 Task: Compose an email with the signature Maurice Nelson with the subject Feedback on a testimonial and the message Can you send me the status report for the ongoing project? from softage.3@softage.net to softage.1@softage.net with an attached audio file Audio_punk_song.mp3, change the font of the message to Tahoma and change the font typography to bold Send the email. Finally, move the email from Sent Items to the label Rules and regulations
Action: Mouse moved to (1155, 116)
Screenshot: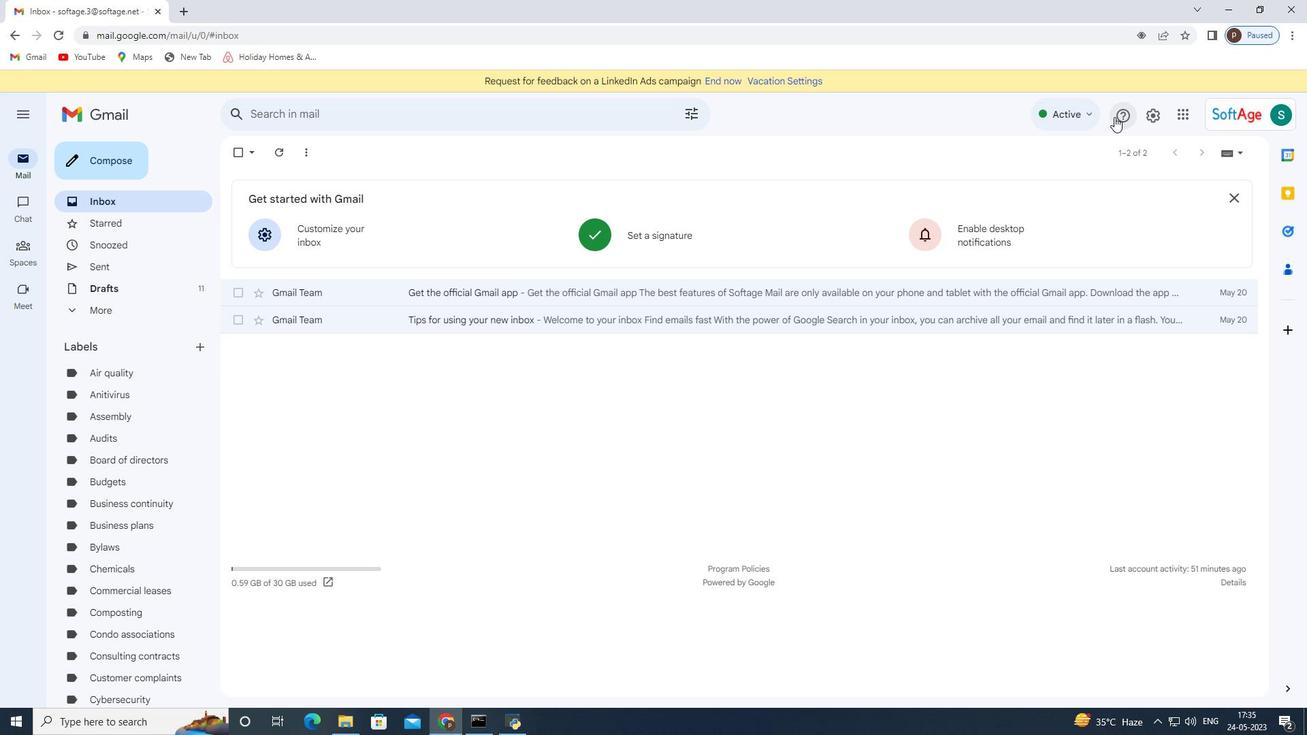 
Action: Mouse pressed left at (1155, 116)
Screenshot: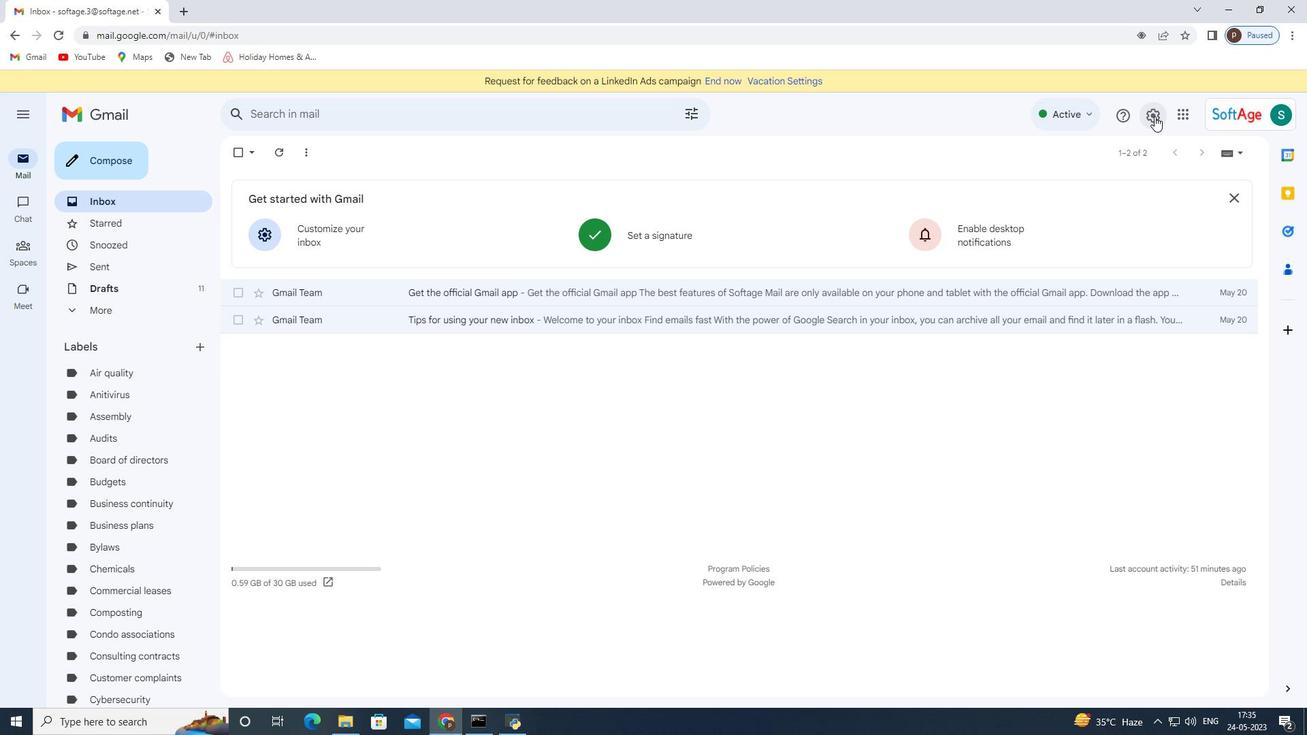 
Action: Mouse moved to (1145, 181)
Screenshot: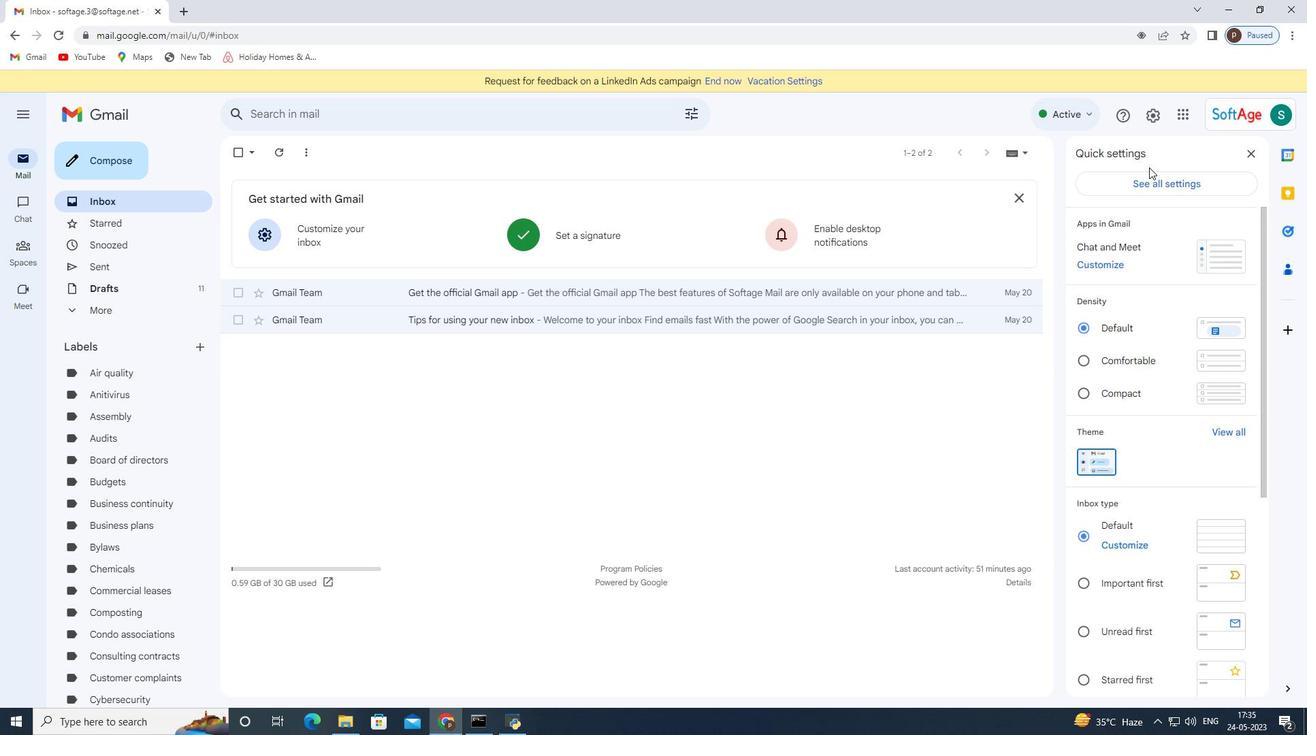 
Action: Mouse pressed left at (1145, 181)
Screenshot: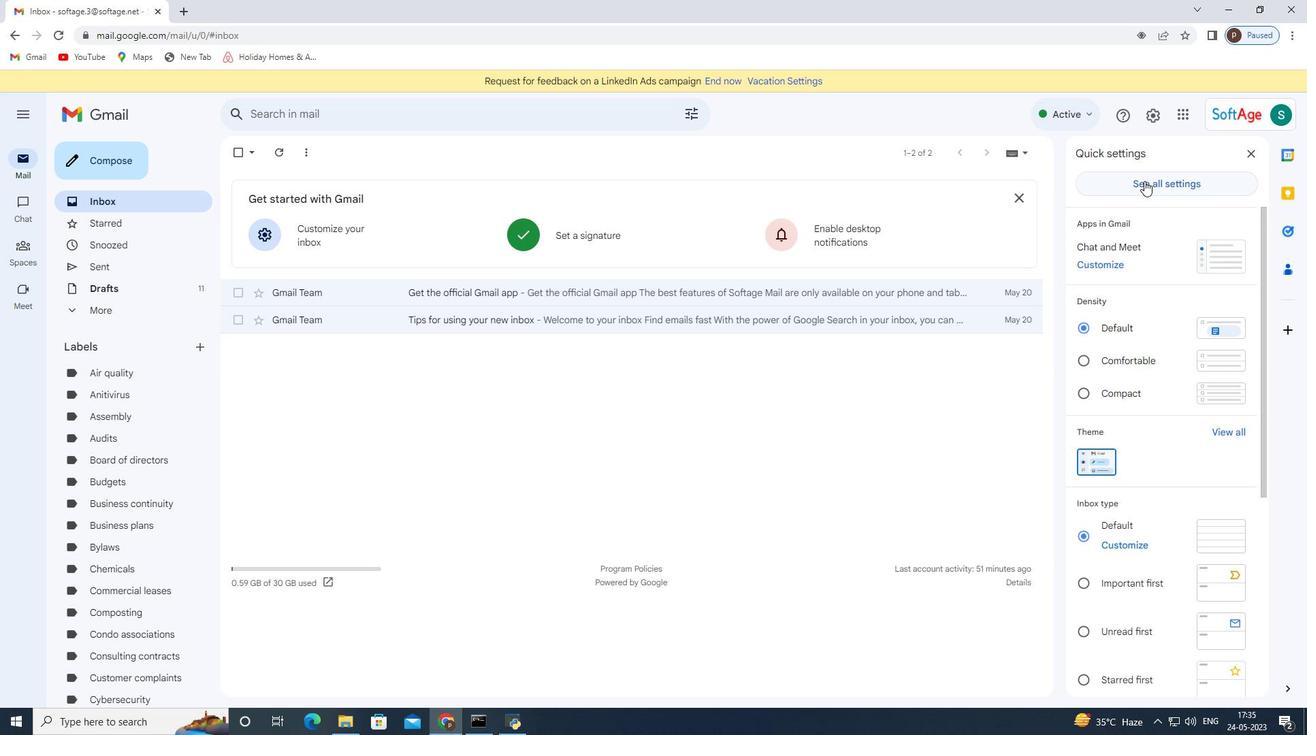 
Action: Mouse moved to (510, 384)
Screenshot: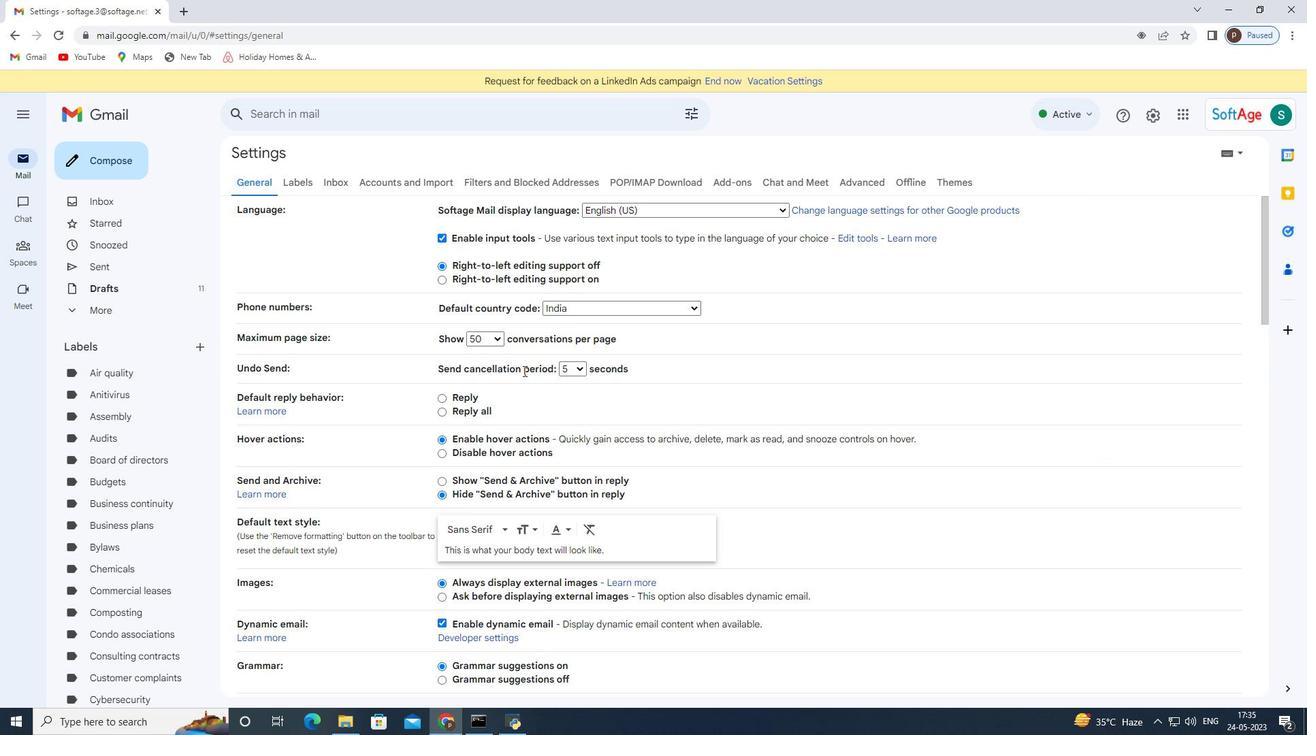 
Action: Mouse scrolled (510, 383) with delta (0, 0)
Screenshot: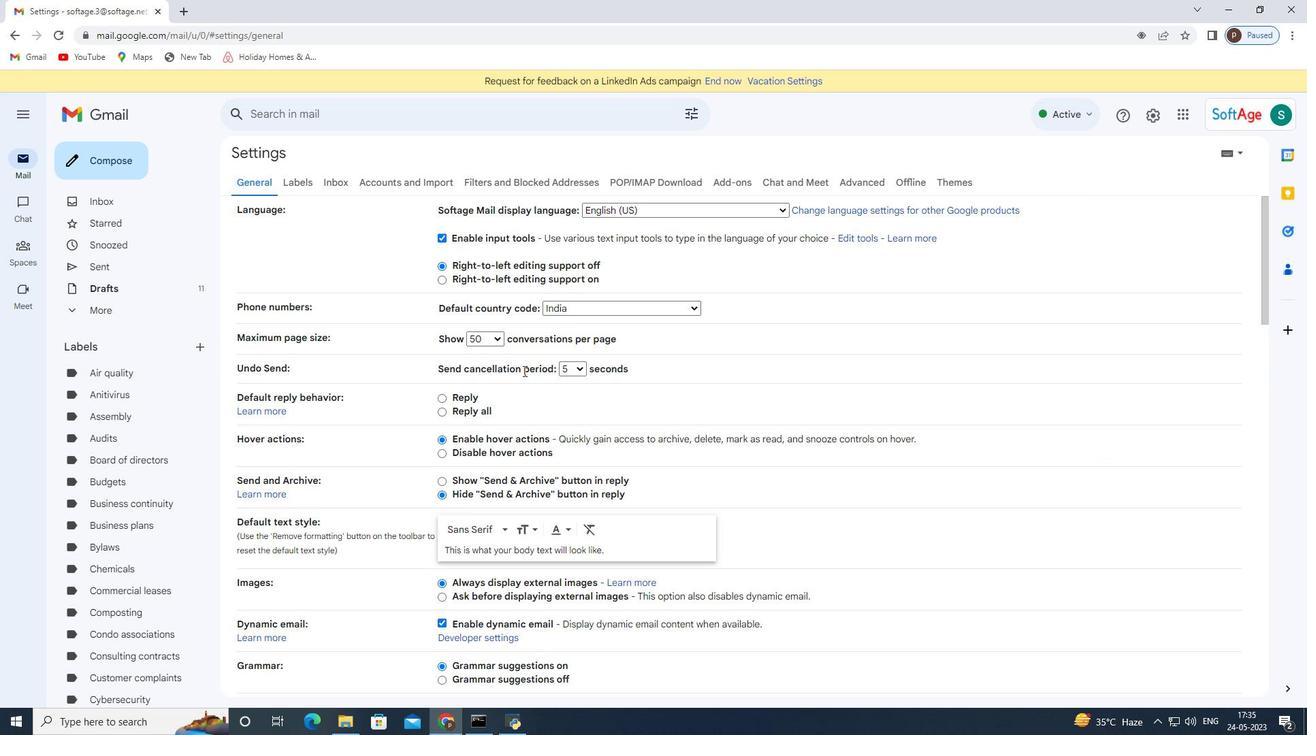 
Action: Mouse scrolled (510, 383) with delta (0, 0)
Screenshot: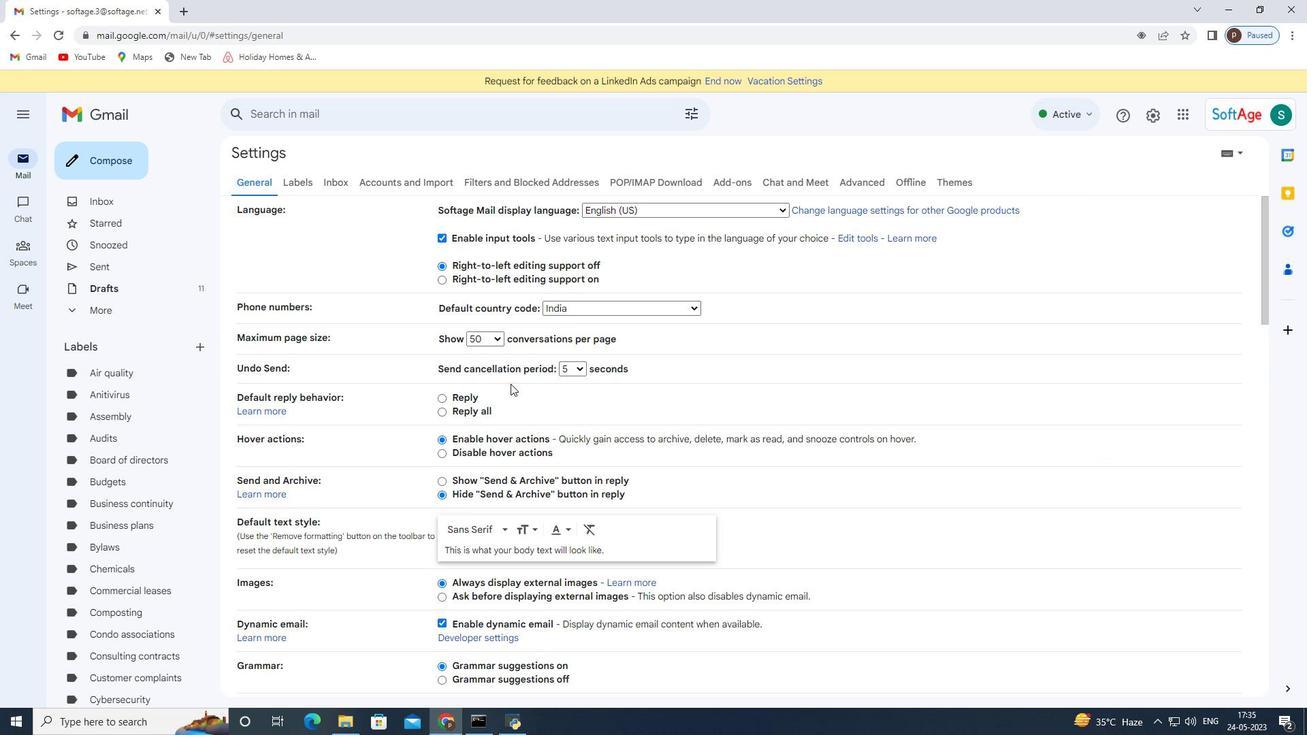 
Action: Mouse scrolled (510, 383) with delta (0, 0)
Screenshot: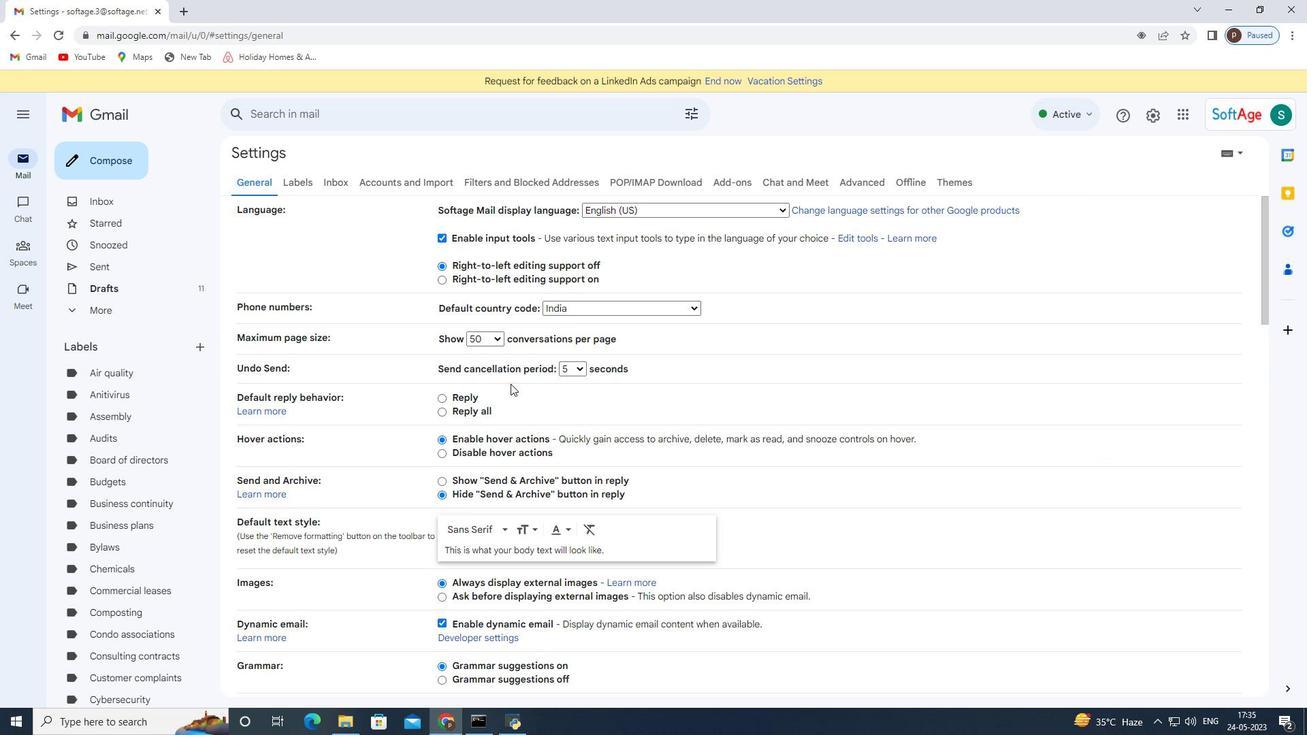 
Action: Mouse moved to (506, 386)
Screenshot: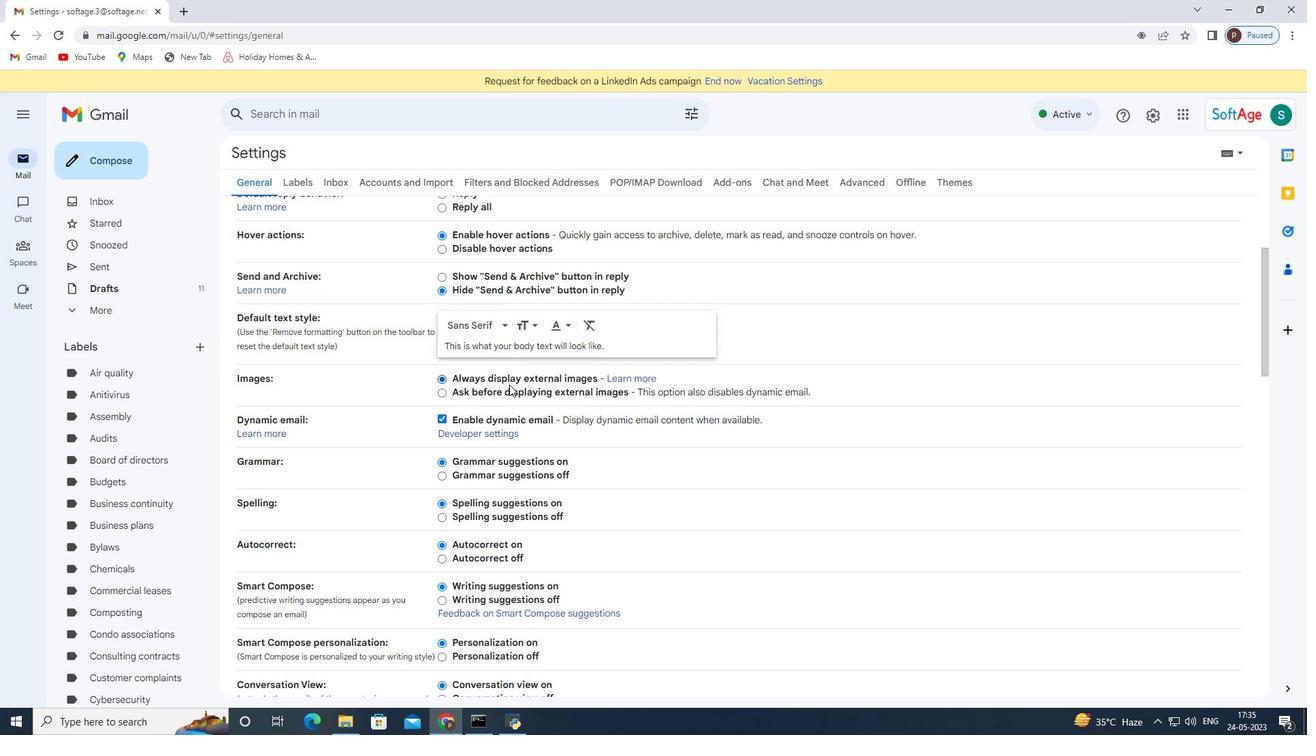 
Action: Mouse scrolled (506, 385) with delta (0, 0)
Screenshot: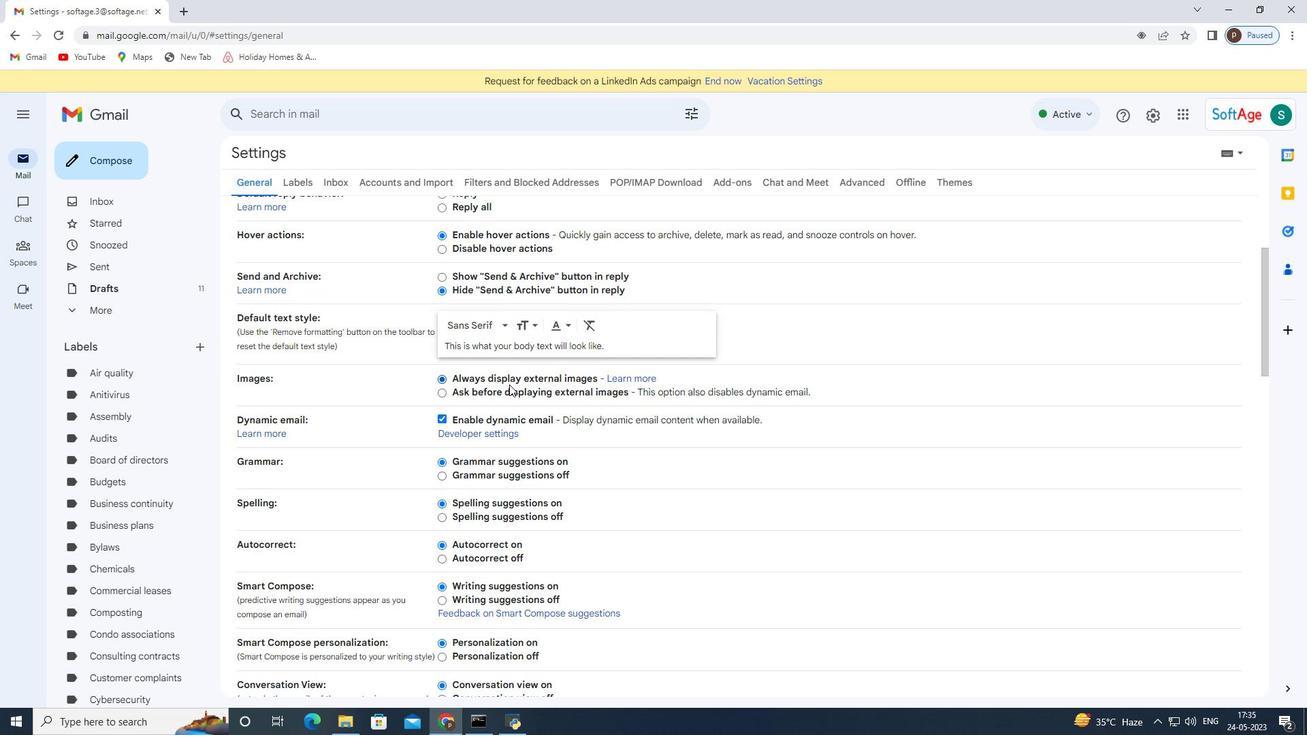
Action: Mouse scrolled (506, 385) with delta (0, 0)
Screenshot: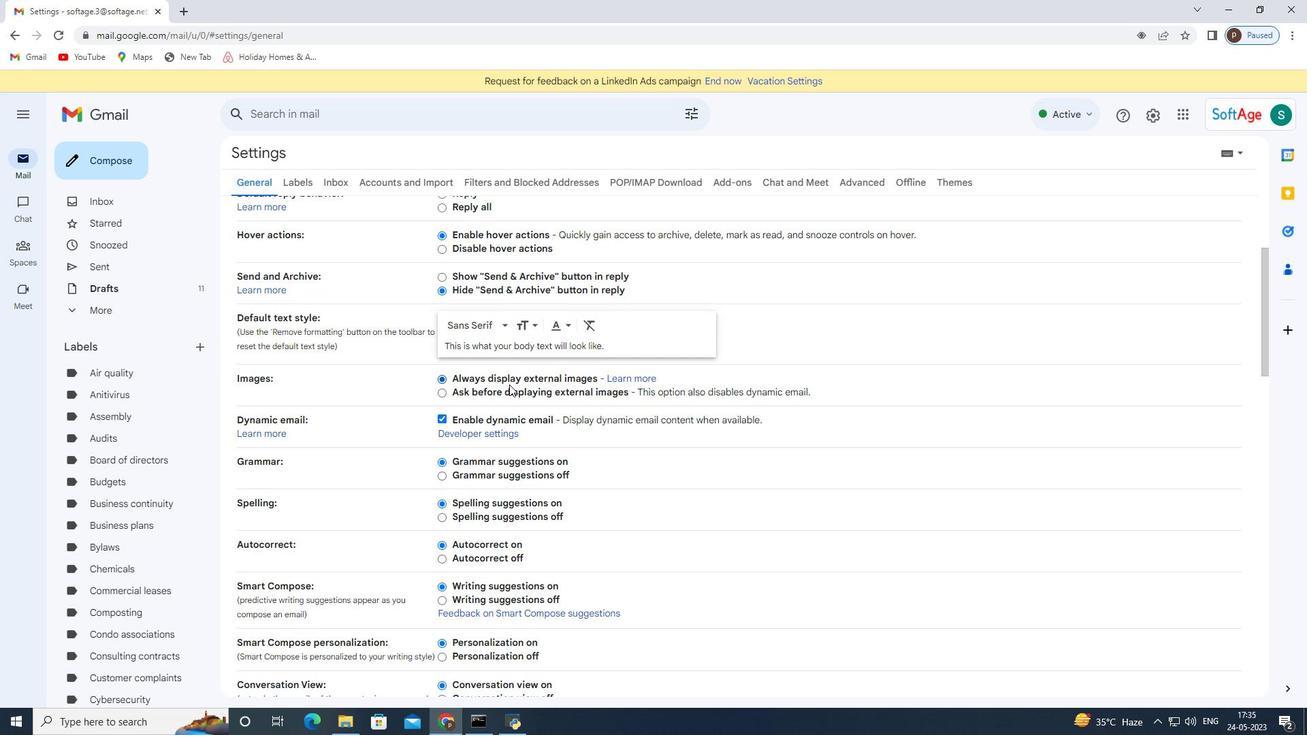 
Action: Mouse scrolled (506, 385) with delta (0, 0)
Screenshot: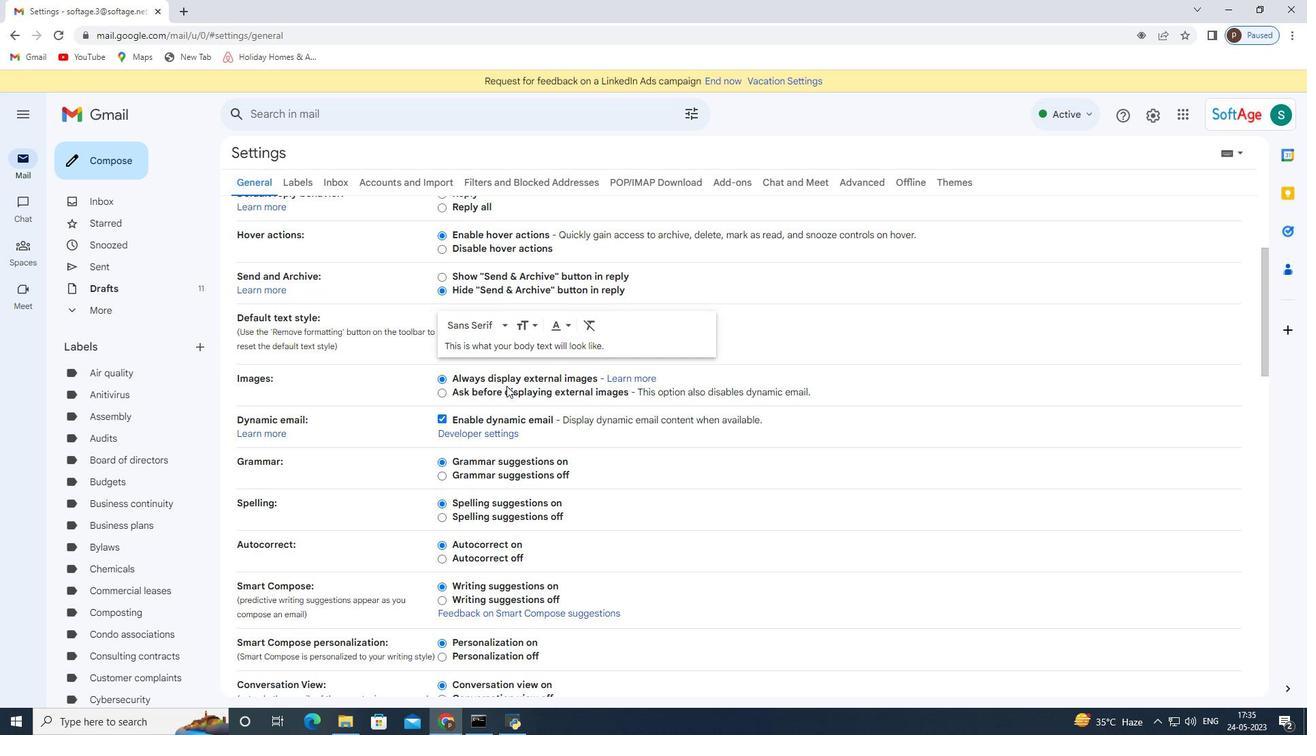 
Action: Mouse scrolled (506, 385) with delta (0, 0)
Screenshot: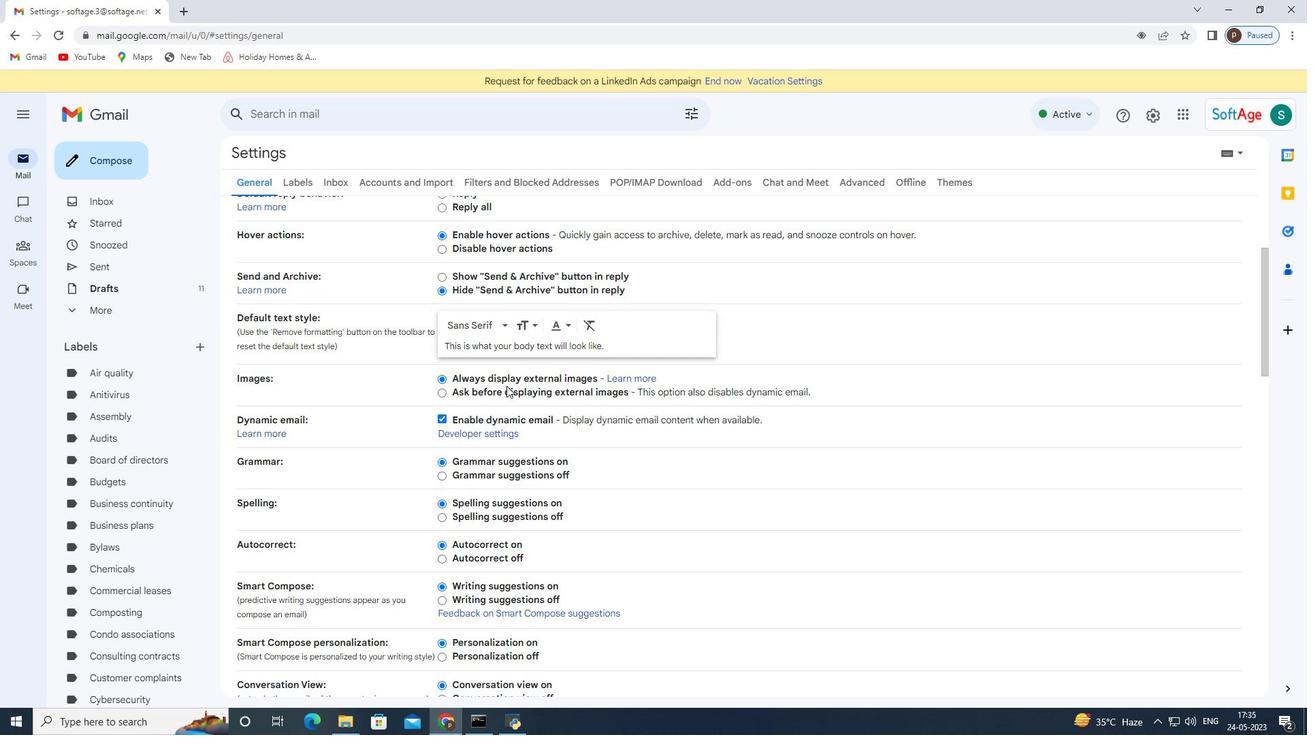 
Action: Mouse scrolled (506, 385) with delta (0, 0)
Screenshot: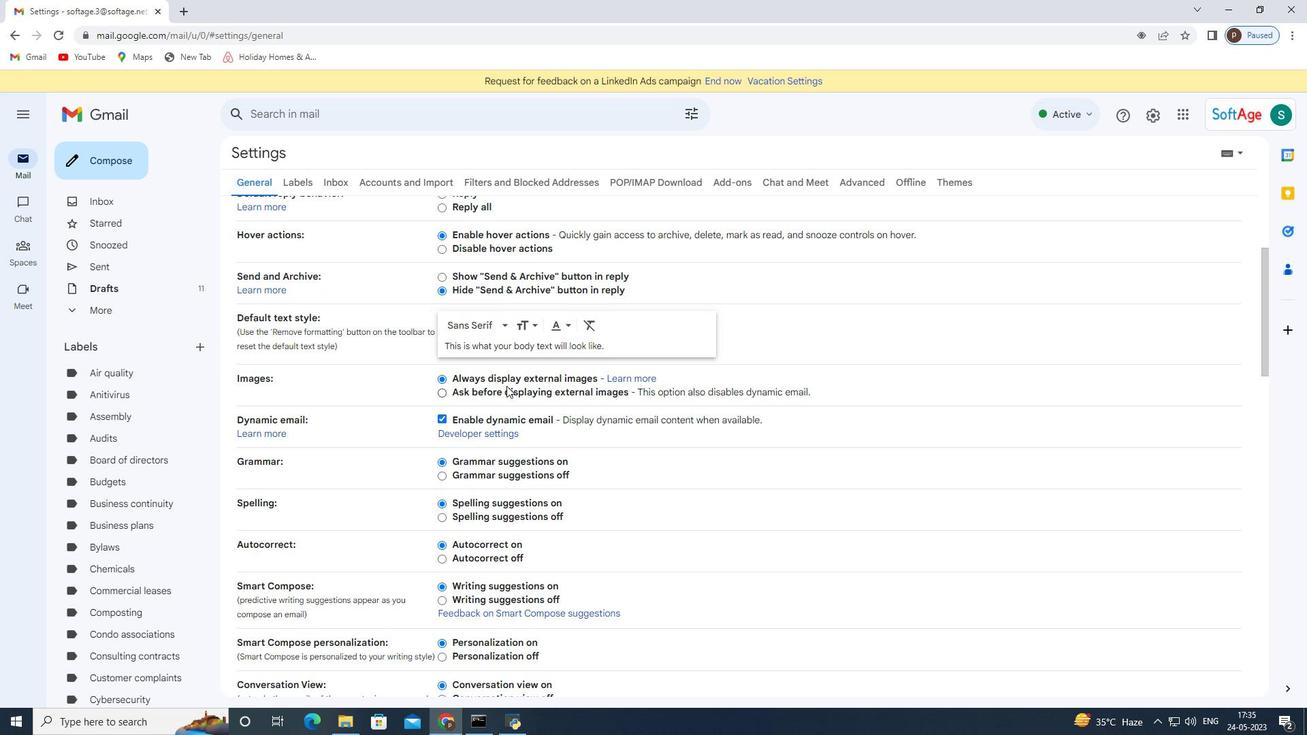 
Action: Mouse scrolled (506, 385) with delta (0, 0)
Screenshot: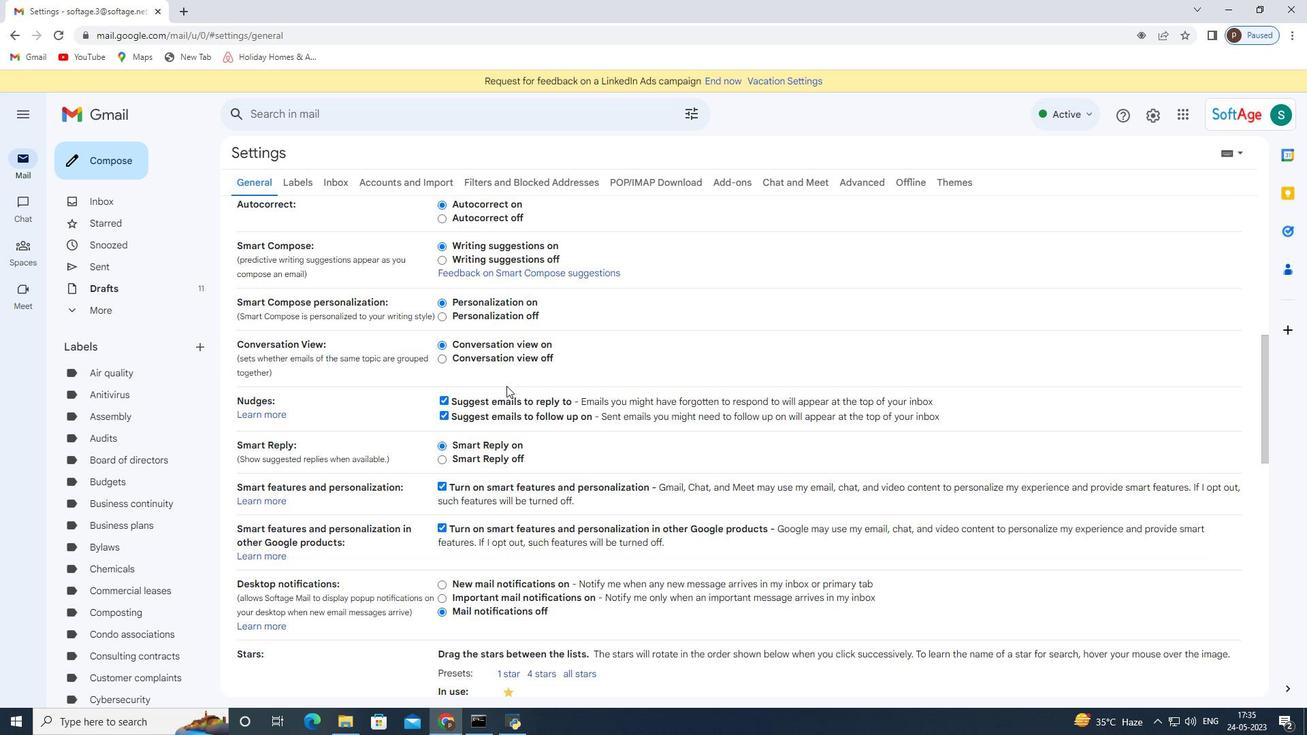 
Action: Mouse scrolled (506, 385) with delta (0, 0)
Screenshot: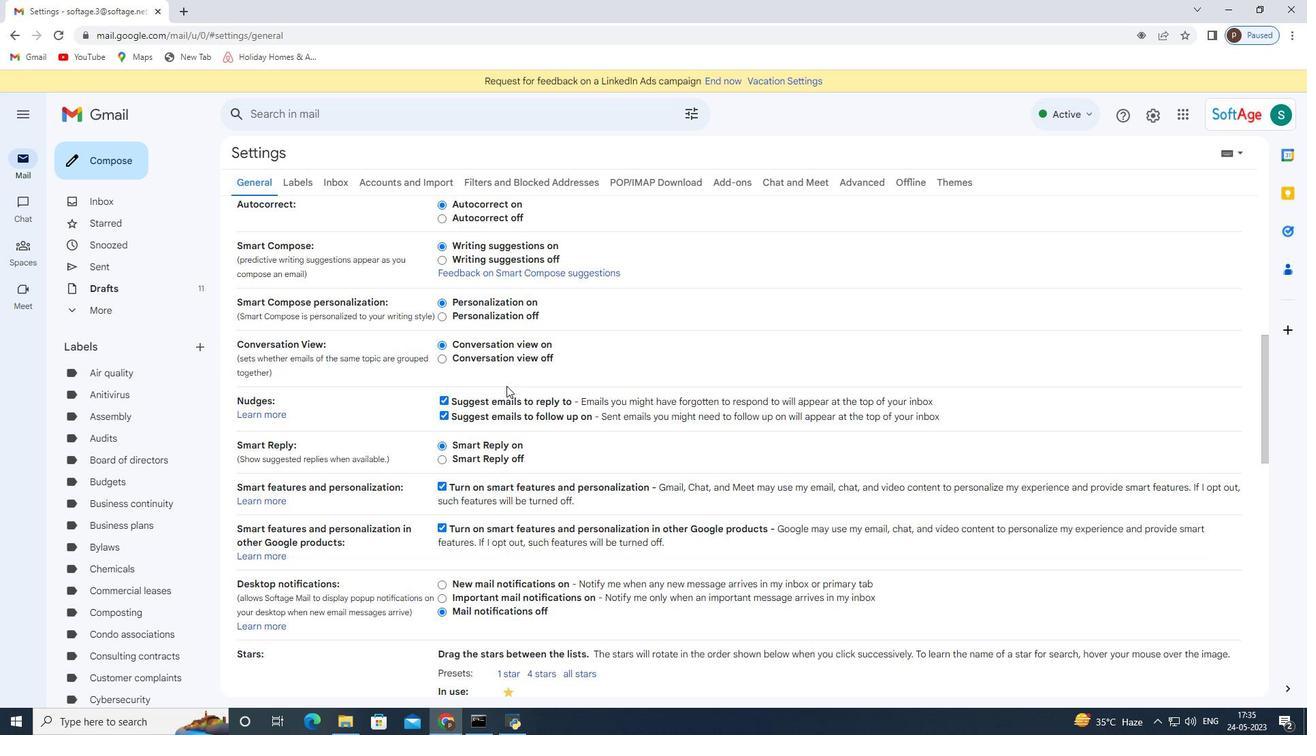 
Action: Mouse scrolled (506, 385) with delta (0, 0)
Screenshot: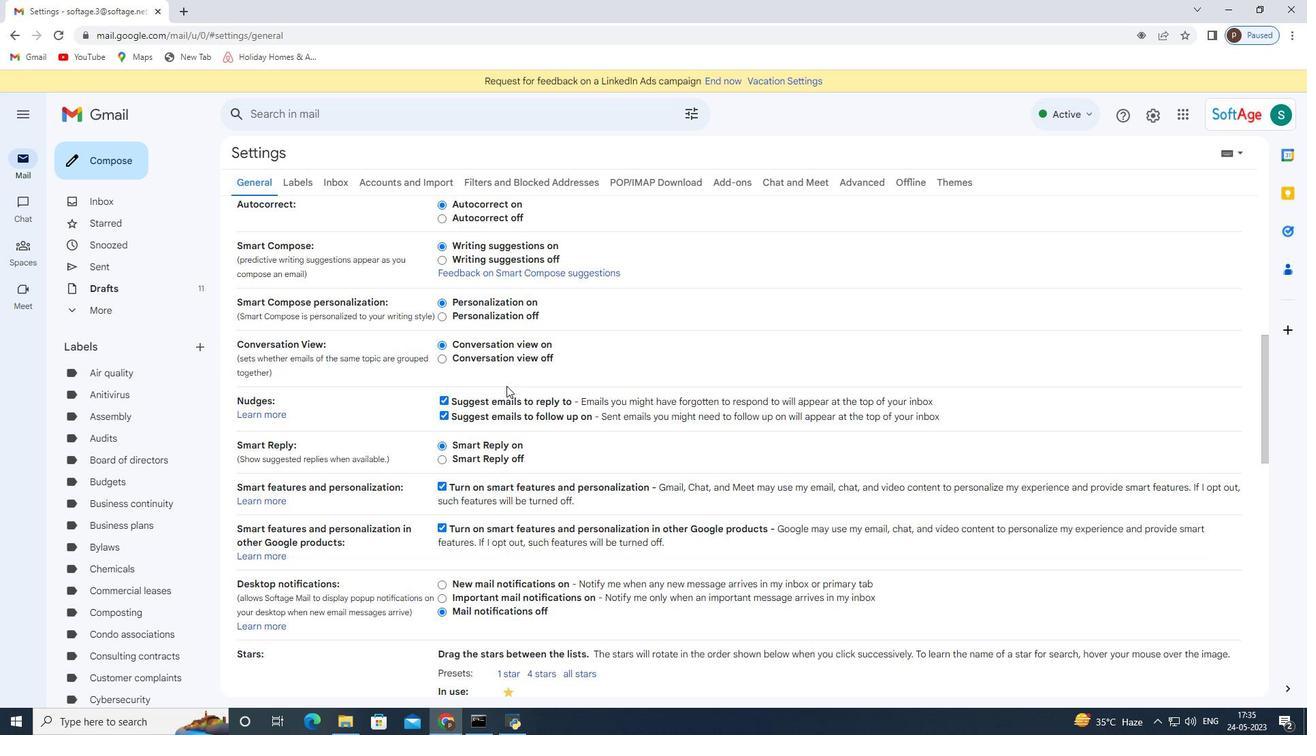 
Action: Mouse scrolled (506, 385) with delta (0, 0)
Screenshot: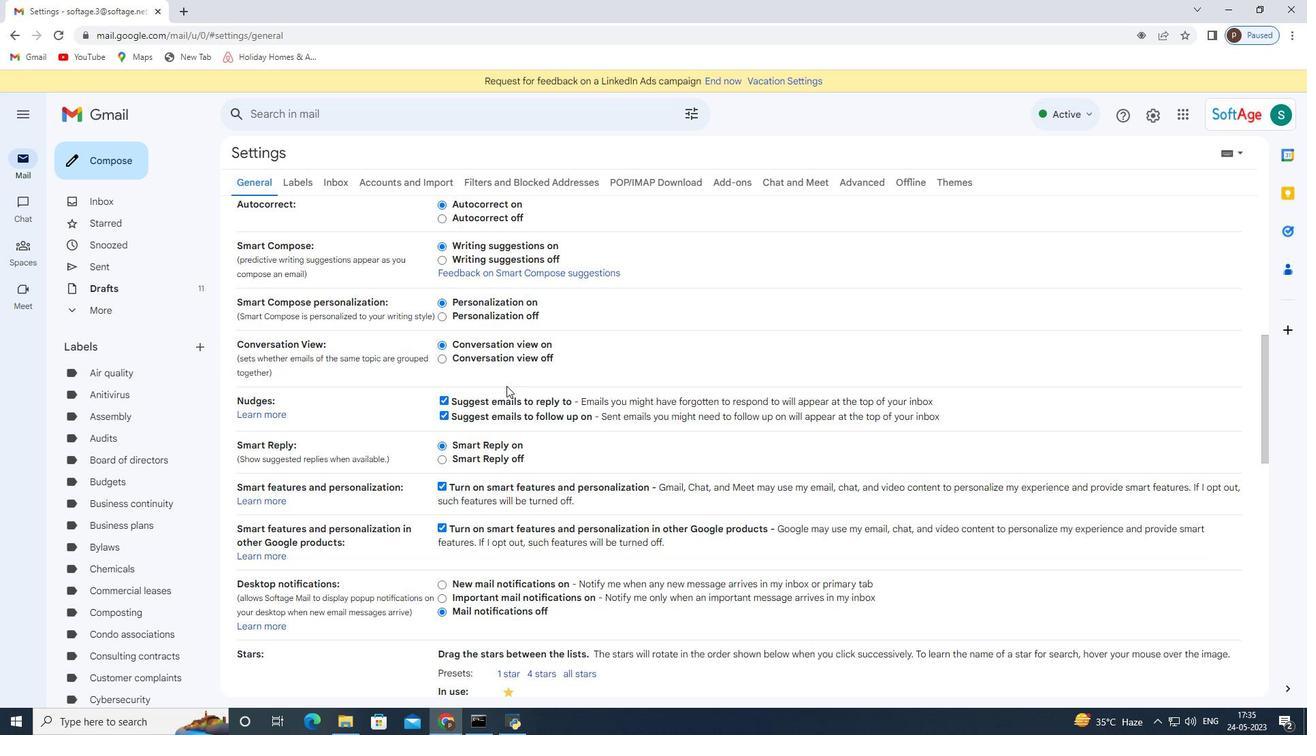 
Action: Mouse scrolled (506, 385) with delta (0, 0)
Screenshot: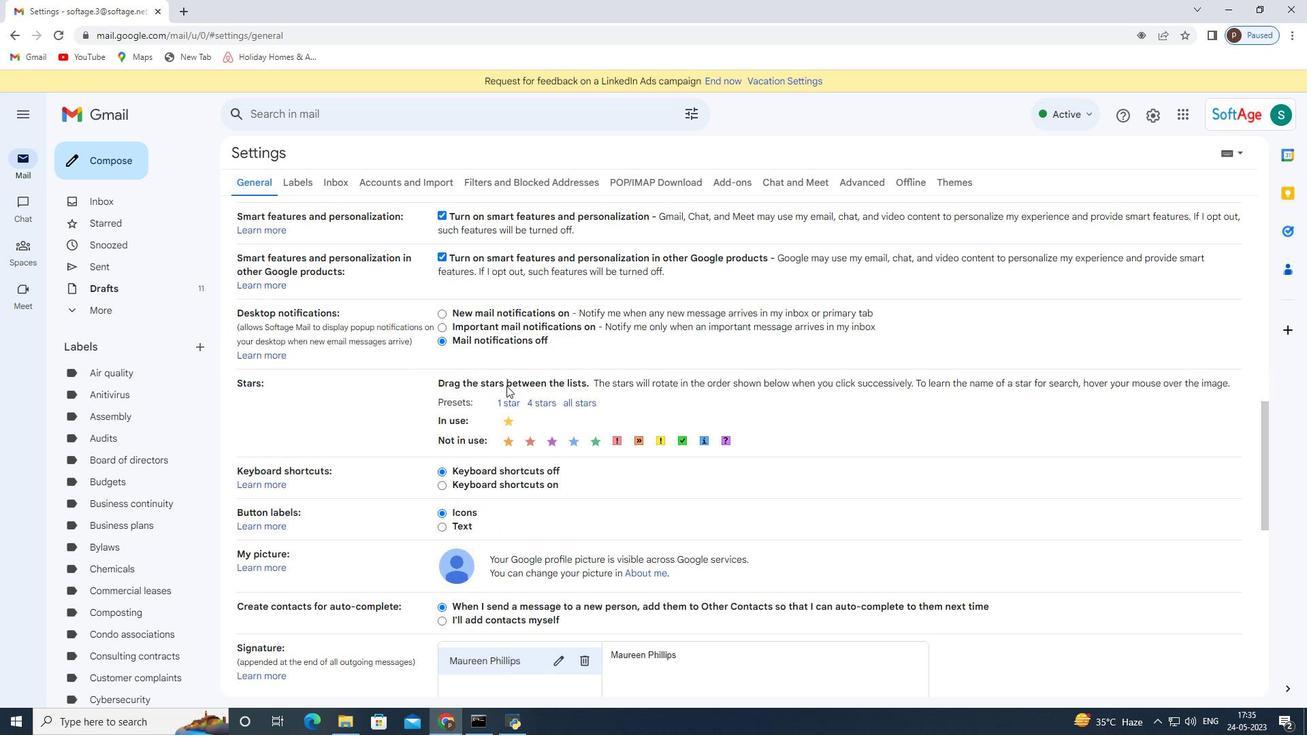 
Action: Mouse scrolled (506, 385) with delta (0, 0)
Screenshot: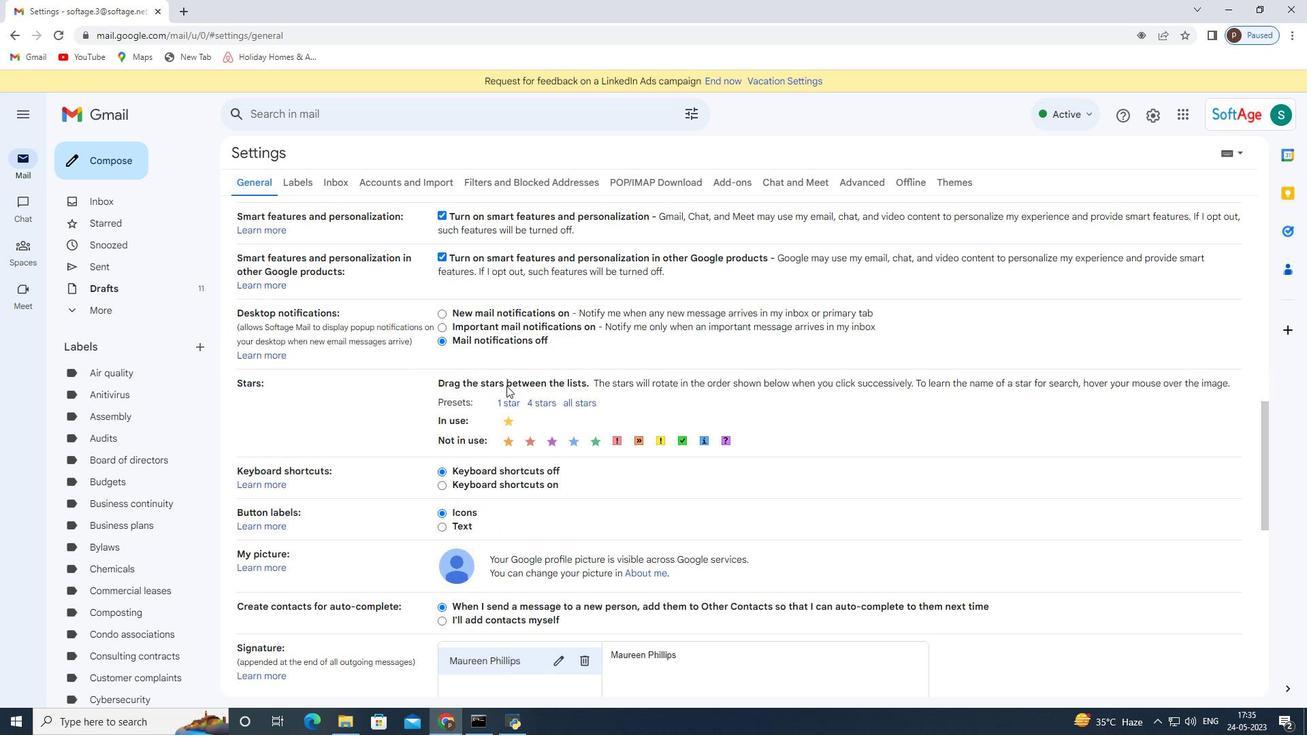 
Action: Mouse moved to (505, 386)
Screenshot: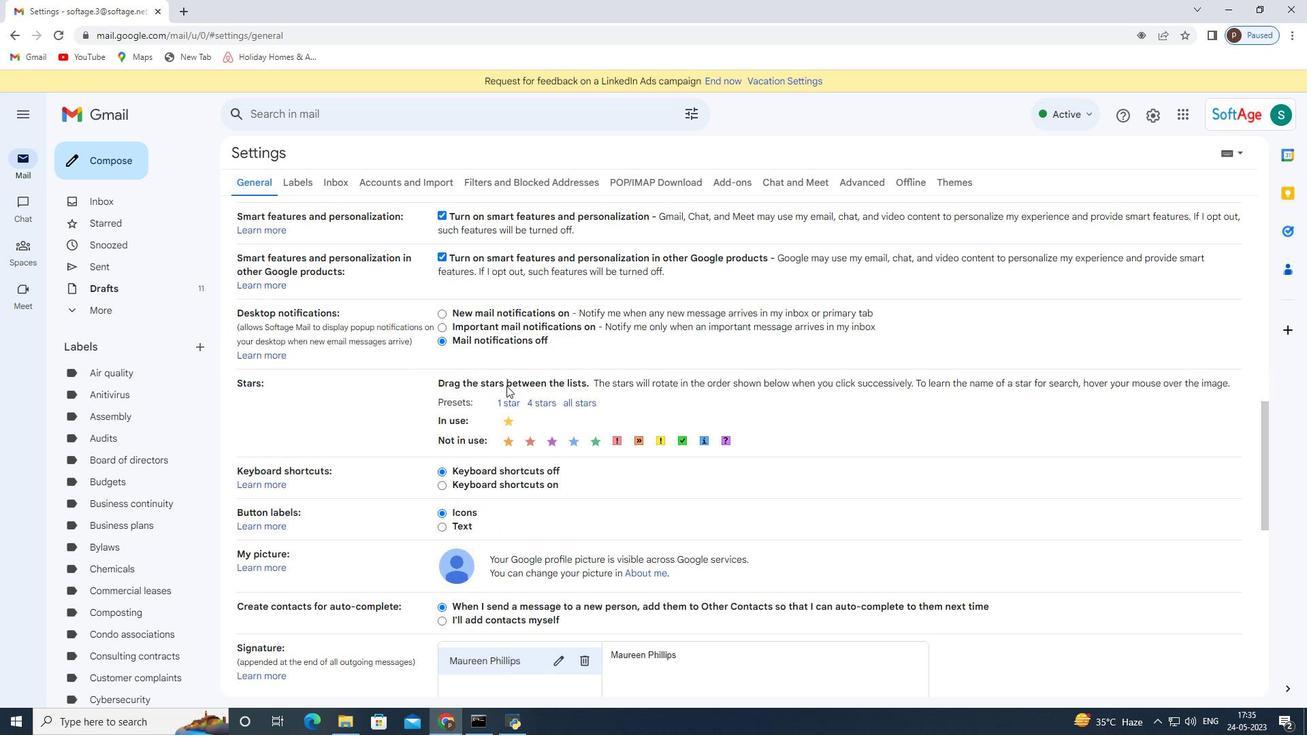 
Action: Mouse scrolled (505, 385) with delta (0, 0)
Screenshot: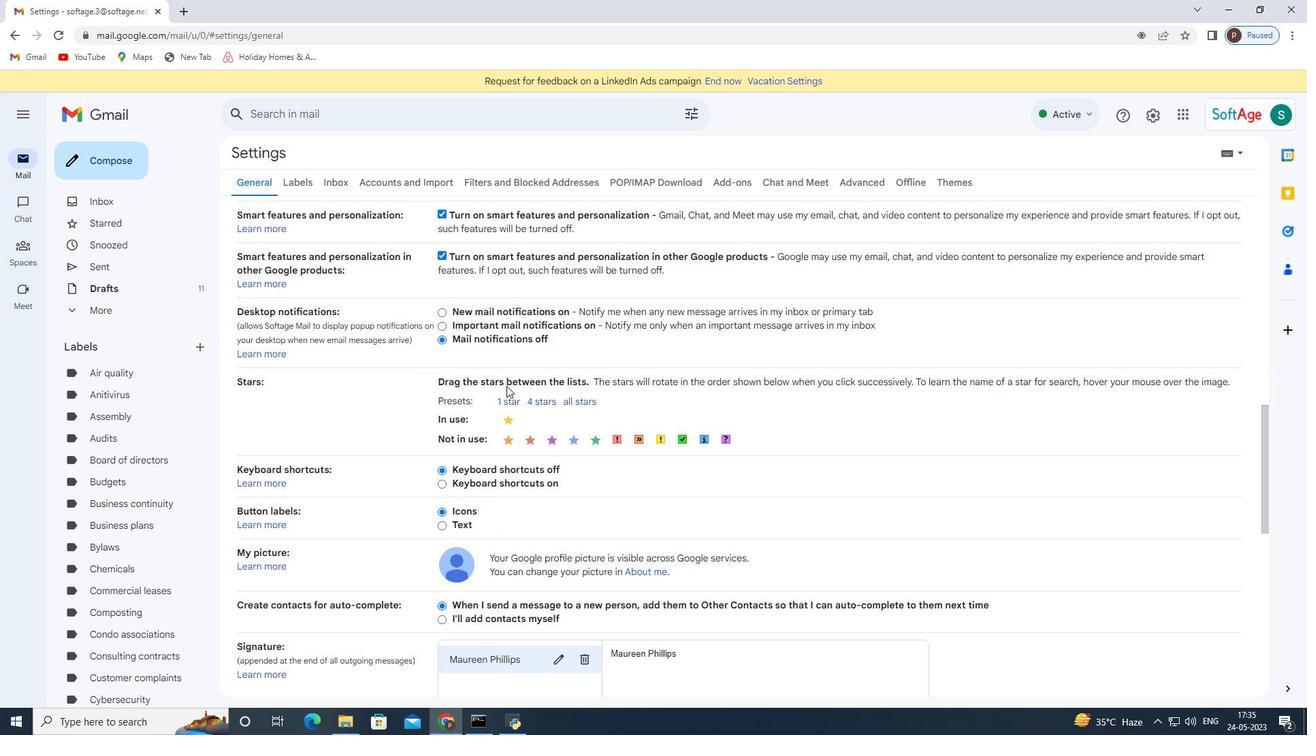 
Action: Mouse moved to (504, 386)
Screenshot: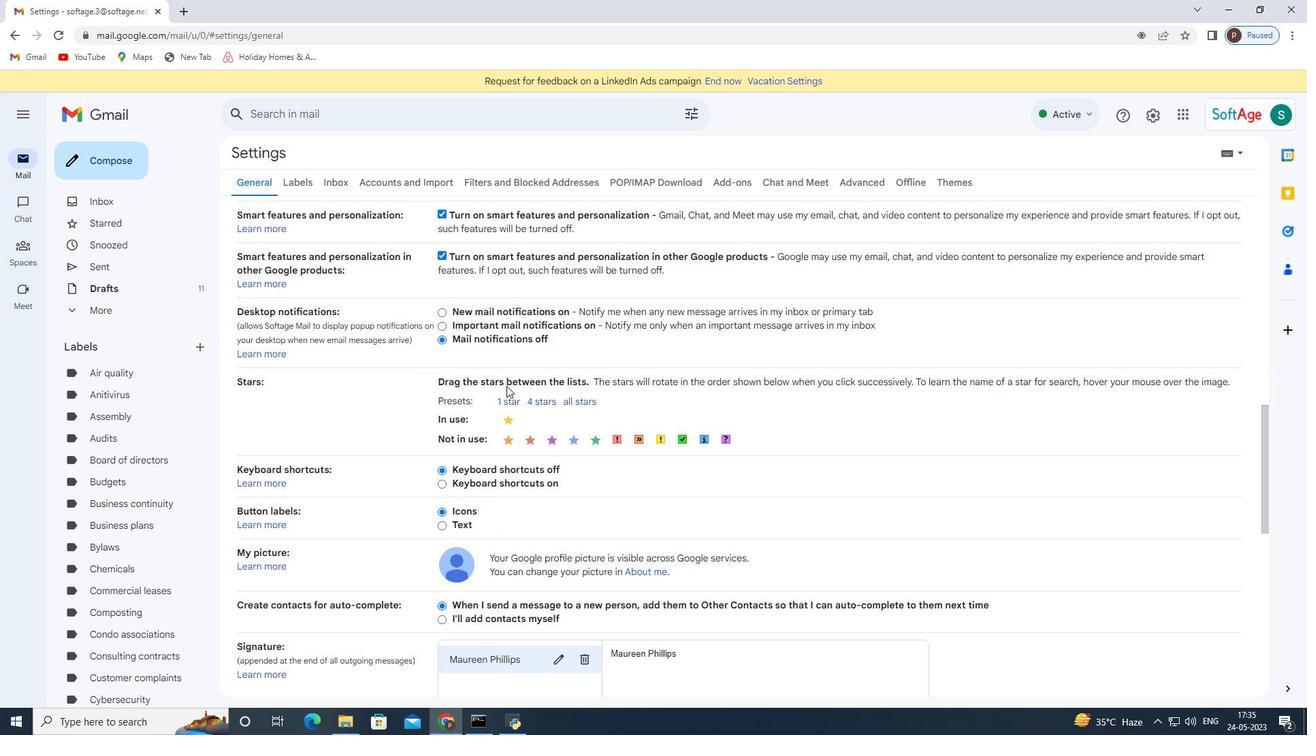 
Action: Mouse scrolled (504, 386) with delta (0, 0)
Screenshot: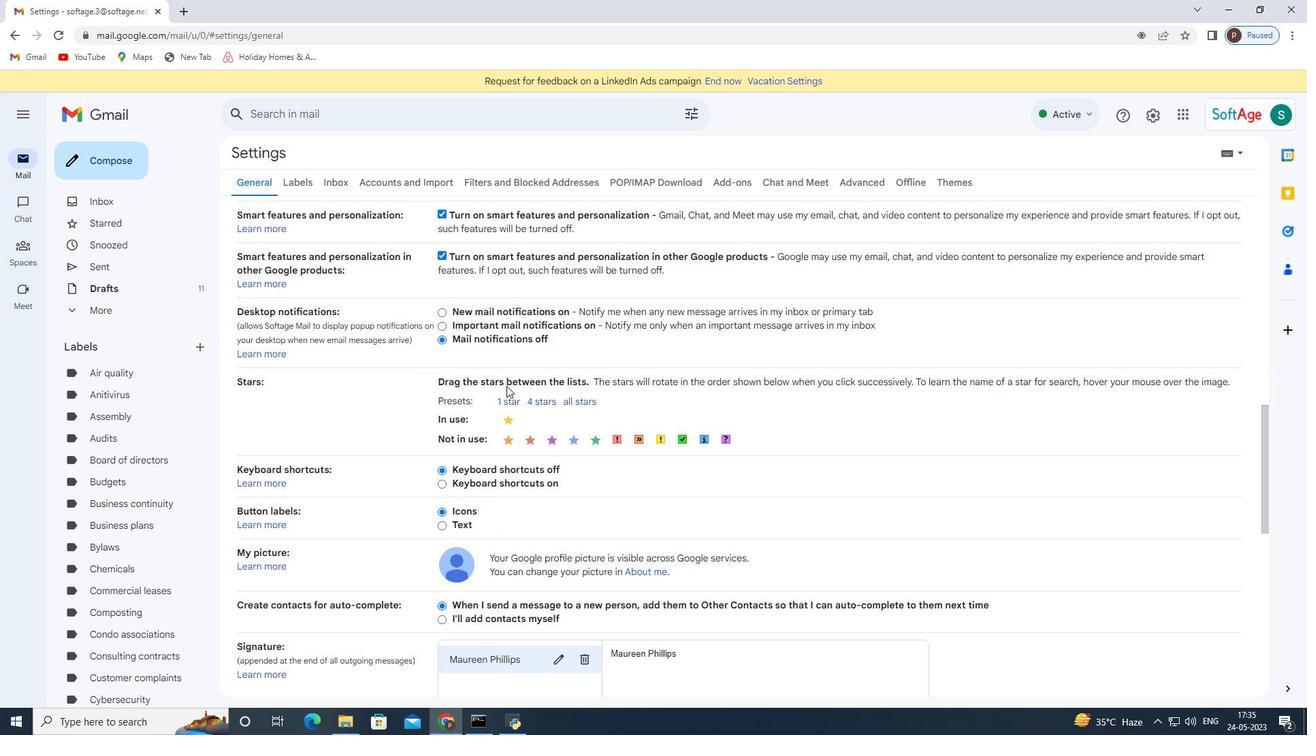 
Action: Mouse moved to (588, 388)
Screenshot: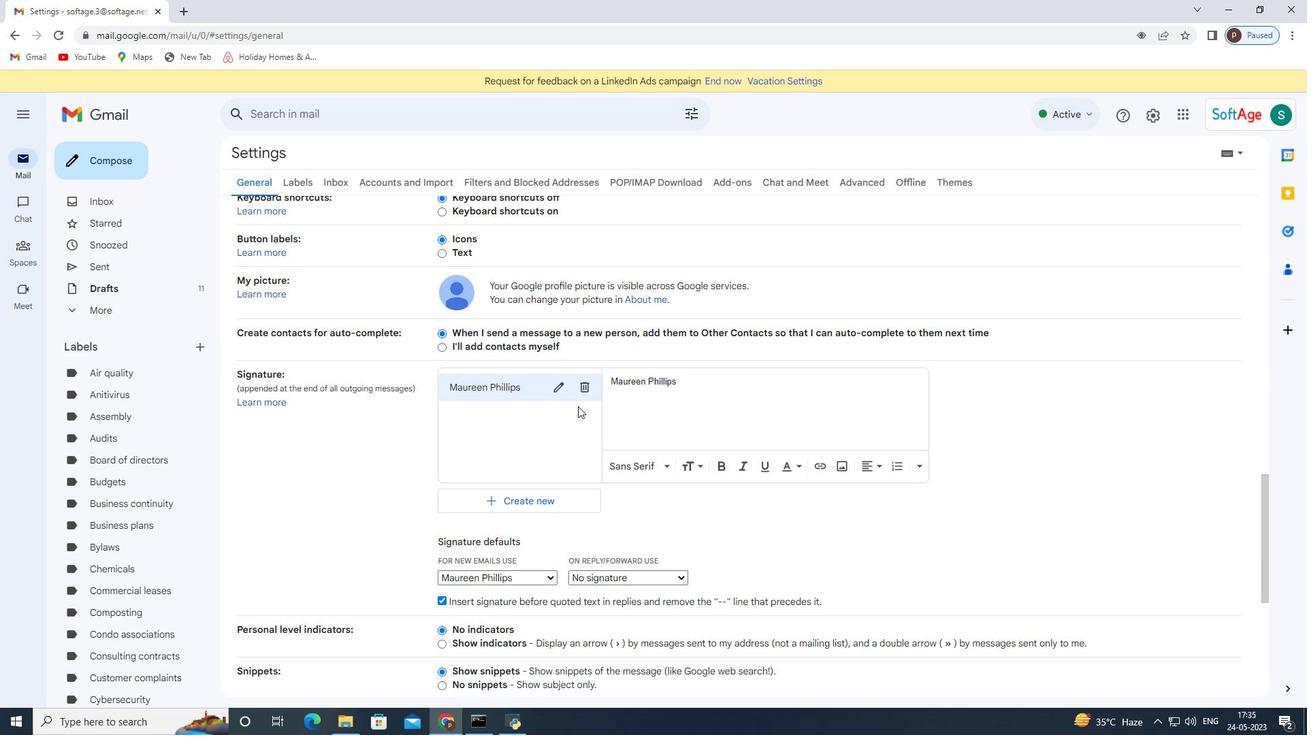 
Action: Mouse pressed left at (588, 388)
Screenshot: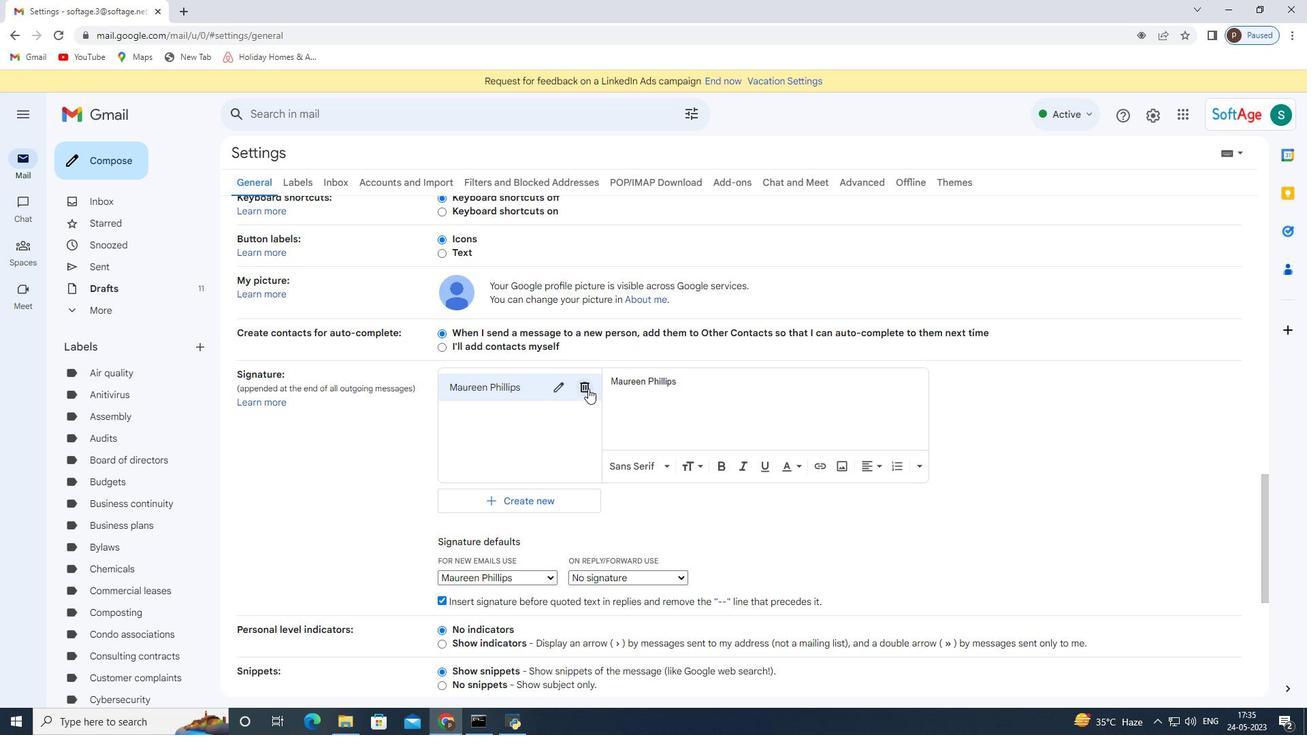 
Action: Mouse moved to (781, 413)
Screenshot: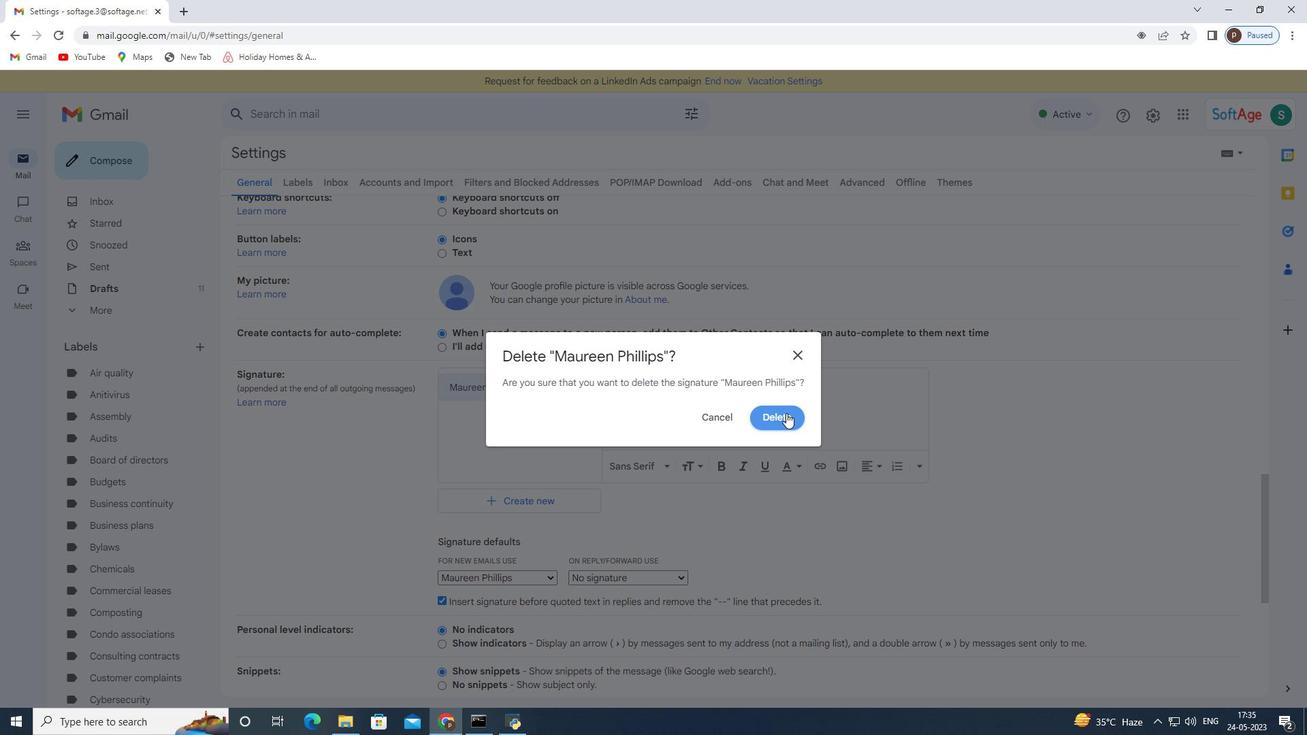 
Action: Mouse pressed left at (781, 413)
Screenshot: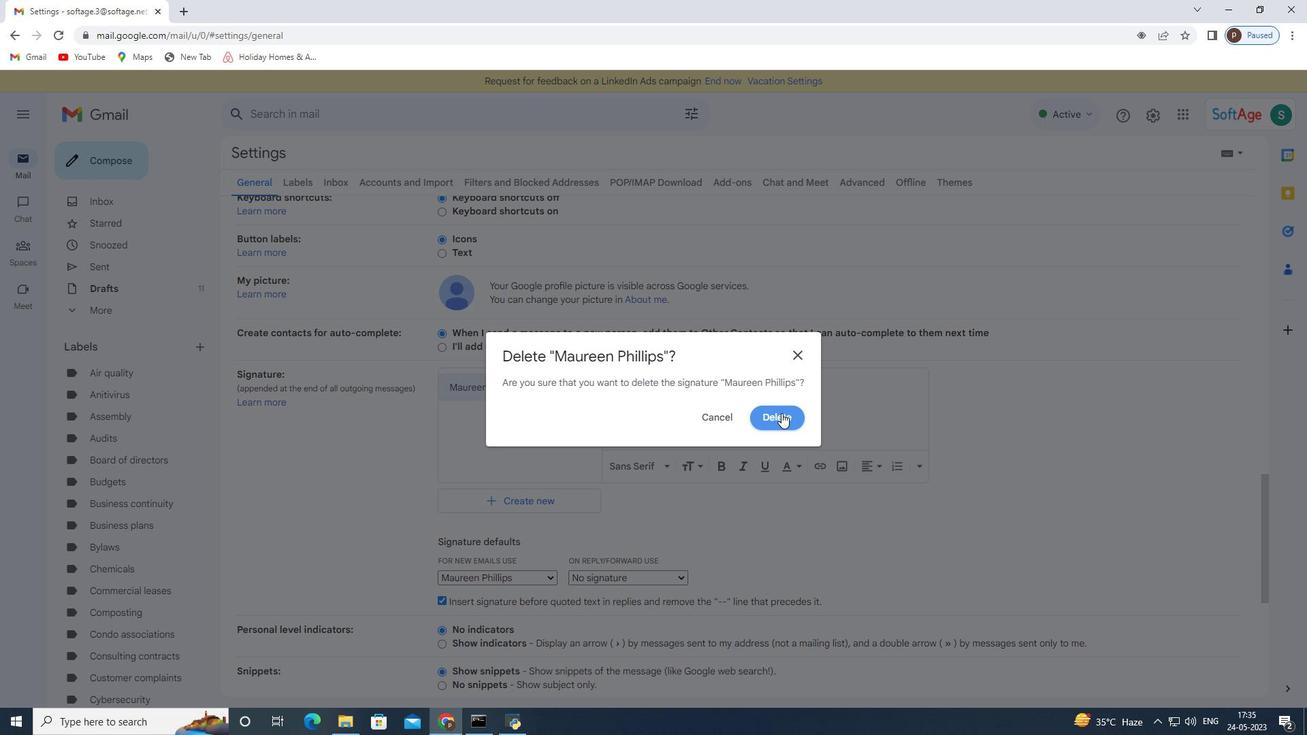 
Action: Mouse moved to (502, 400)
Screenshot: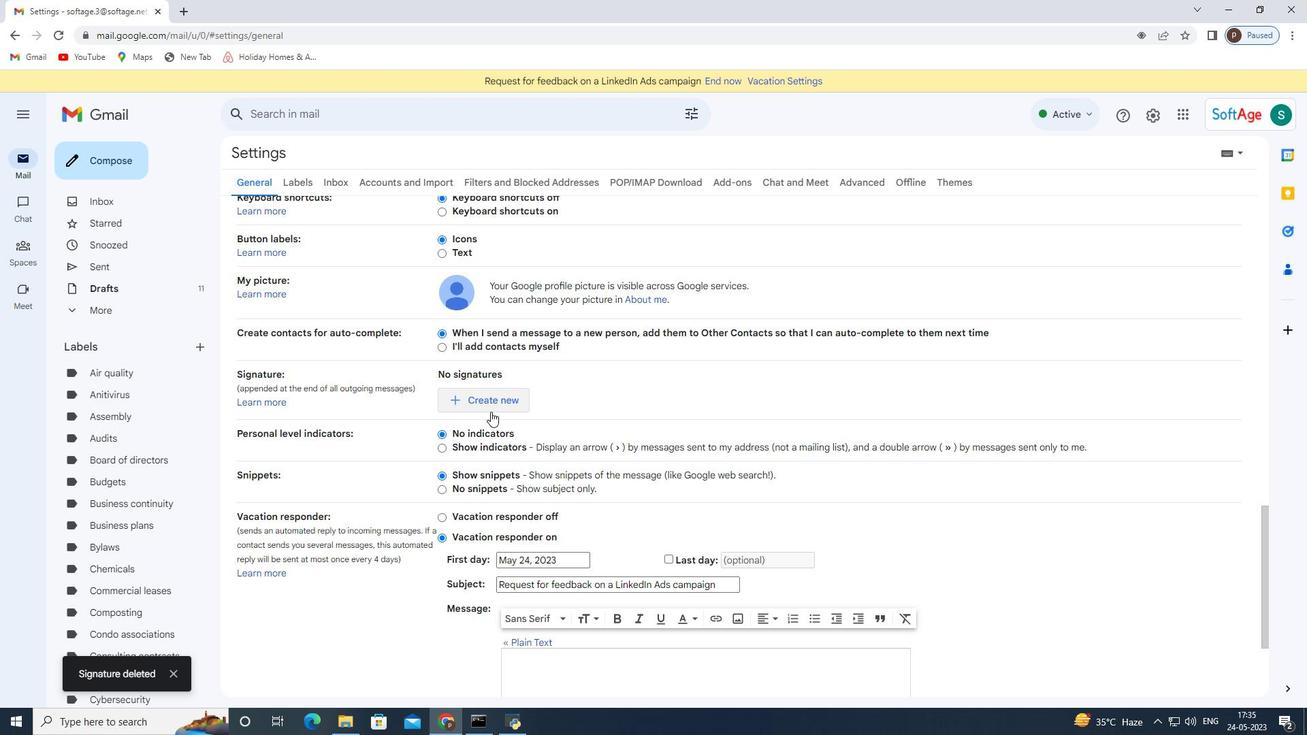 
Action: Mouse pressed left at (502, 400)
Screenshot: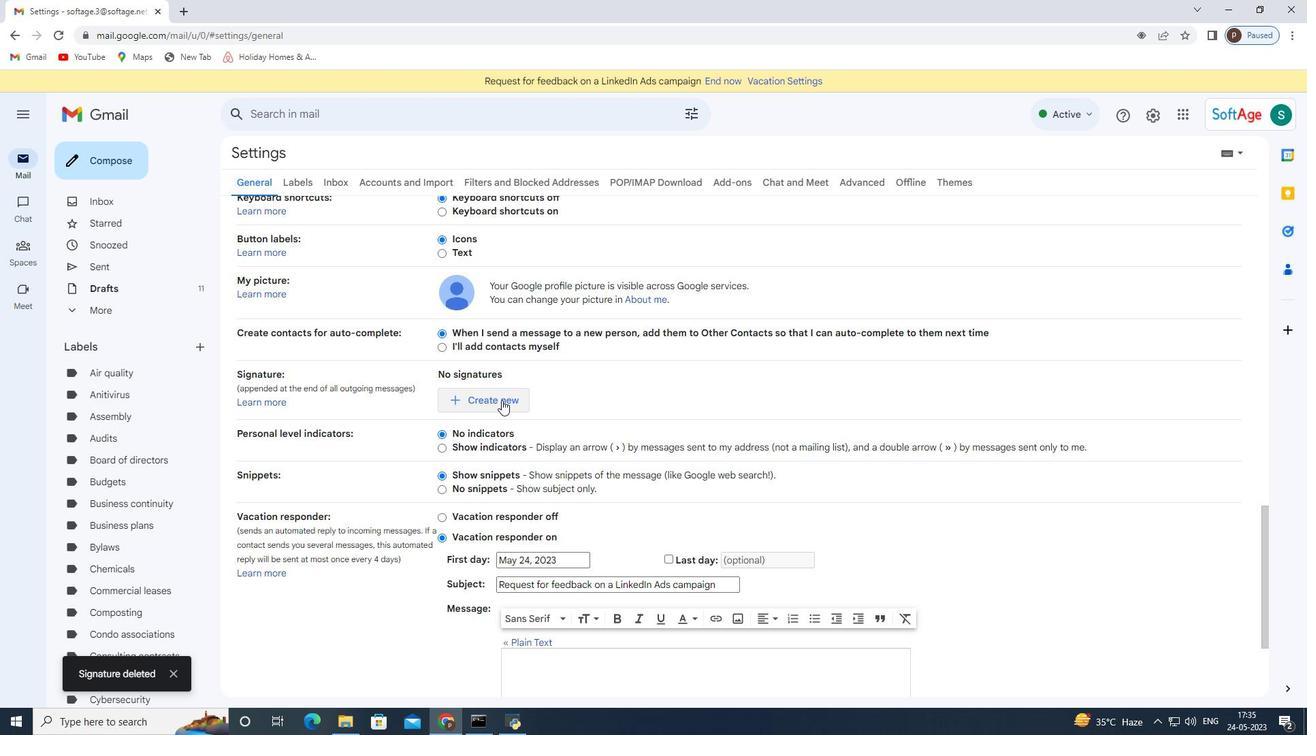 
Action: Mouse moved to (541, 384)
Screenshot: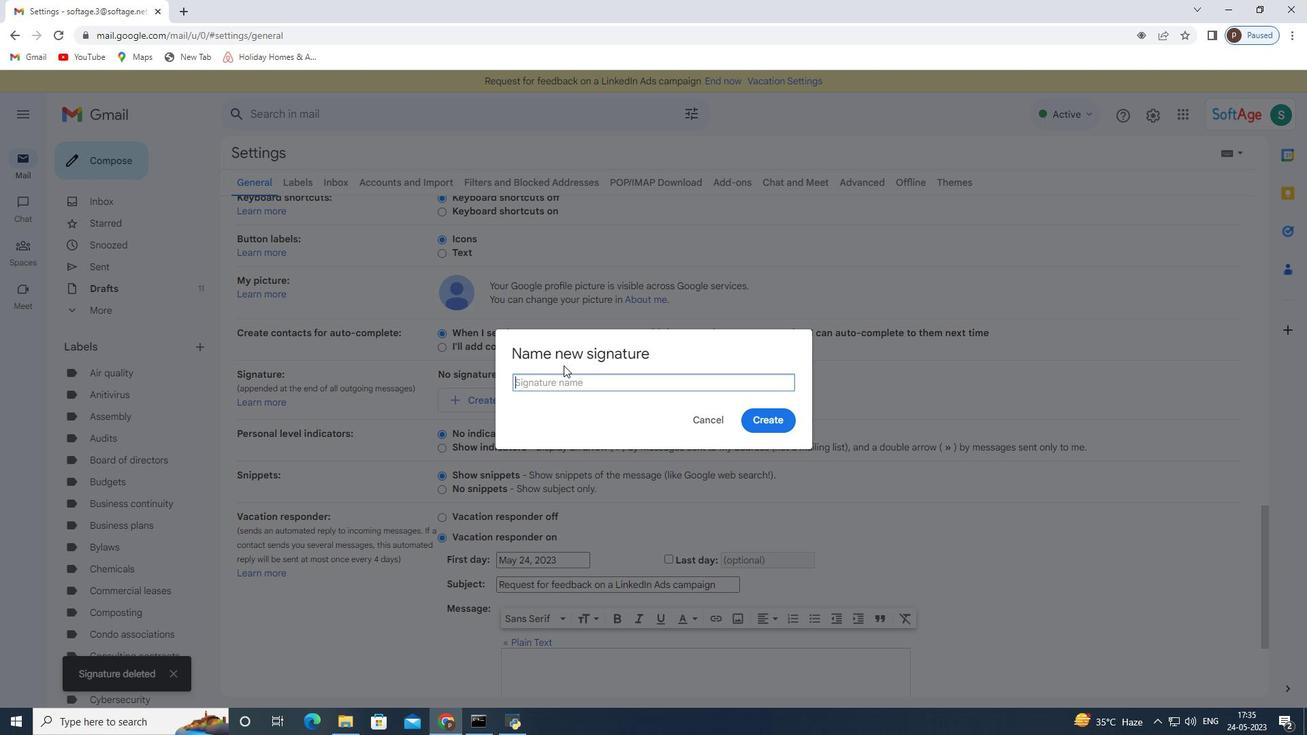 
Action: Mouse pressed left at (541, 384)
Screenshot: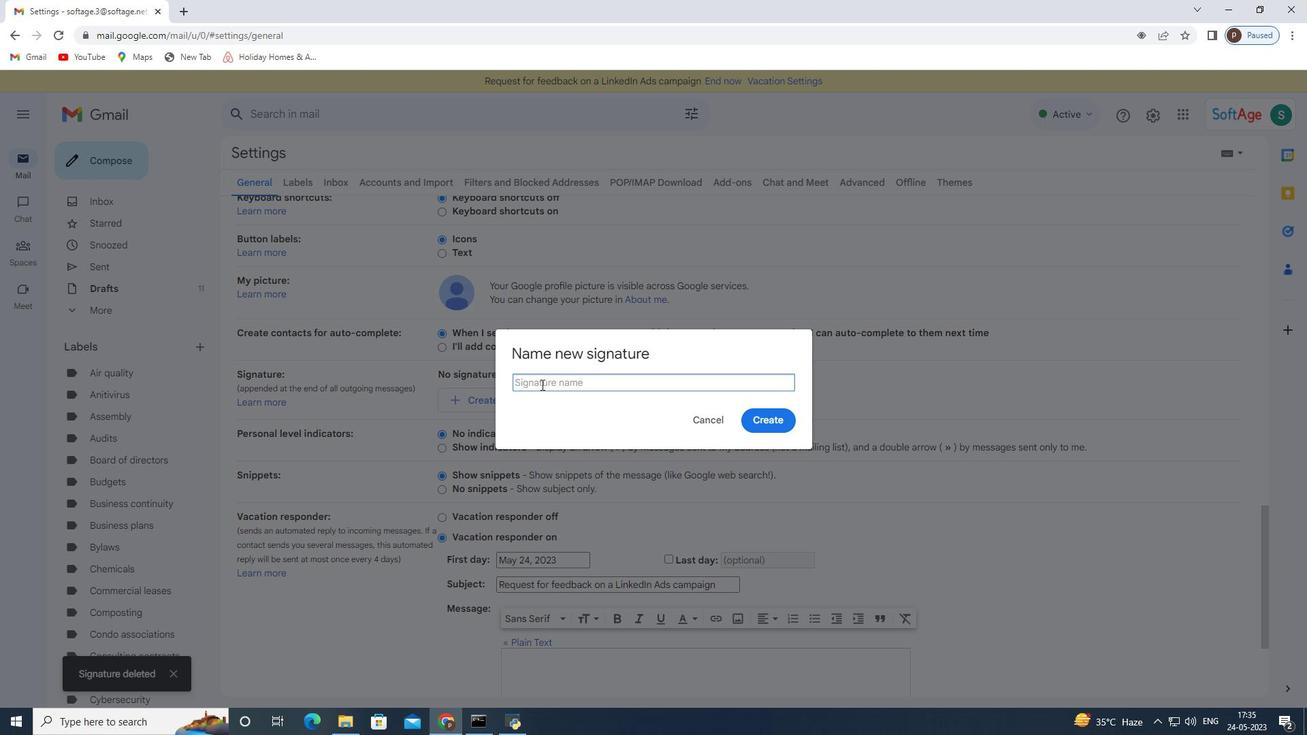
Action: Key pressed <Key.shift>Maurice<Key.space><Key.shift>Nelson
Screenshot: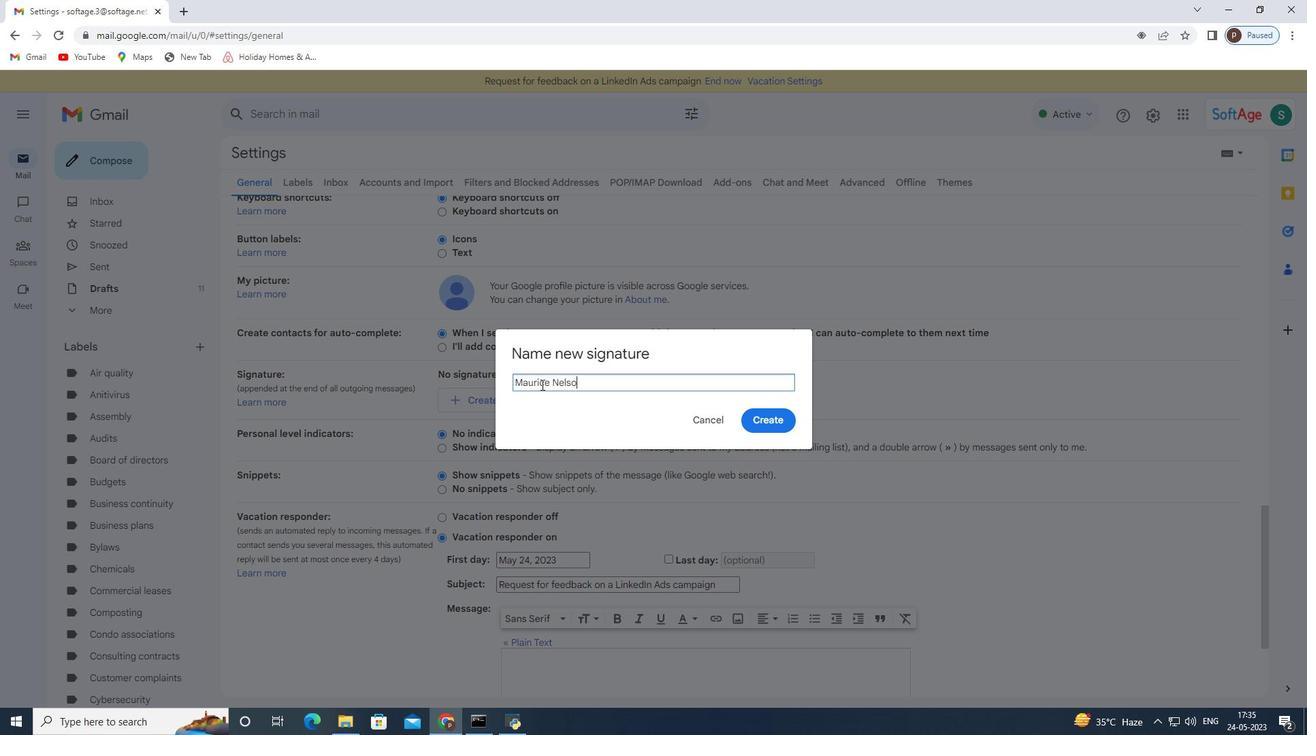 
Action: Mouse moved to (779, 417)
Screenshot: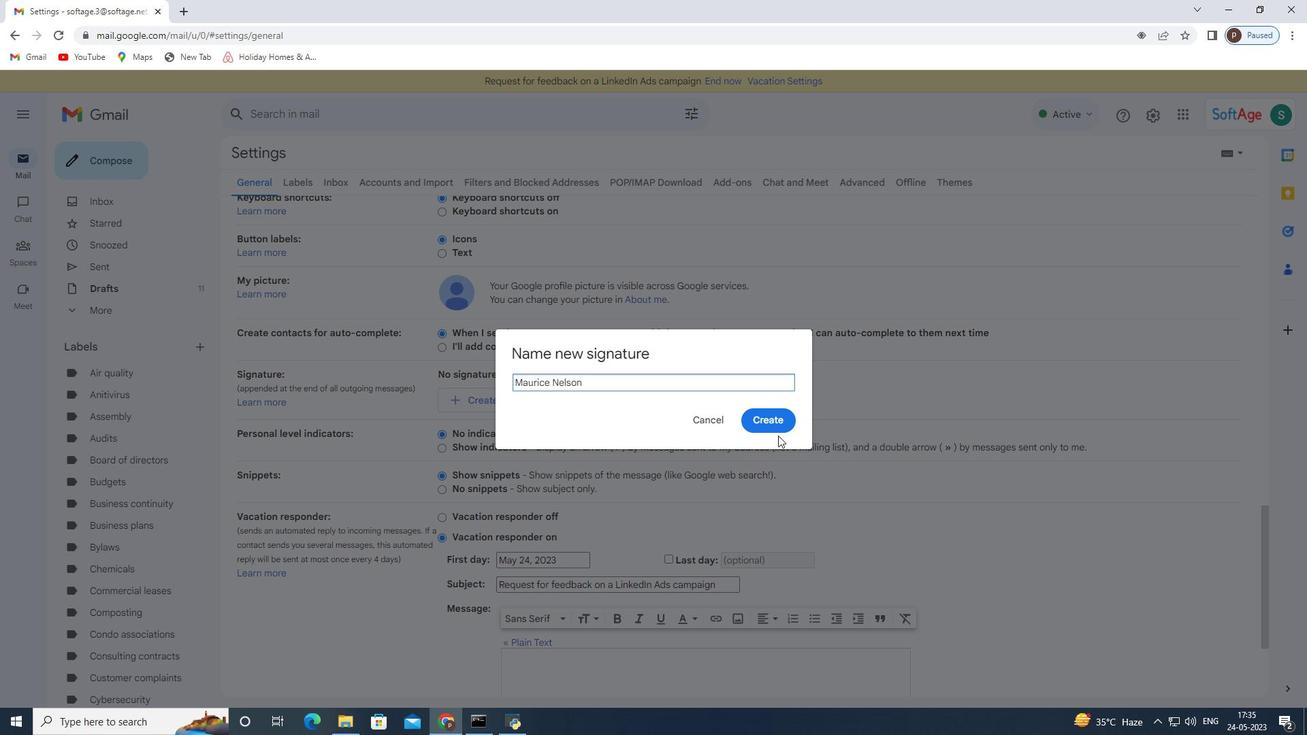 
Action: Mouse pressed left at (779, 417)
Screenshot: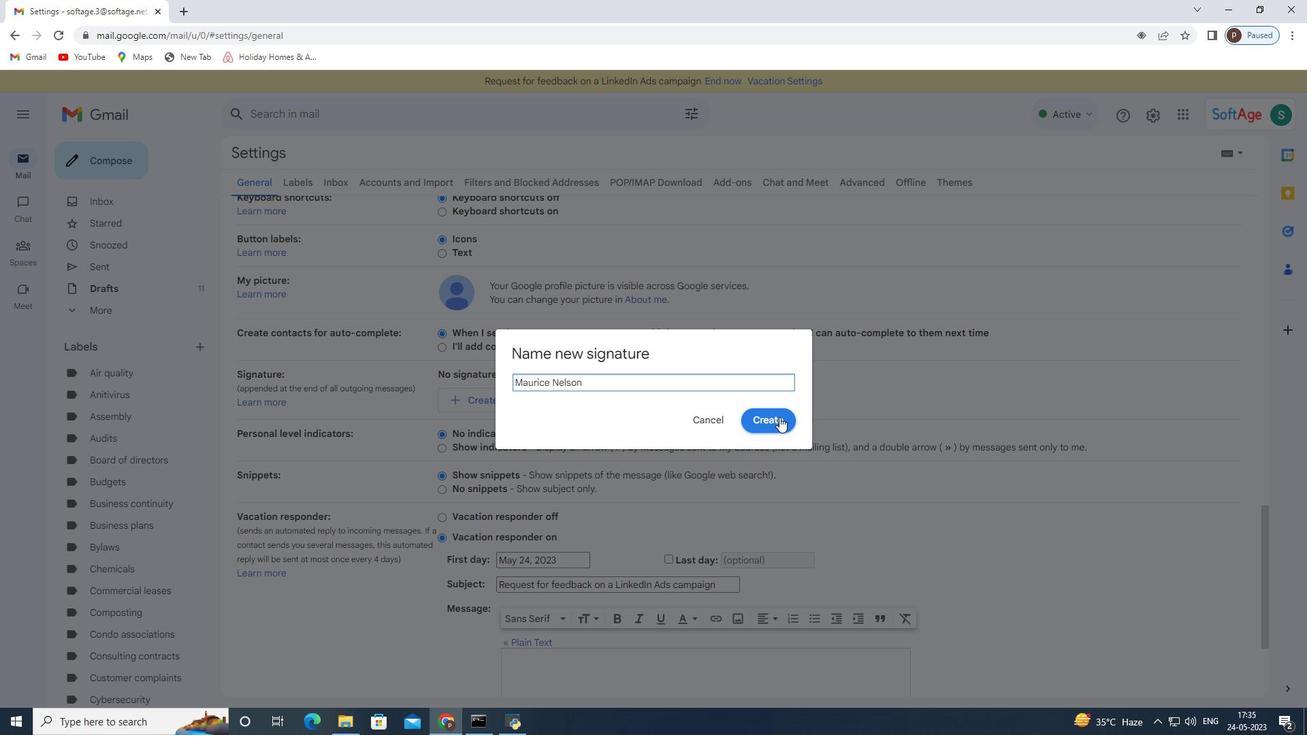 
Action: Mouse moved to (634, 384)
Screenshot: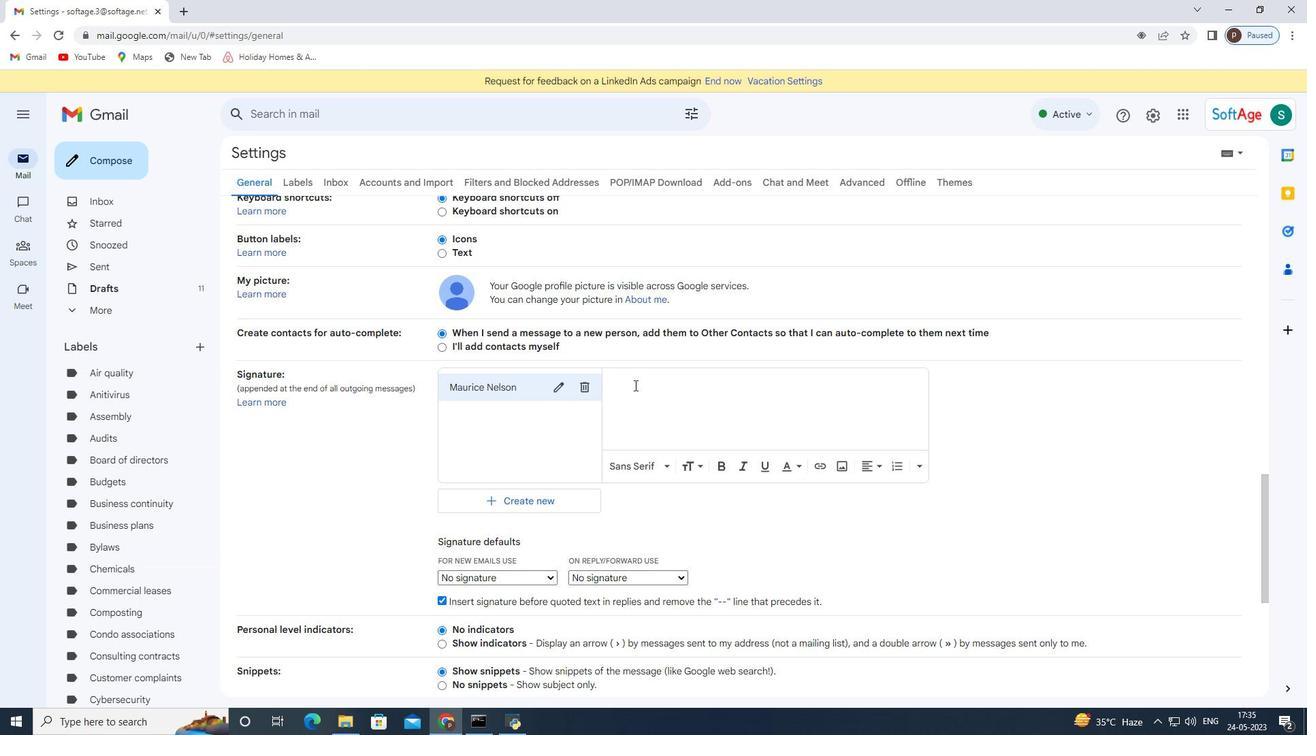 
Action: Mouse pressed left at (634, 384)
Screenshot: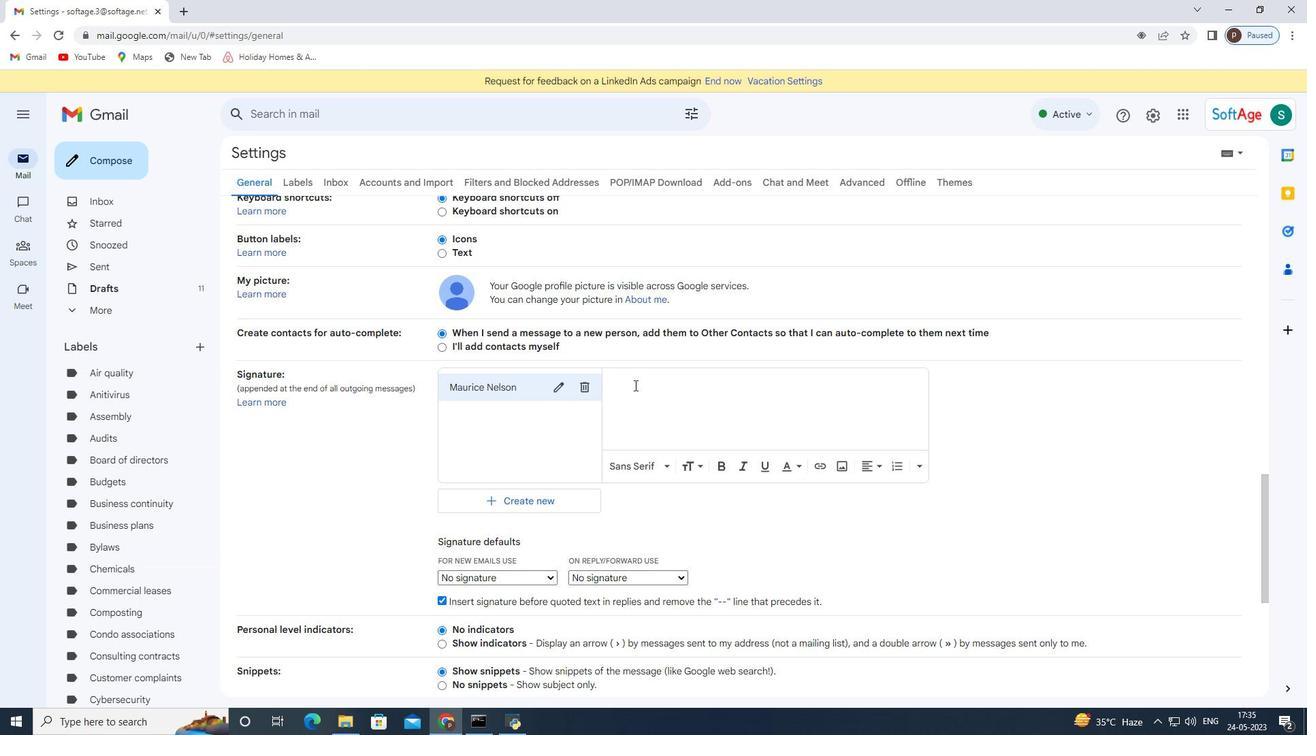 
Action: Key pressed <Key.shift>Maurice<Key.space><Key.shift>Nelson
Screenshot: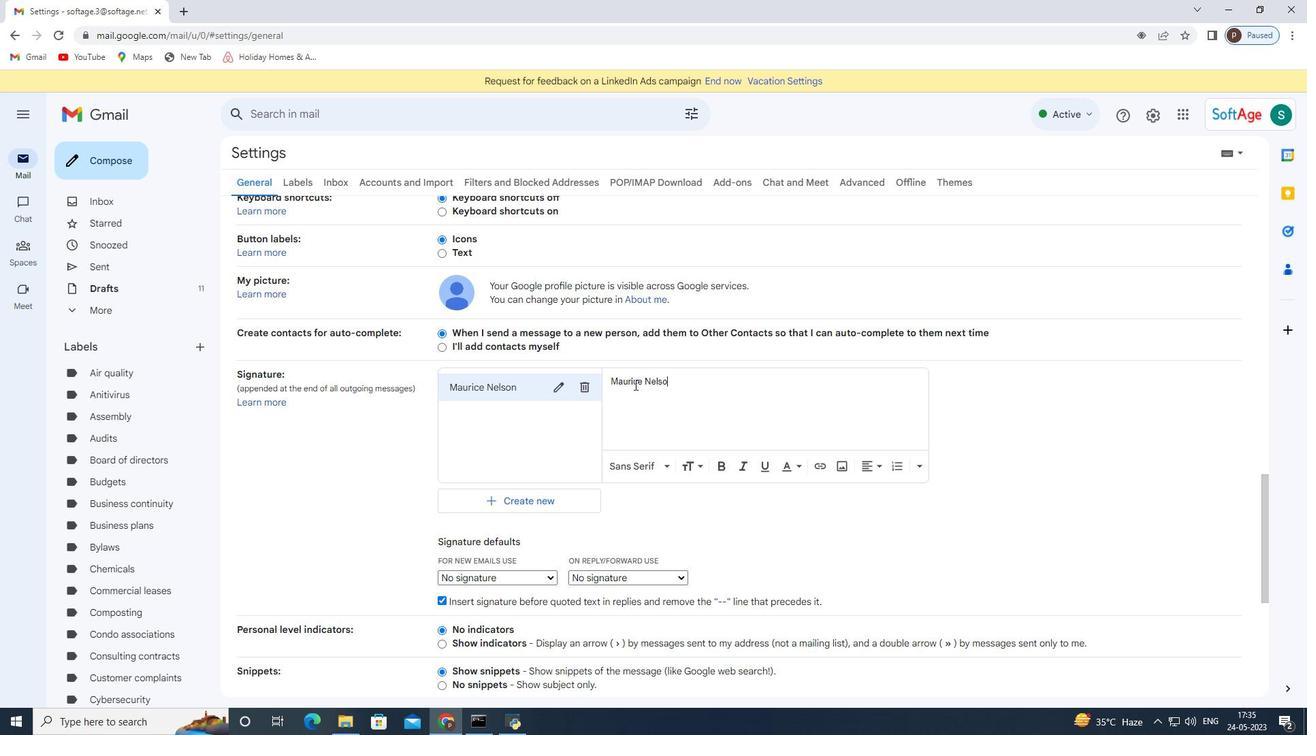 
Action: Mouse moved to (506, 578)
Screenshot: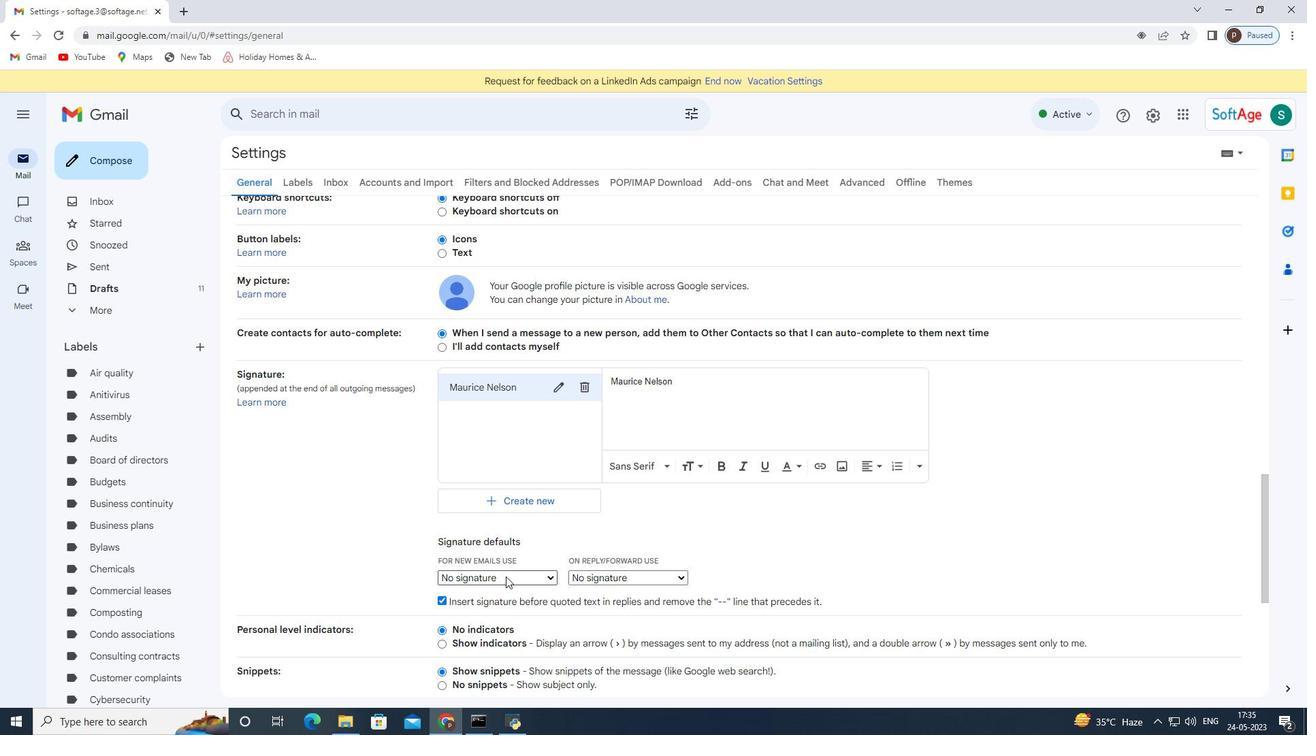 
Action: Mouse pressed left at (506, 578)
Screenshot: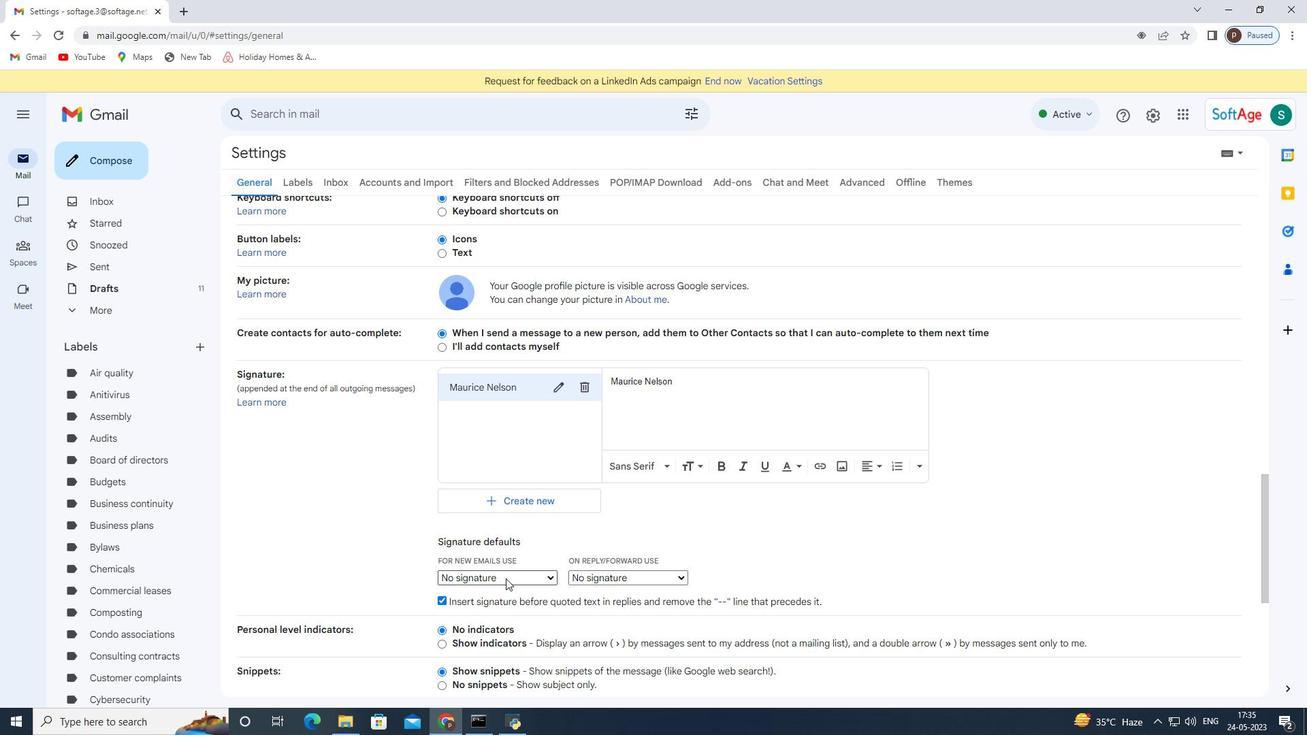 
Action: Mouse moved to (506, 602)
Screenshot: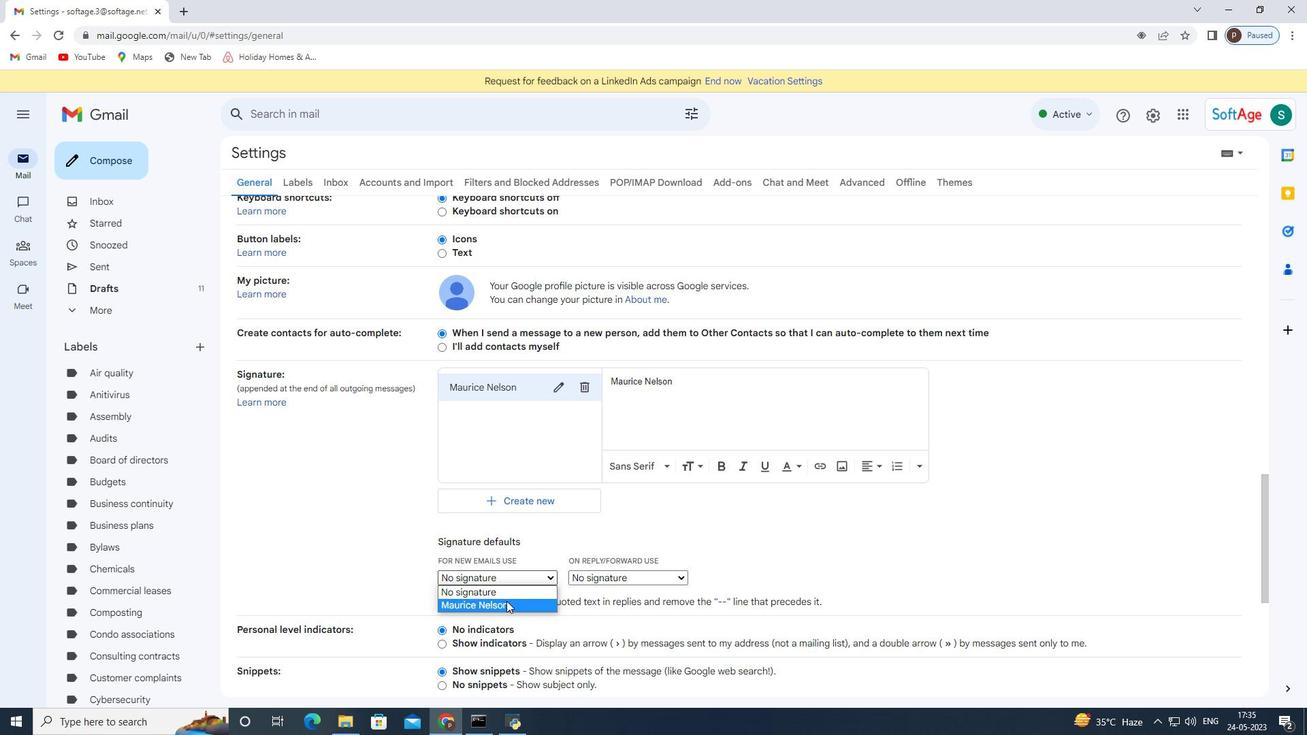 
Action: Mouse pressed left at (506, 602)
Screenshot: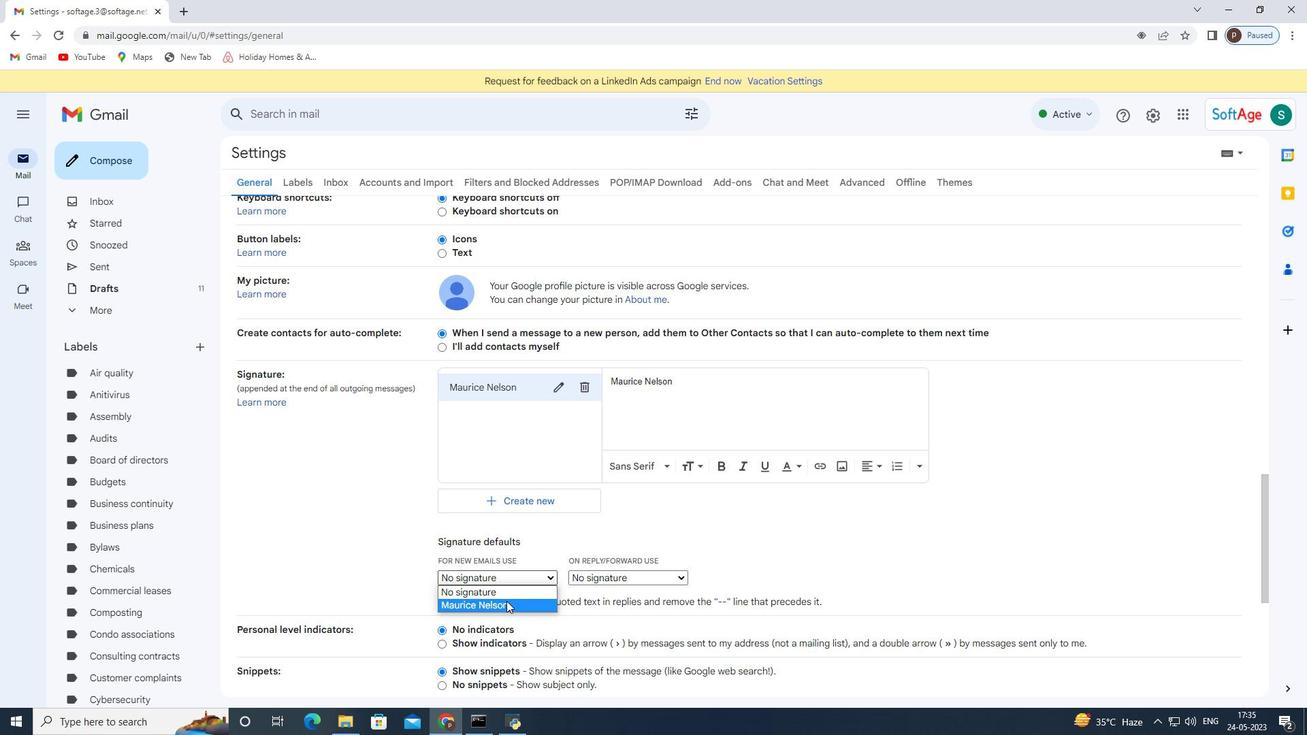 
Action: Mouse moved to (512, 578)
Screenshot: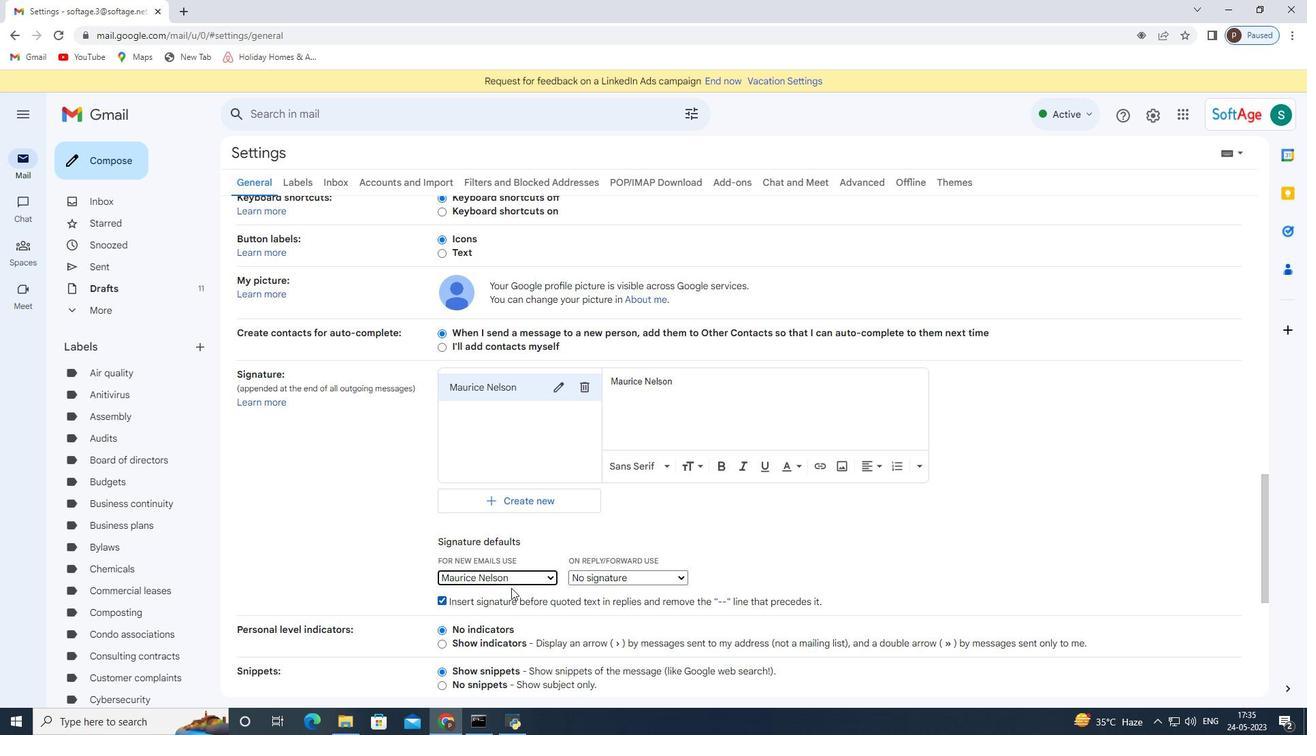 
Action: Mouse scrolled (512, 578) with delta (0, 0)
Screenshot: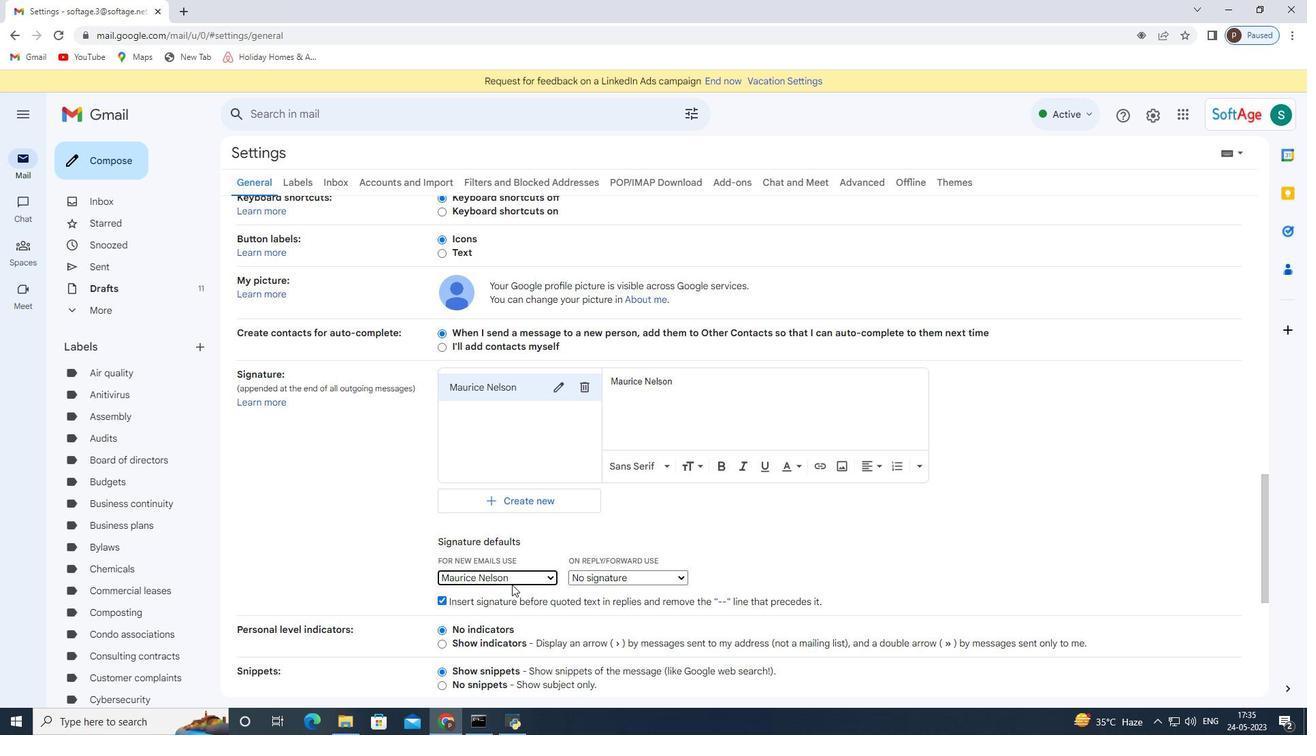 
Action: Mouse scrolled (512, 578) with delta (0, 0)
Screenshot: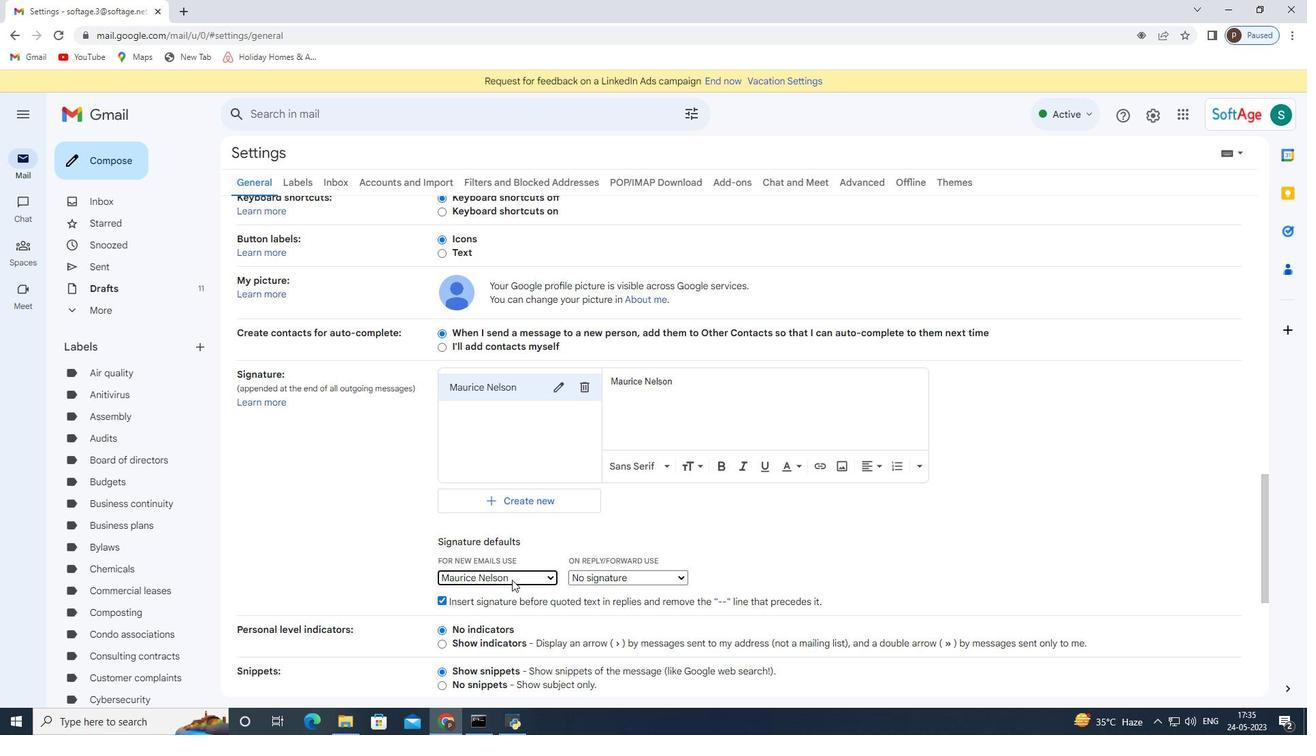 
Action: Mouse scrolled (512, 578) with delta (0, 0)
Screenshot: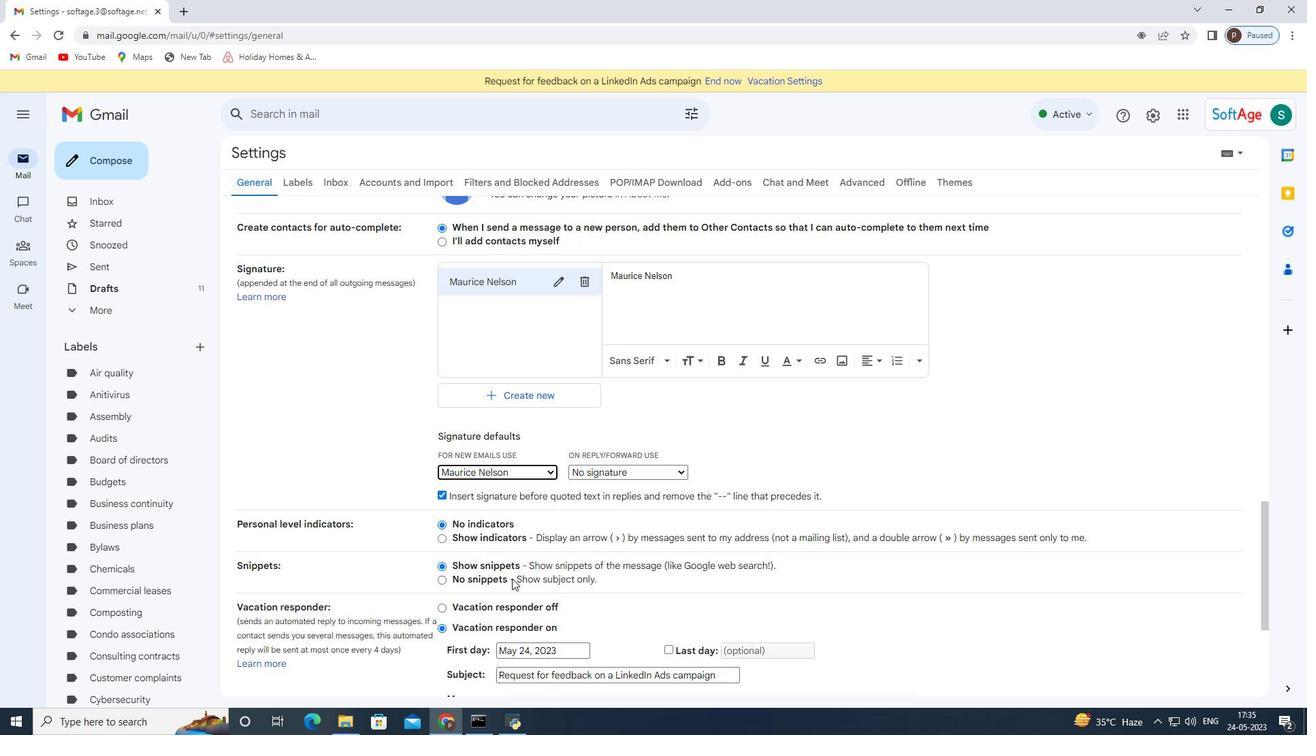 
Action: Mouse scrolled (512, 578) with delta (0, 0)
Screenshot: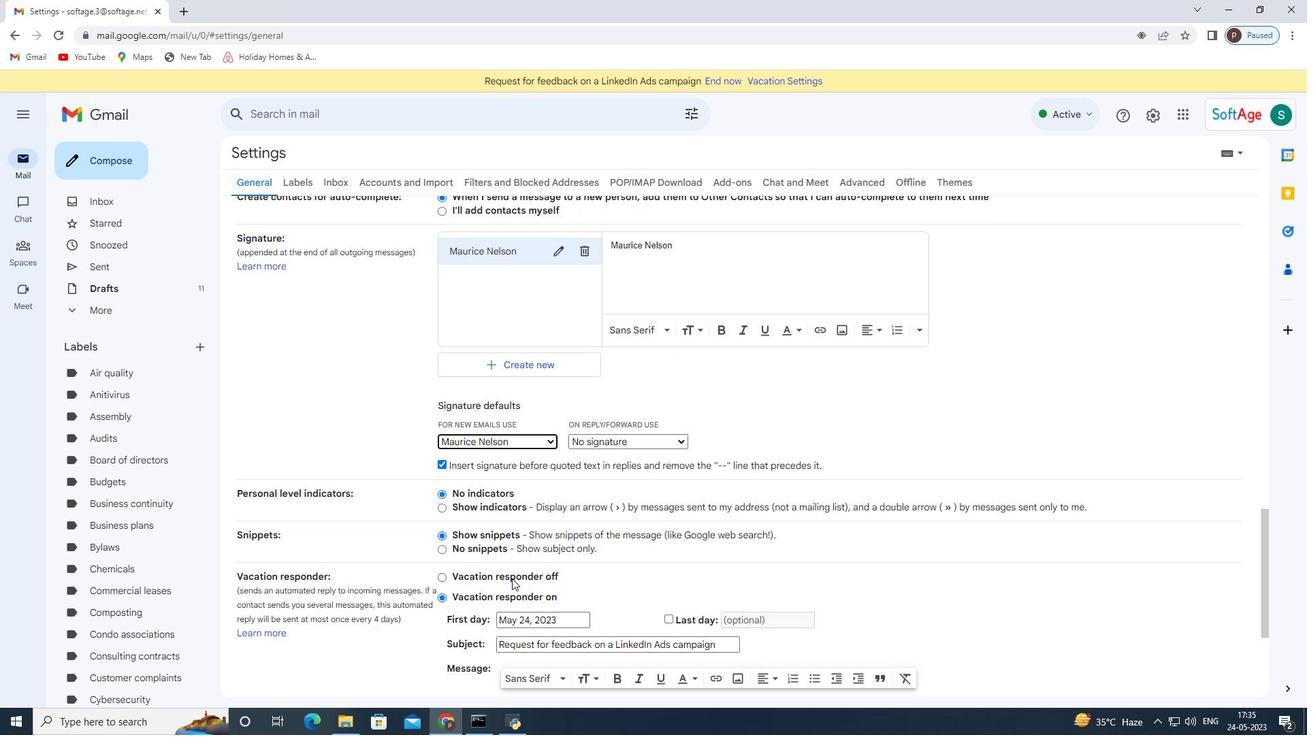 
Action: Mouse scrolled (512, 578) with delta (0, 0)
Screenshot: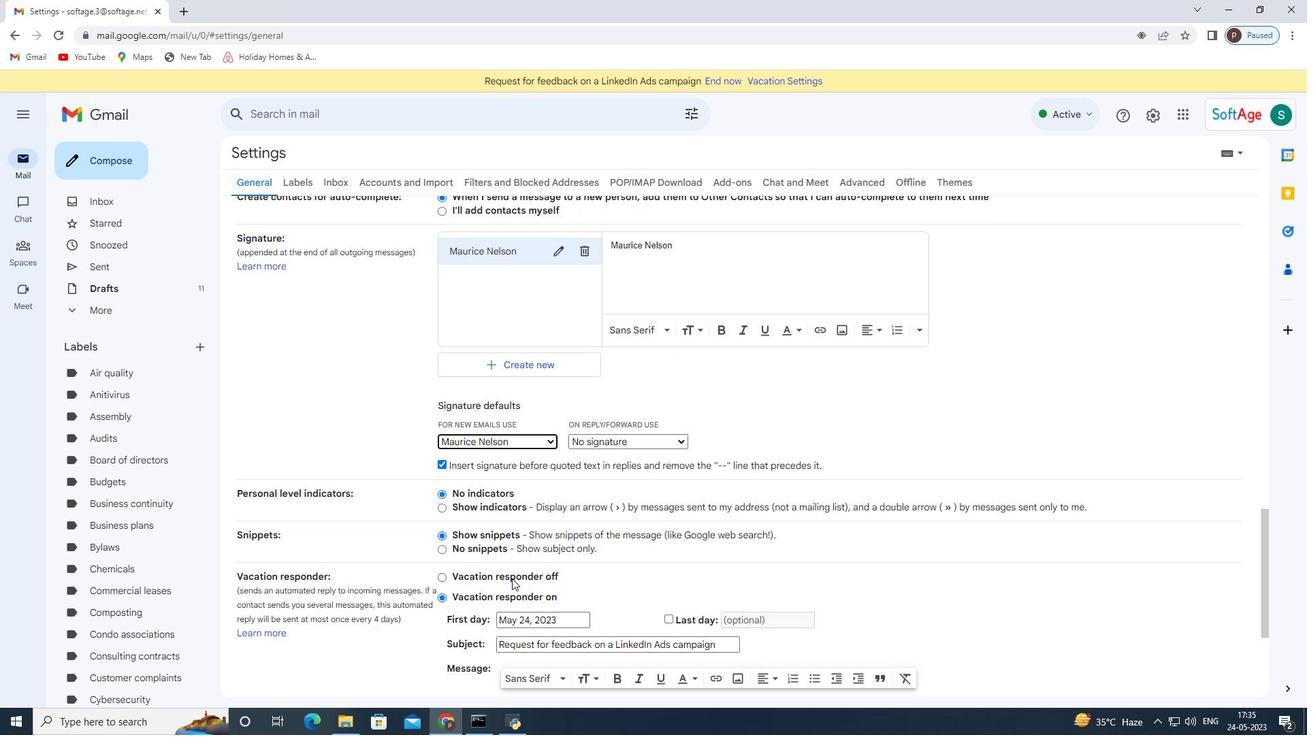 
Action: Mouse scrolled (512, 578) with delta (0, 0)
Screenshot: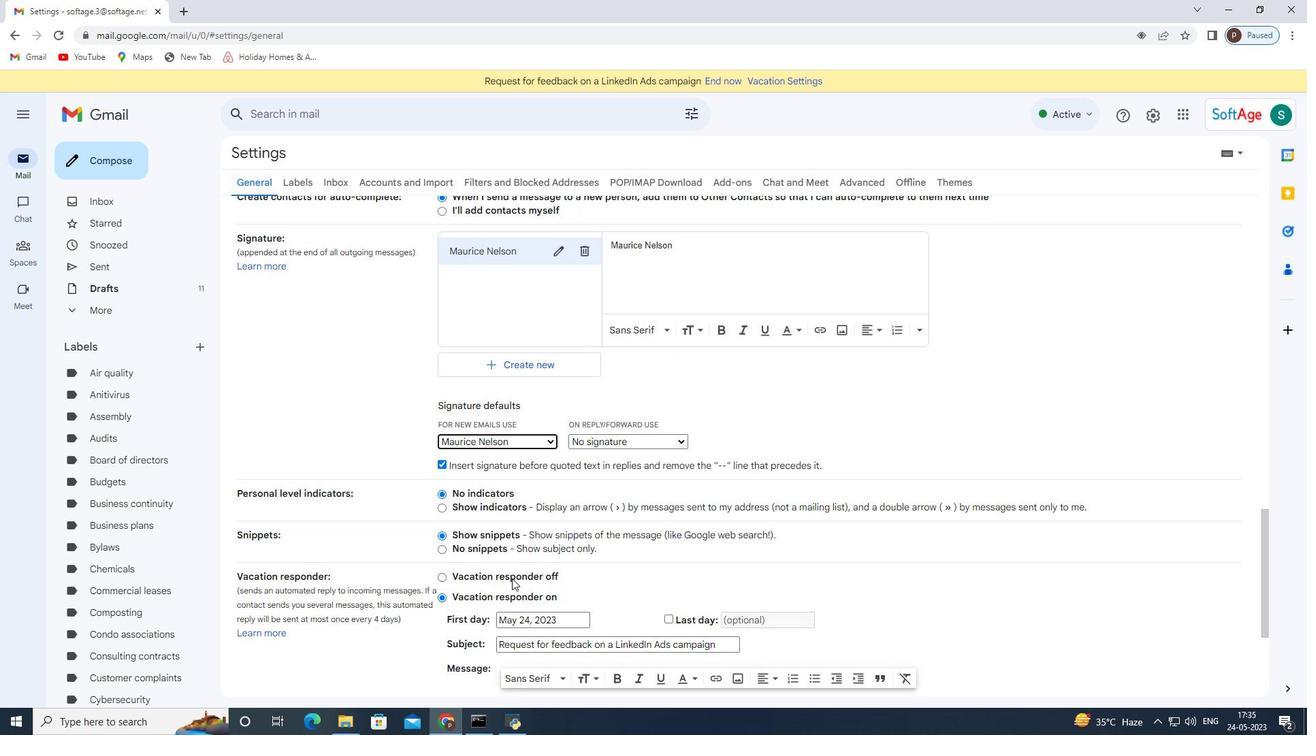 
Action: Mouse moved to (711, 621)
Screenshot: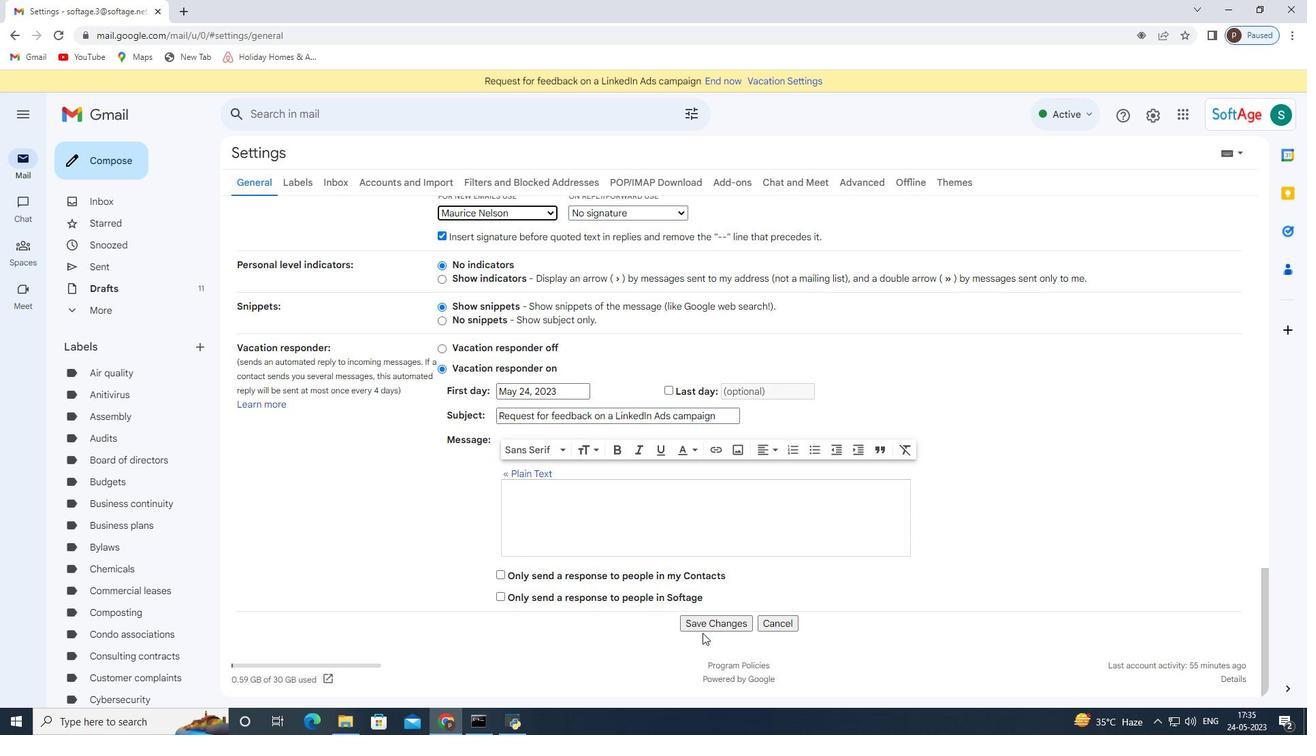 
Action: Mouse pressed left at (711, 621)
Screenshot: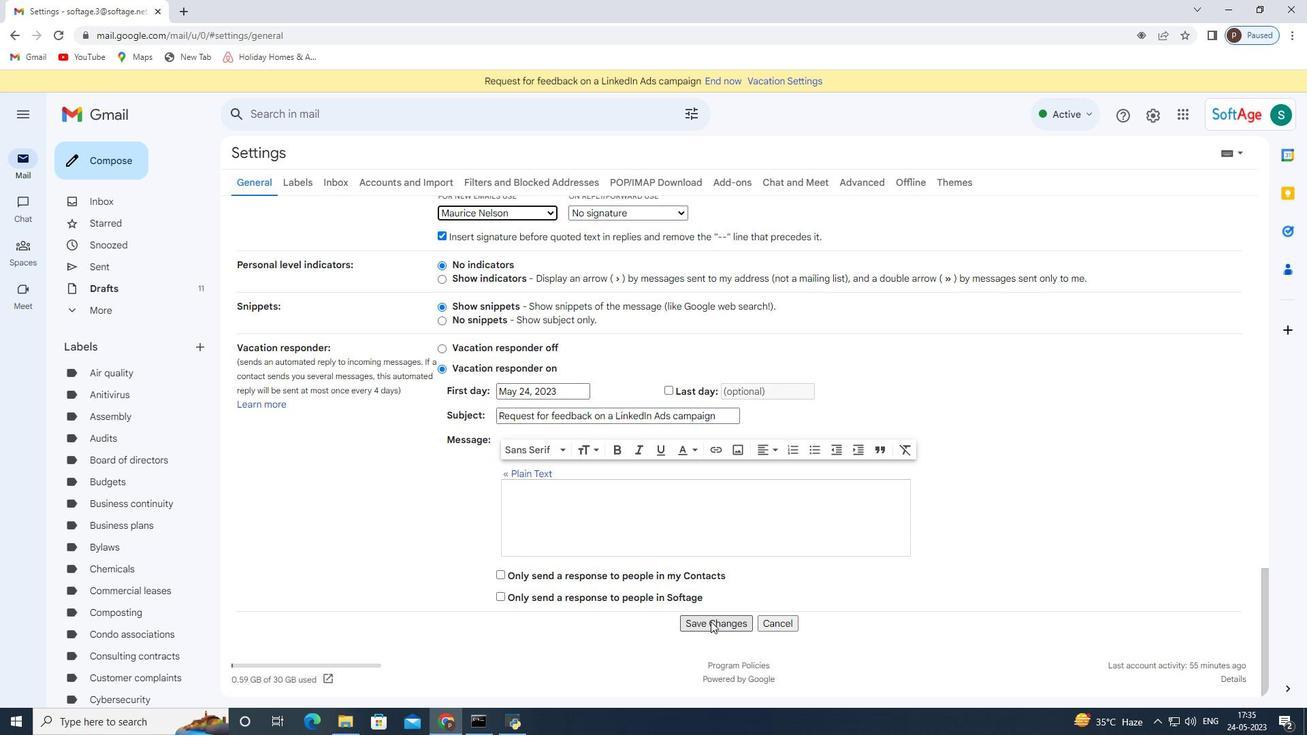 
Action: Mouse moved to (98, 147)
Screenshot: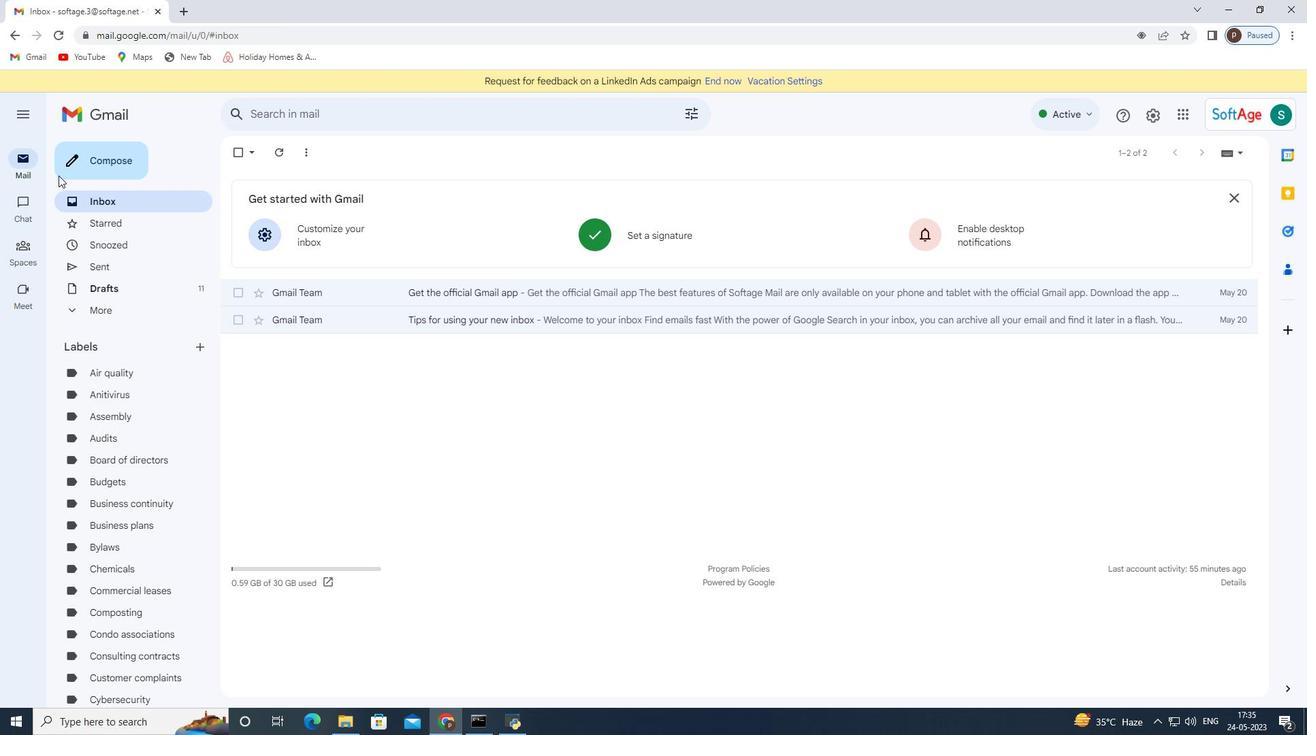 
Action: Mouse pressed left at (98, 147)
Screenshot: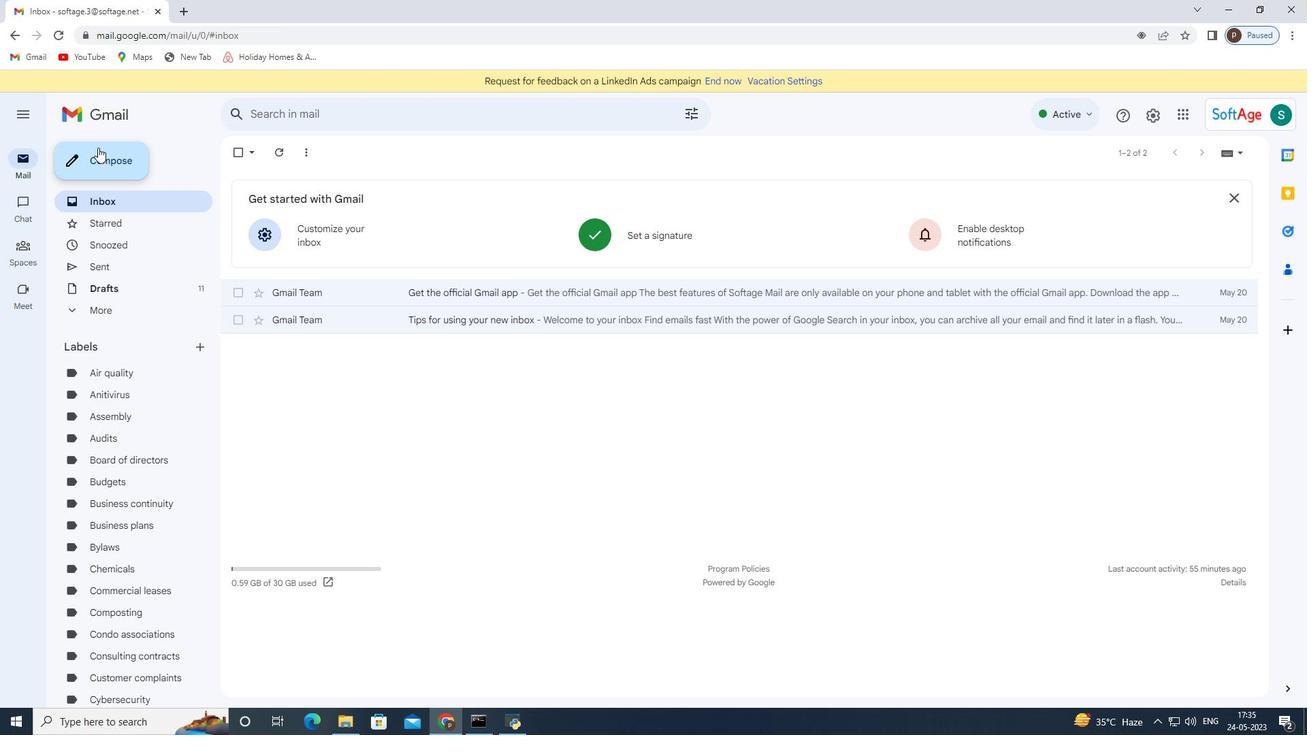 
Action: Mouse moved to (897, 362)
Screenshot: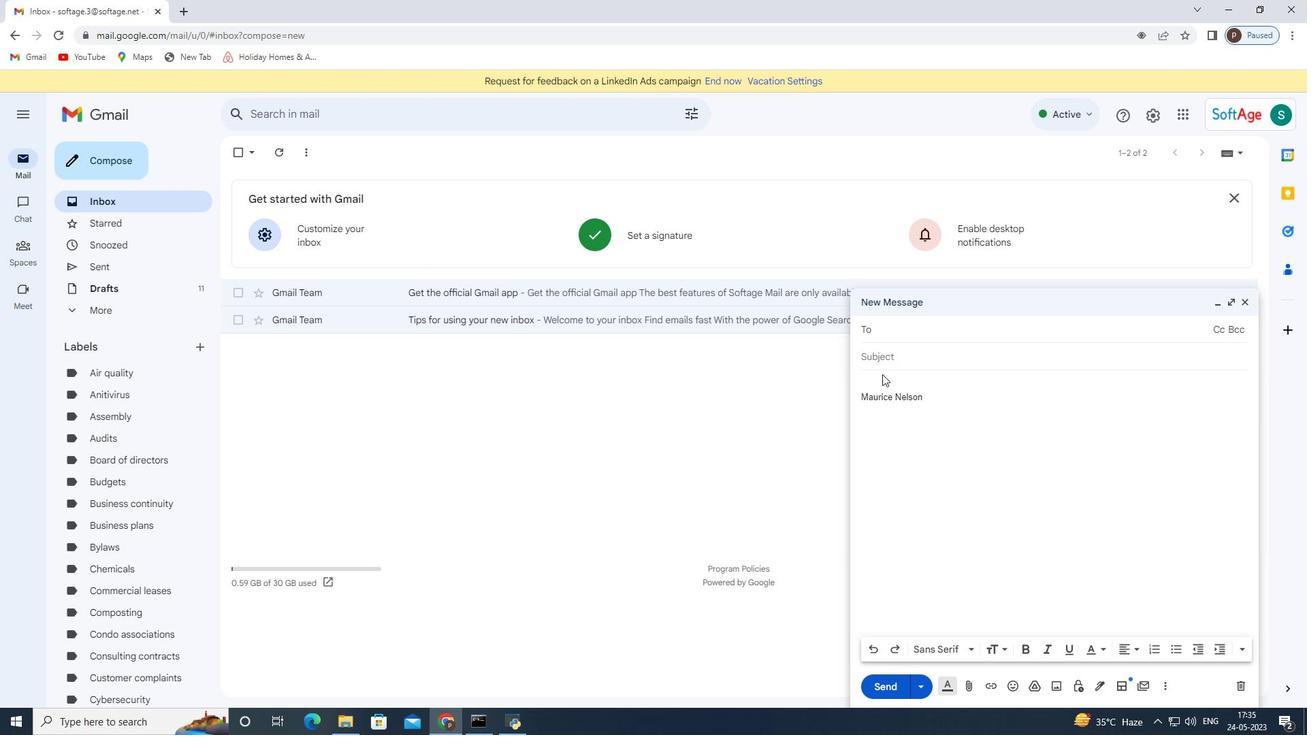 
Action: Mouse pressed left at (897, 362)
Screenshot: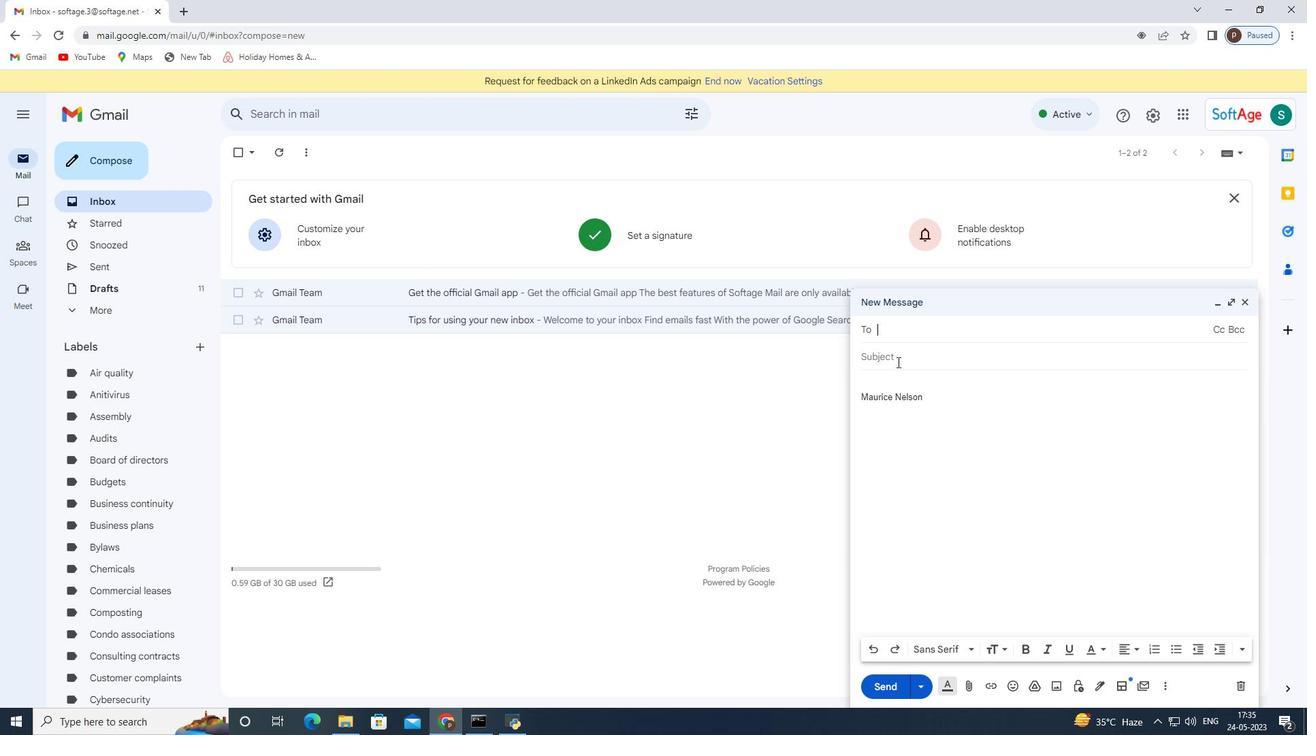 
Action: Mouse moved to (897, 362)
Screenshot: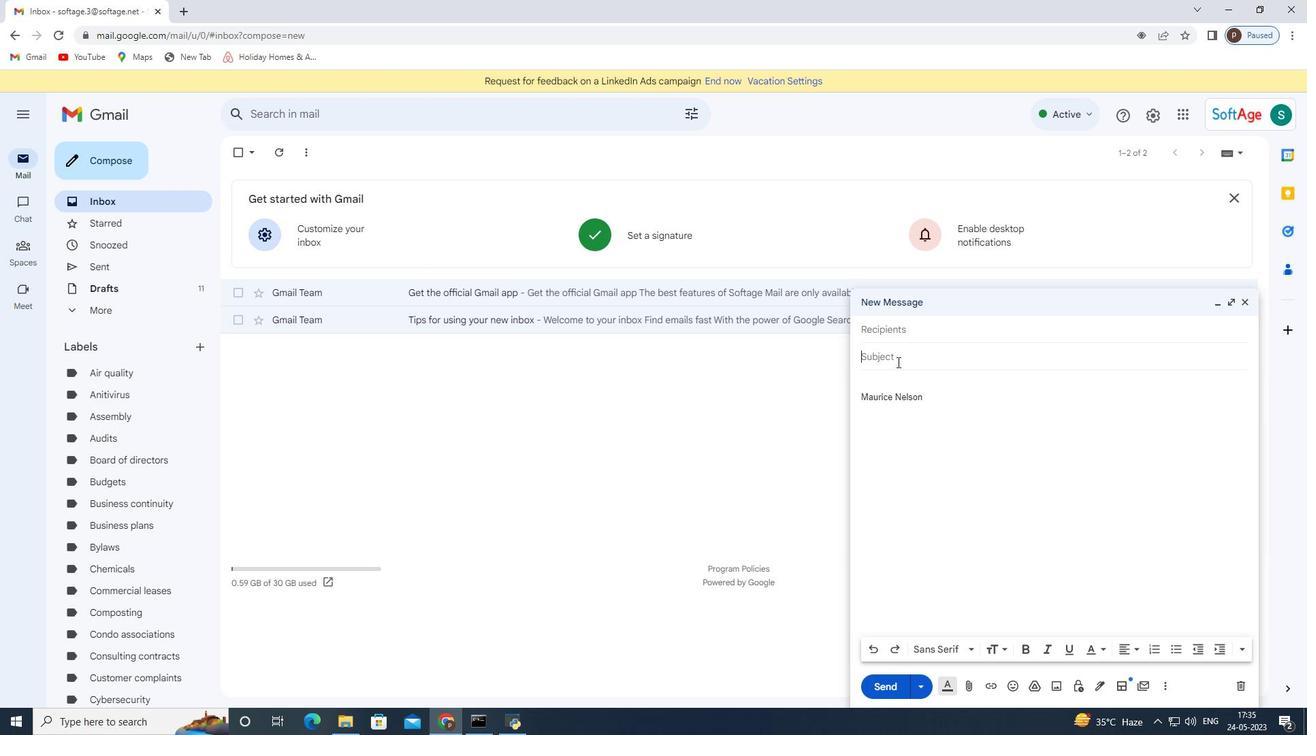 
Action: Key pressed <Key.shift>Feedback<Key.space>on<Key.space>a<Key.space>testimonial<Key.space><Key.backspace><Key.tab><Key.shift>Can<Key.space>you<Key.space>send<Key.space>me<Key.space>the<Key.space>status<Key.space>report<Key.space>for<Key.space>the<Key.space>ongoing<Key.space>project<Key.shift_r>?
Screenshot: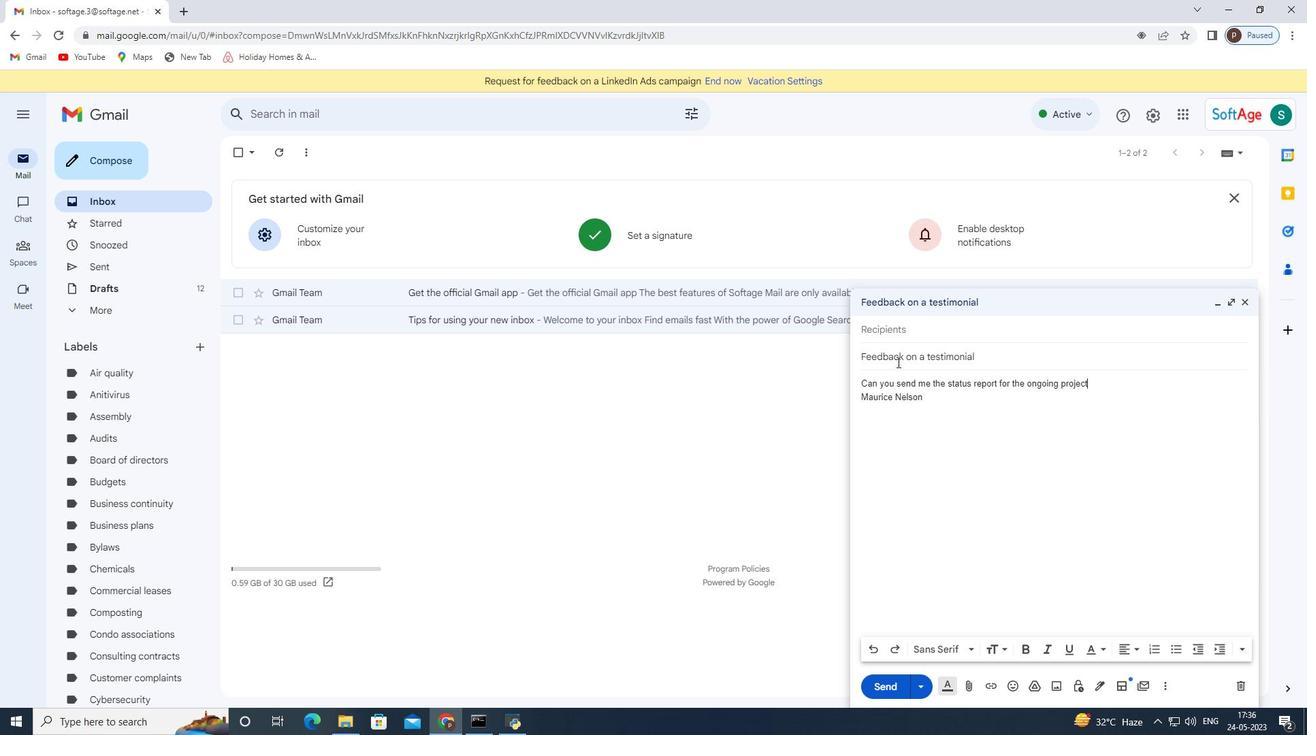 
Action: Mouse moved to (1121, 388)
Screenshot: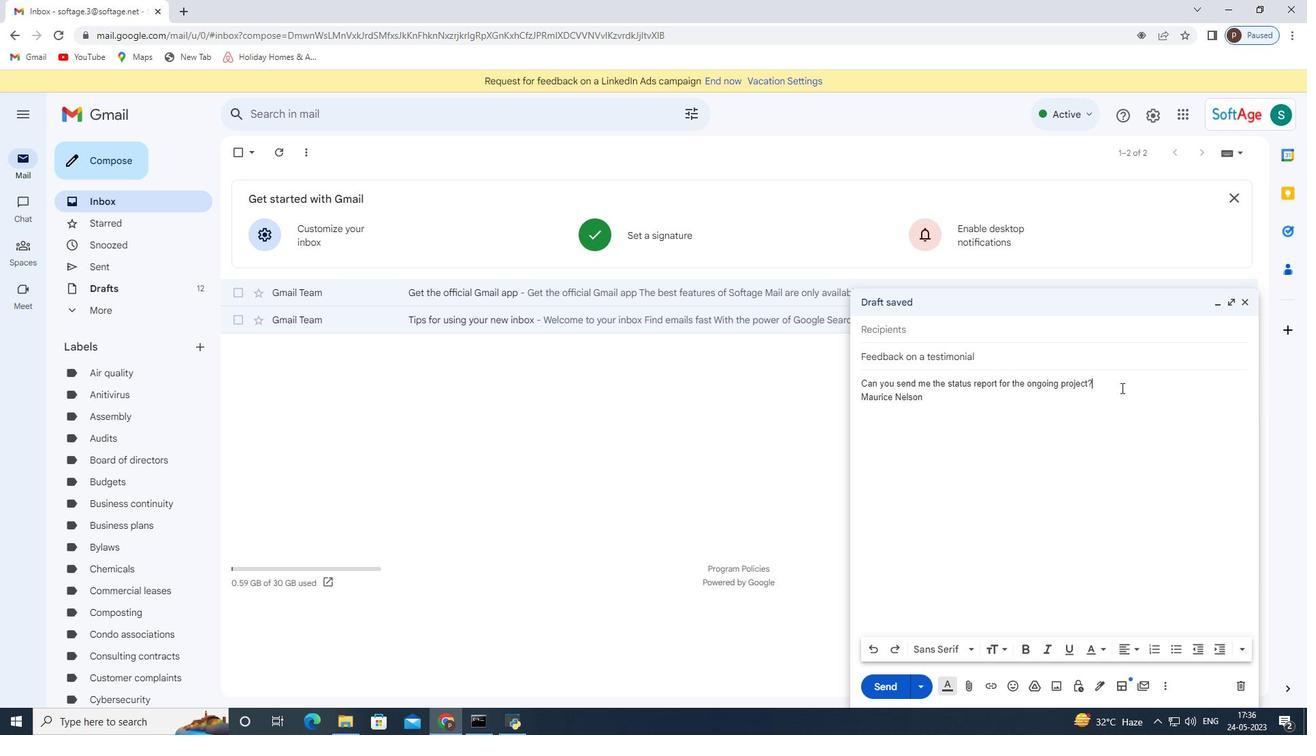 
Action: Key pressed <Key.enter>
Screenshot: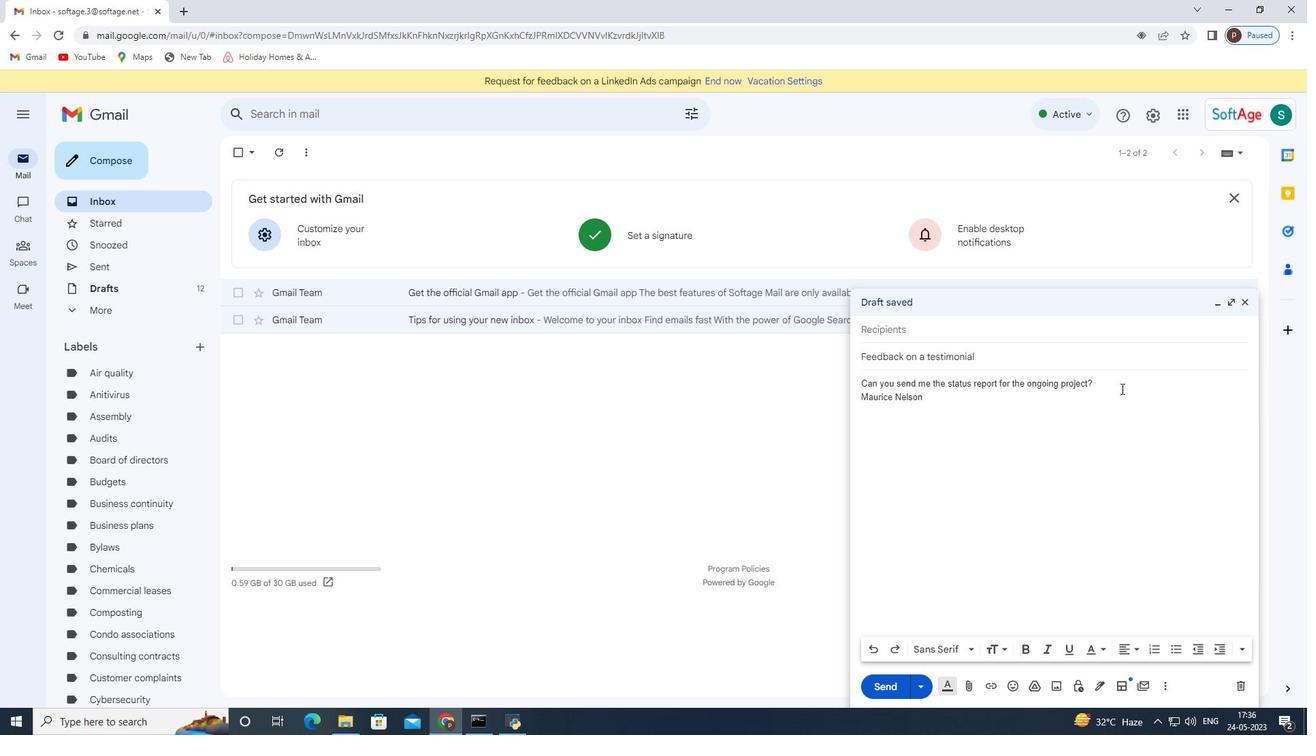 
Action: Mouse moved to (933, 331)
Screenshot: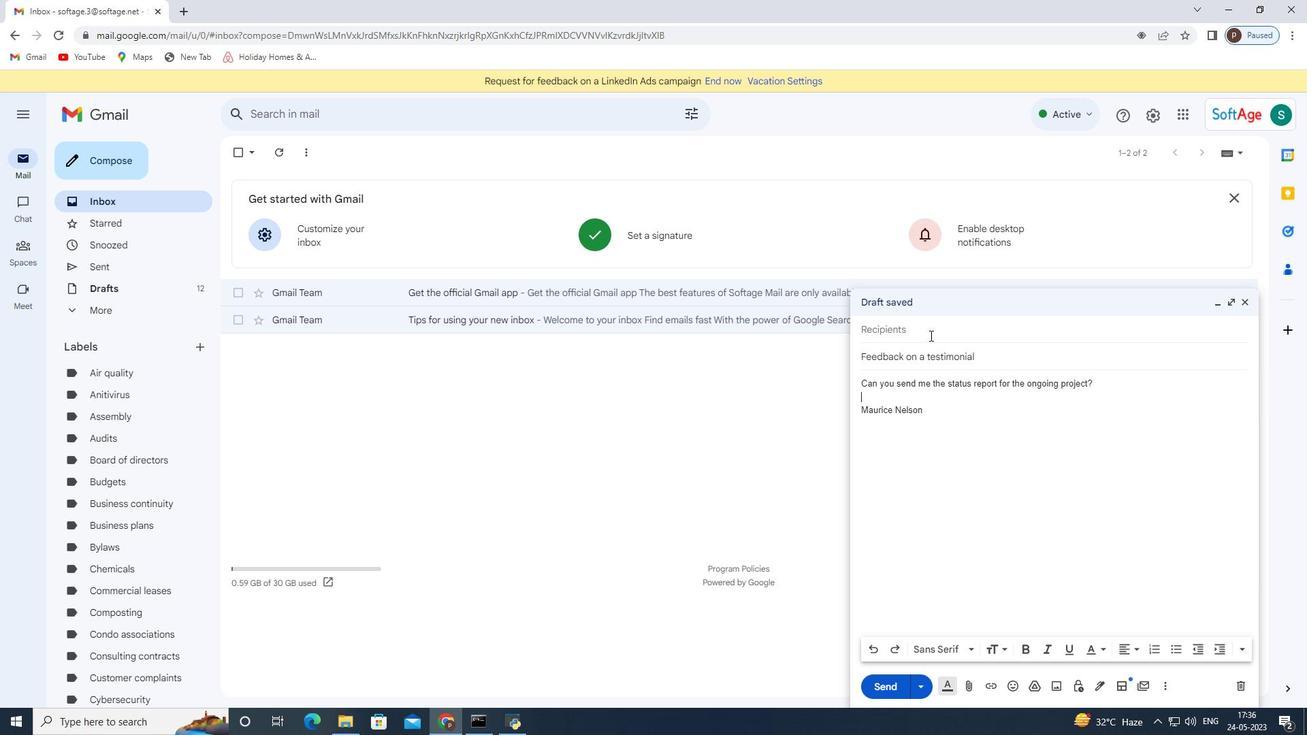 
Action: Mouse pressed left at (933, 331)
Screenshot: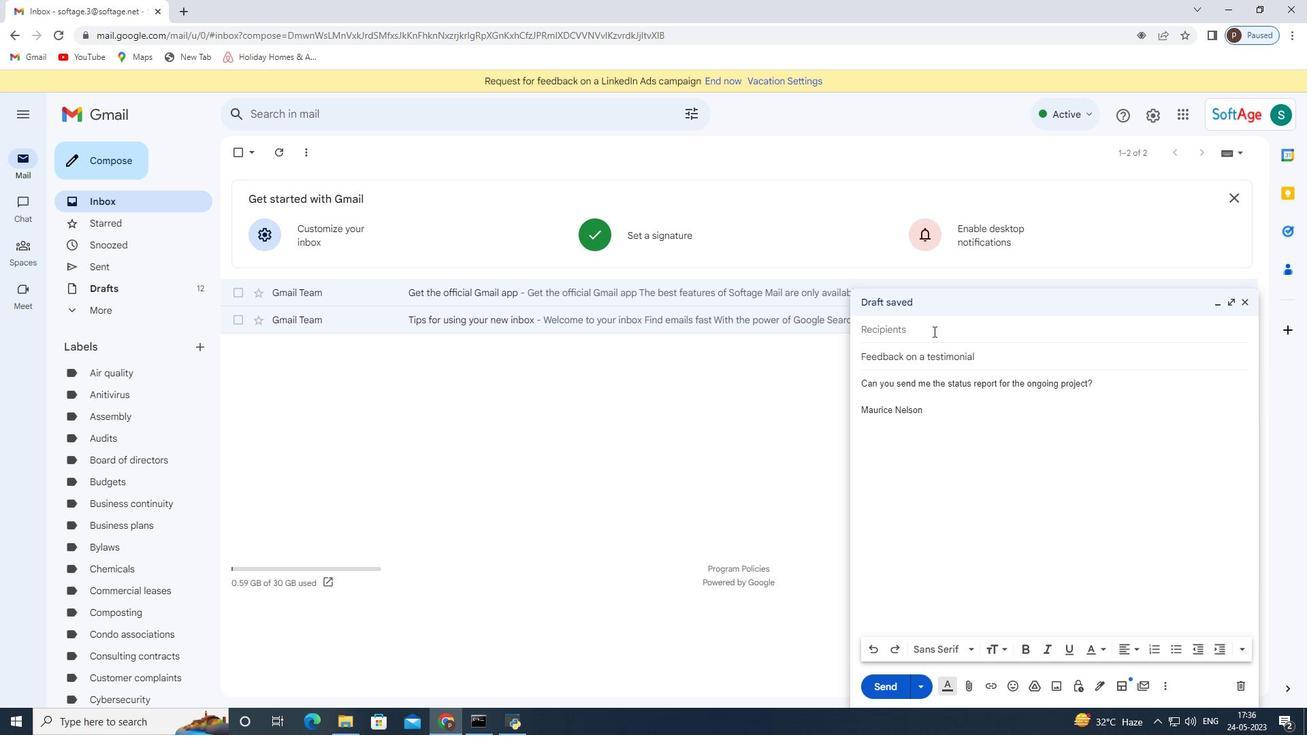 
Action: Key pressed softage.1<Key.shift>@softage.net<Key.enter>
Screenshot: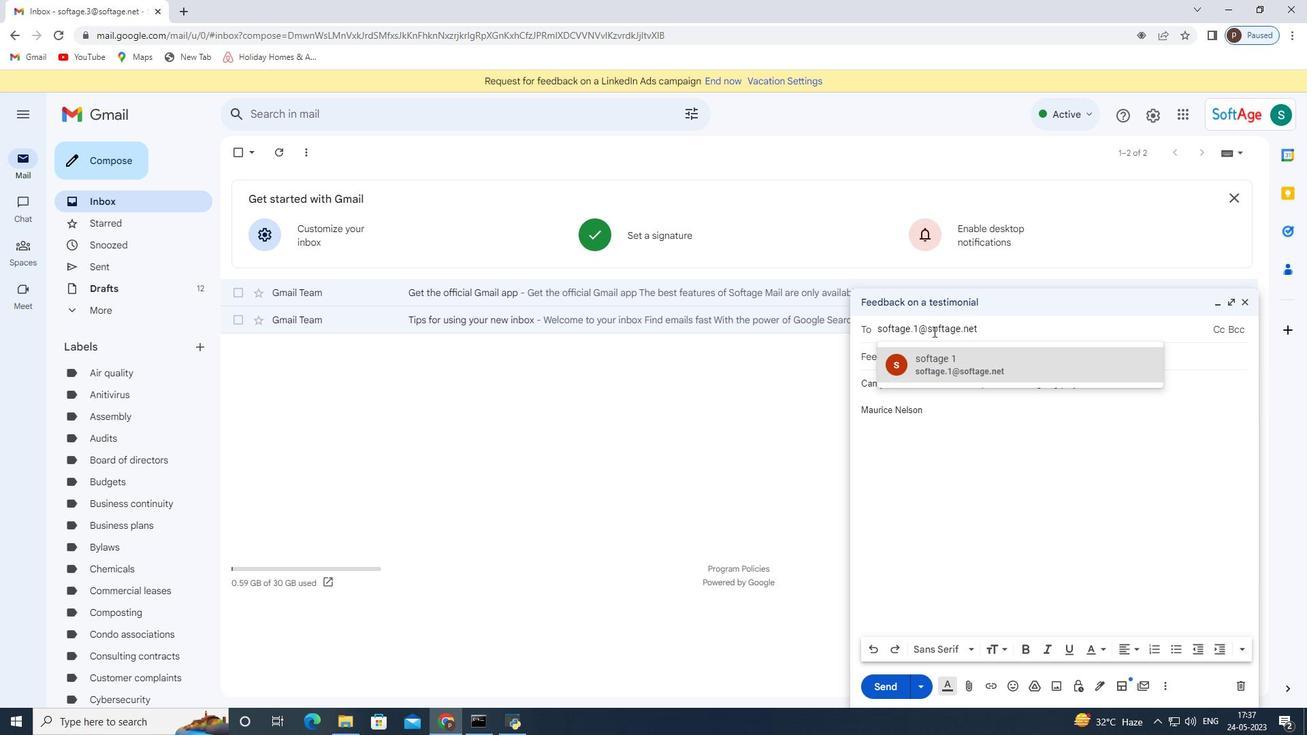 
Action: Mouse moved to (974, 691)
Screenshot: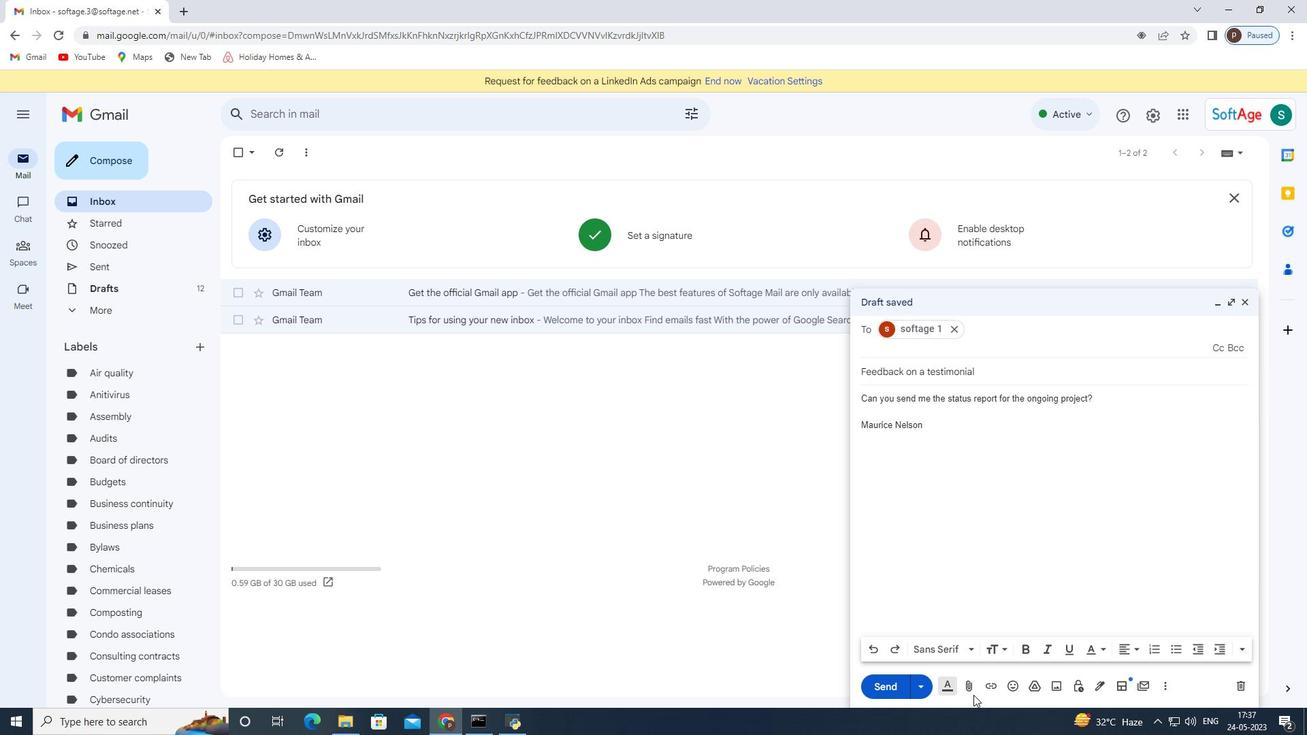 
Action: Mouse pressed left at (974, 691)
Screenshot: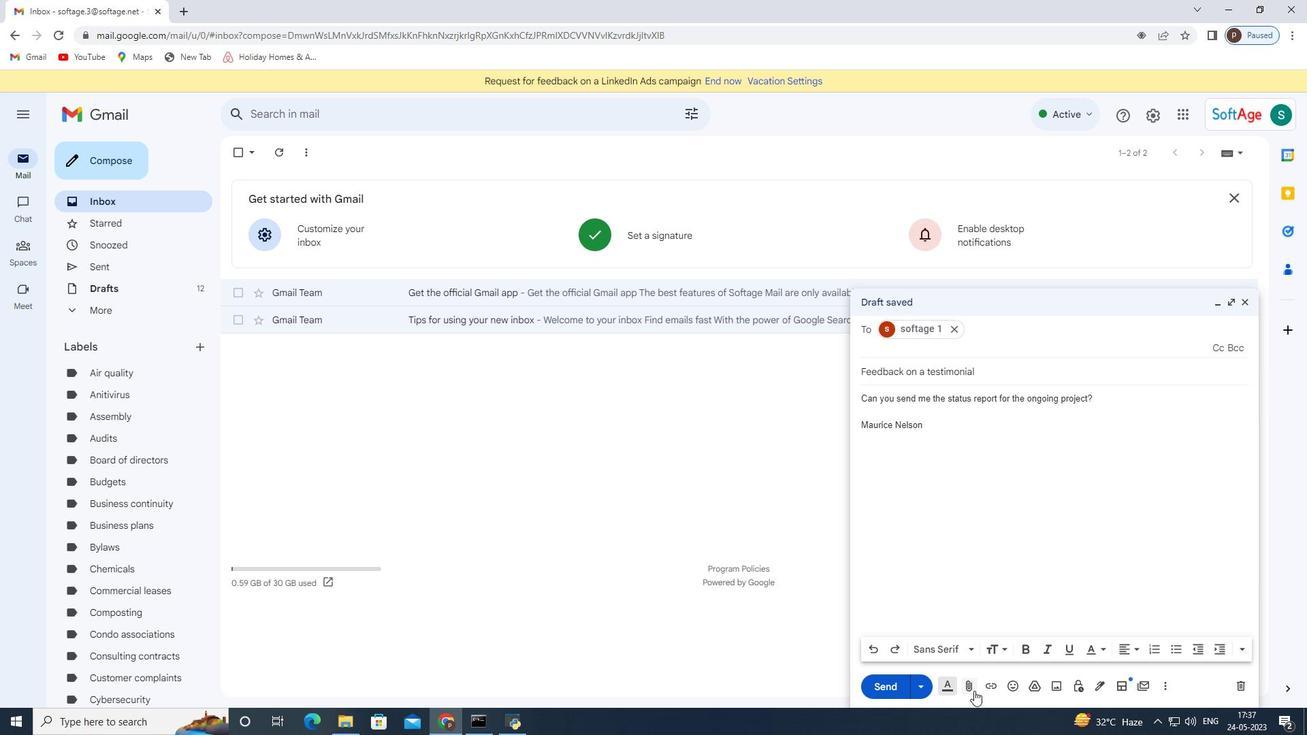 
Action: Mouse moved to (242, 119)
Screenshot: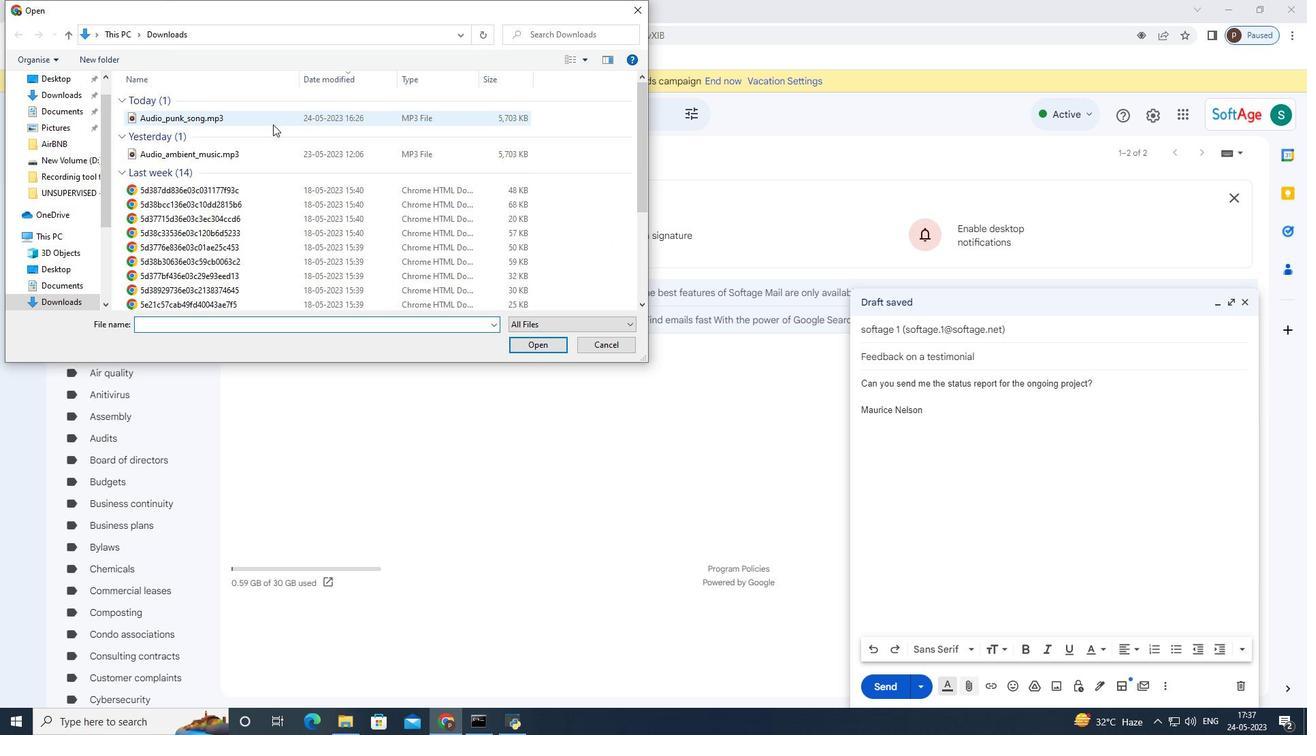 
Action: Mouse pressed left at (242, 119)
Screenshot: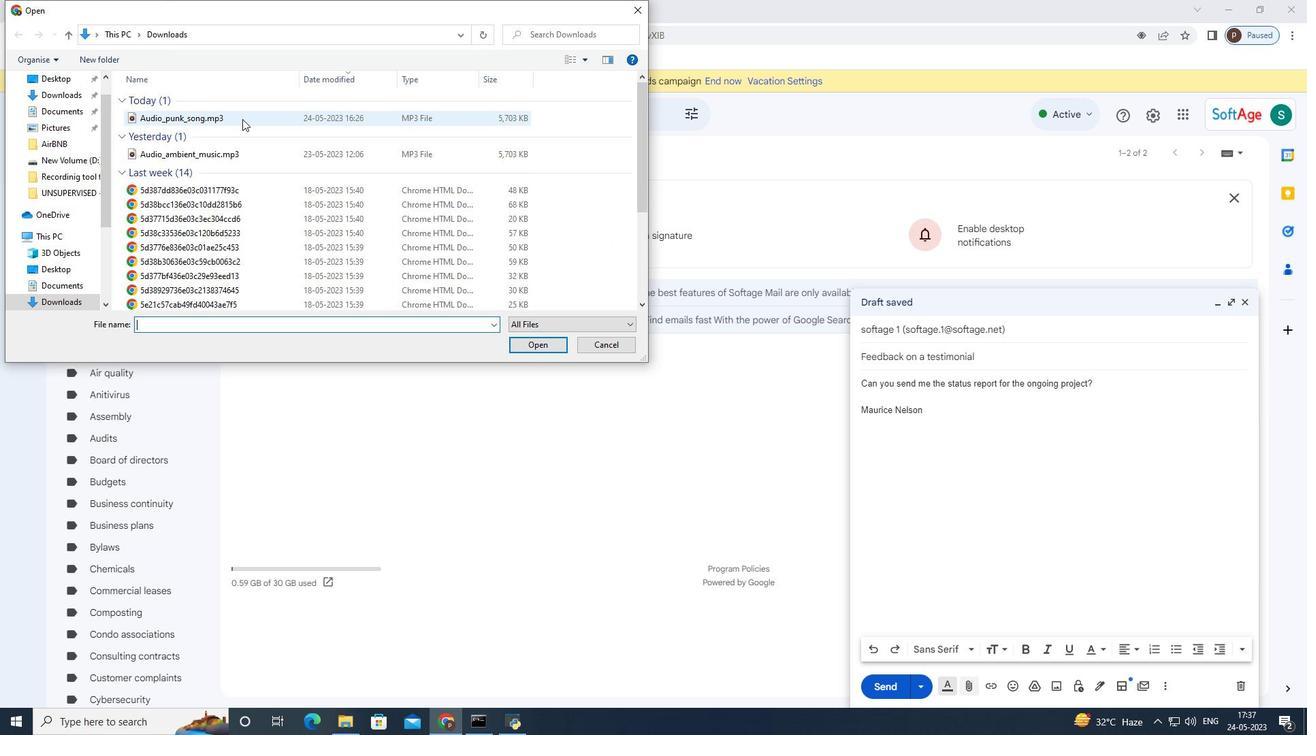 
Action: Mouse moved to (530, 341)
Screenshot: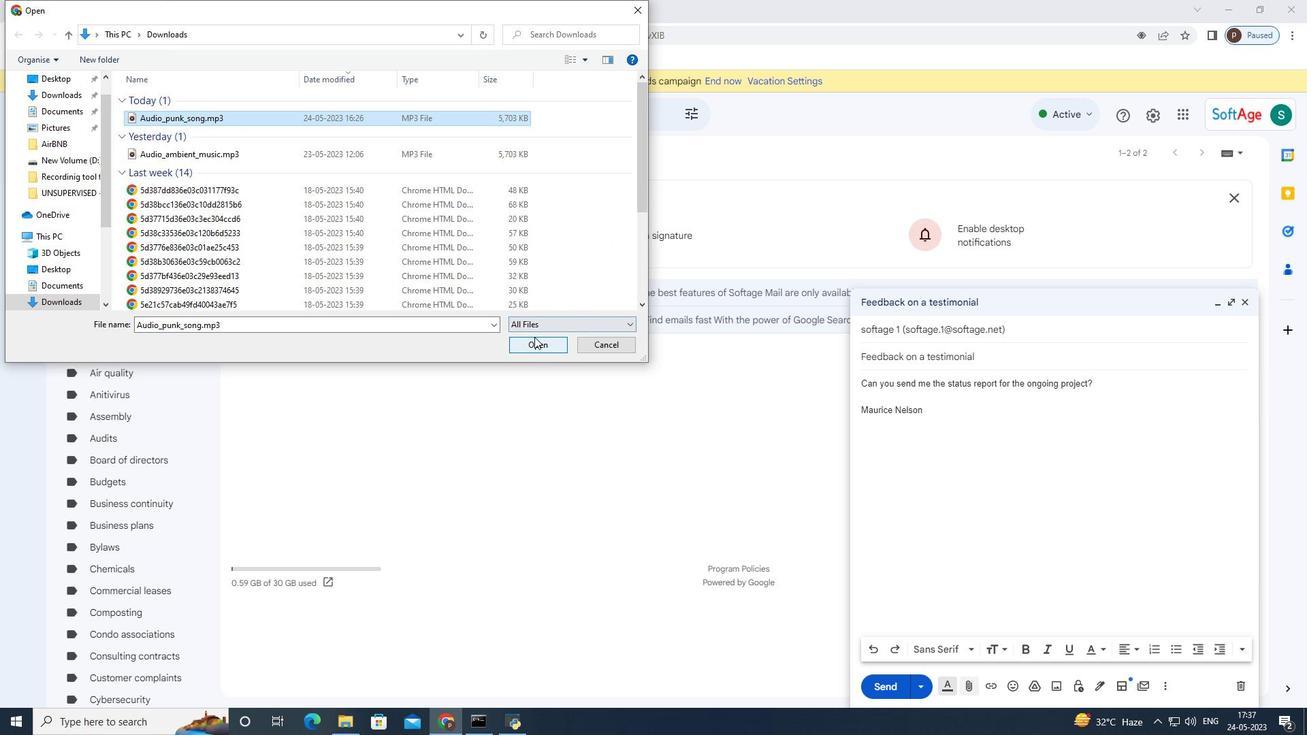 
Action: Mouse pressed left at (530, 341)
Screenshot: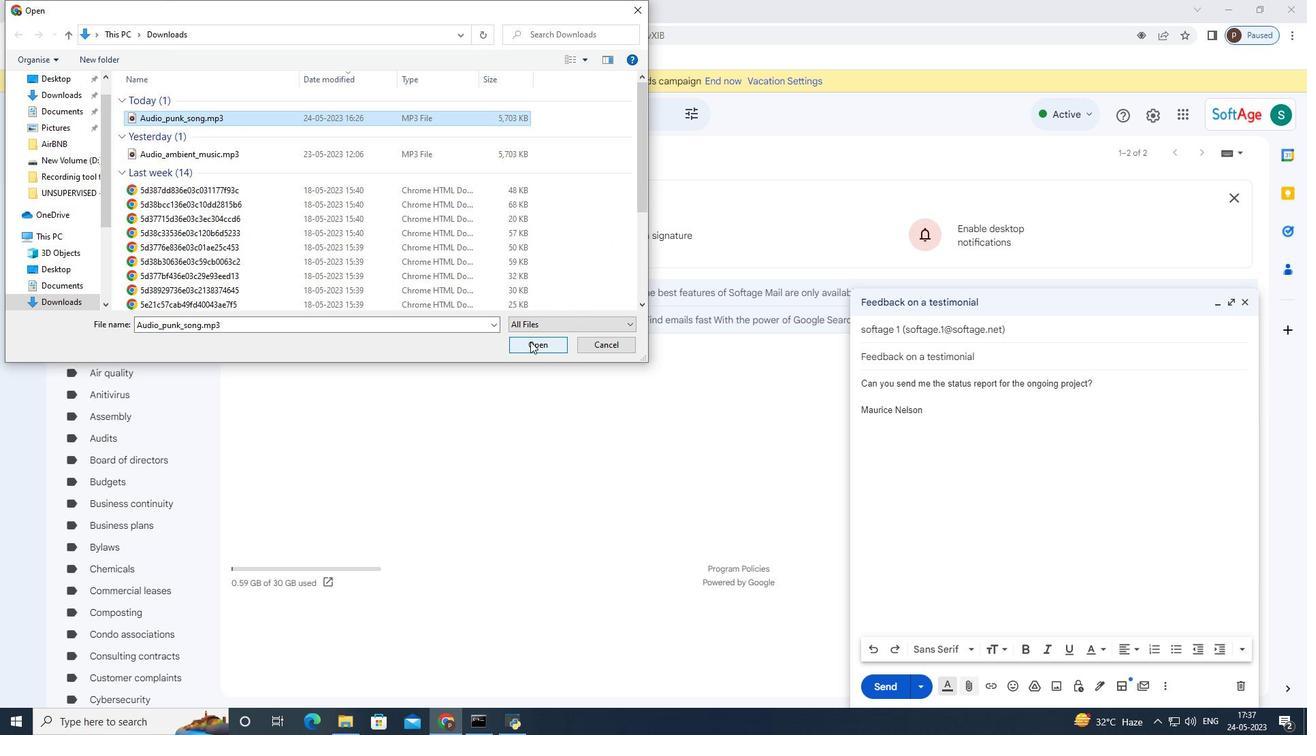 
Action: Mouse moved to (1121, 383)
Screenshot: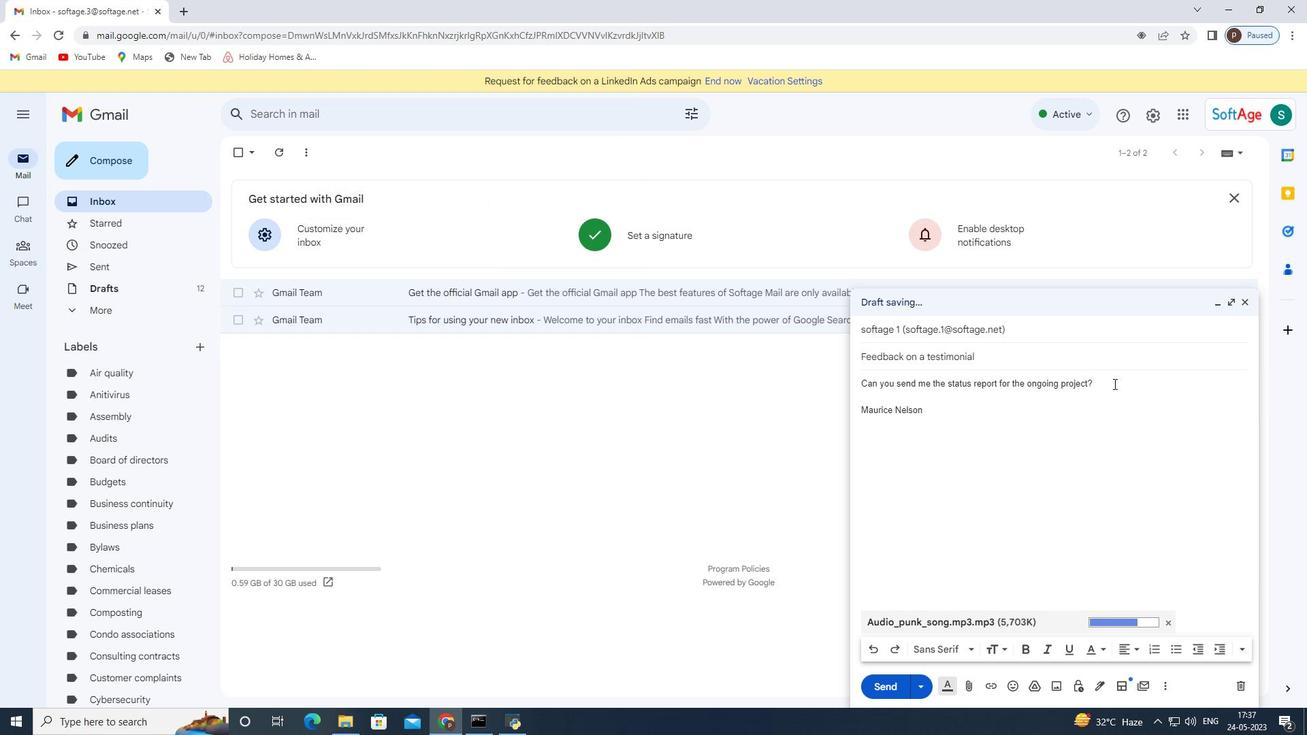 
Action: Mouse pressed left at (1121, 383)
Screenshot: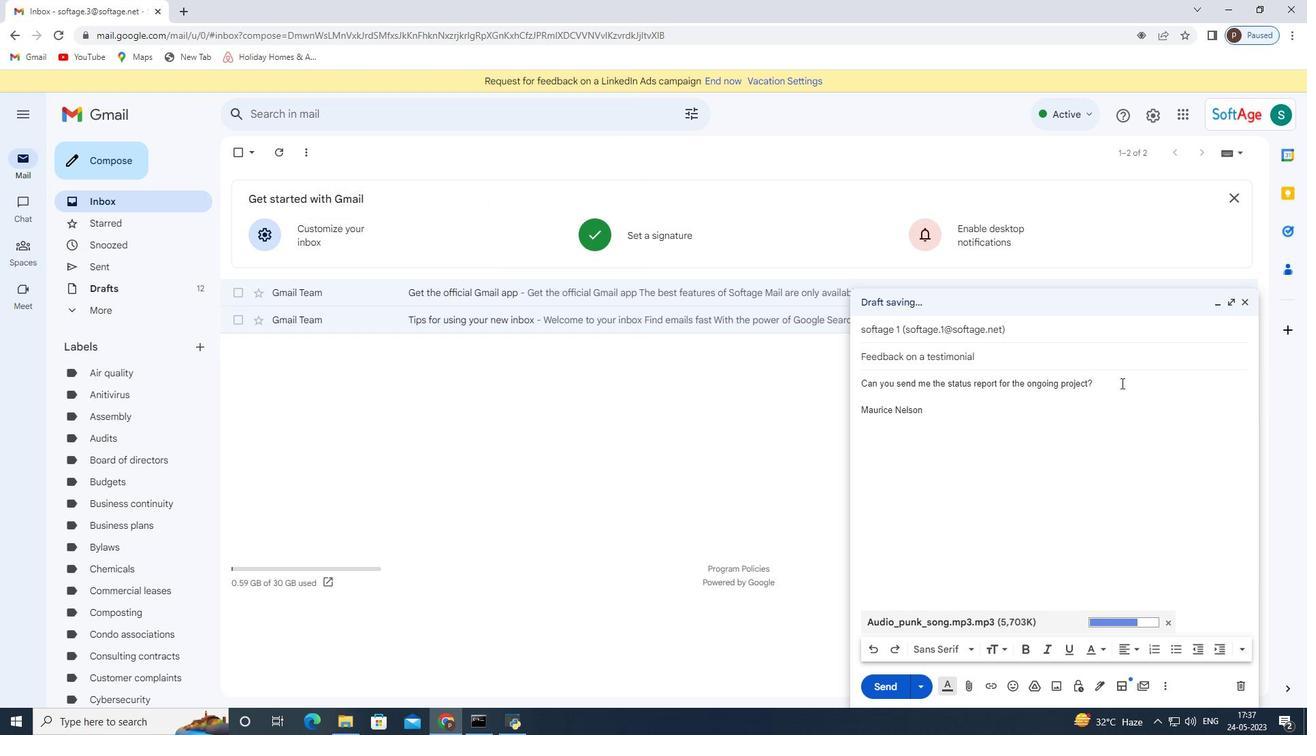 
Action: Mouse moved to (972, 647)
Screenshot: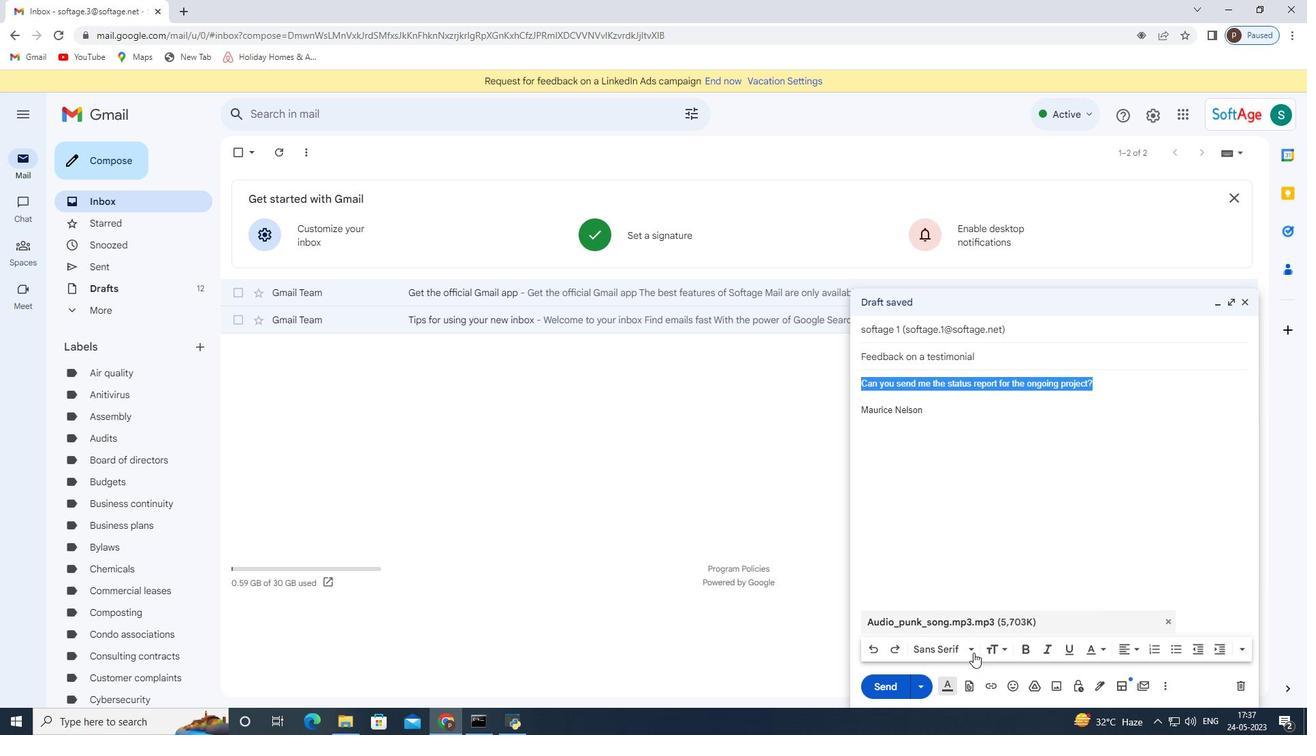 
Action: Mouse pressed left at (972, 647)
Screenshot: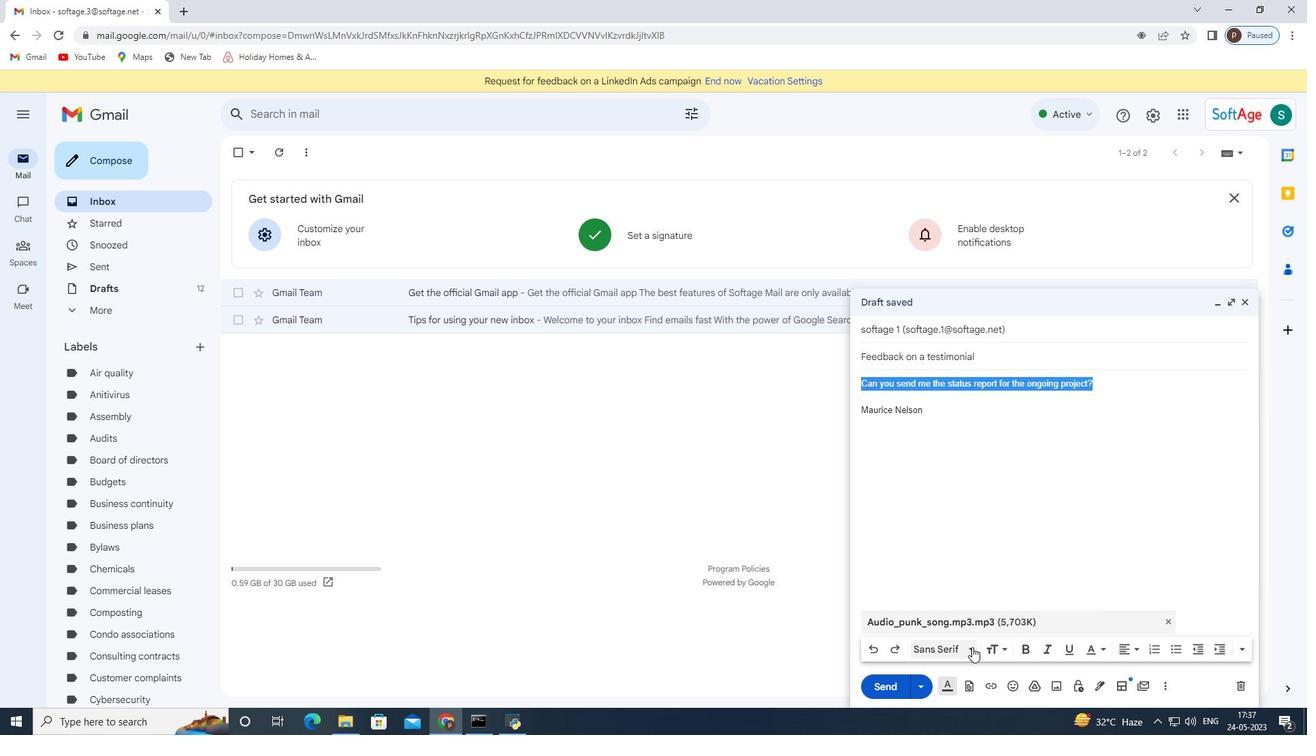 
Action: Mouse moved to (978, 585)
Screenshot: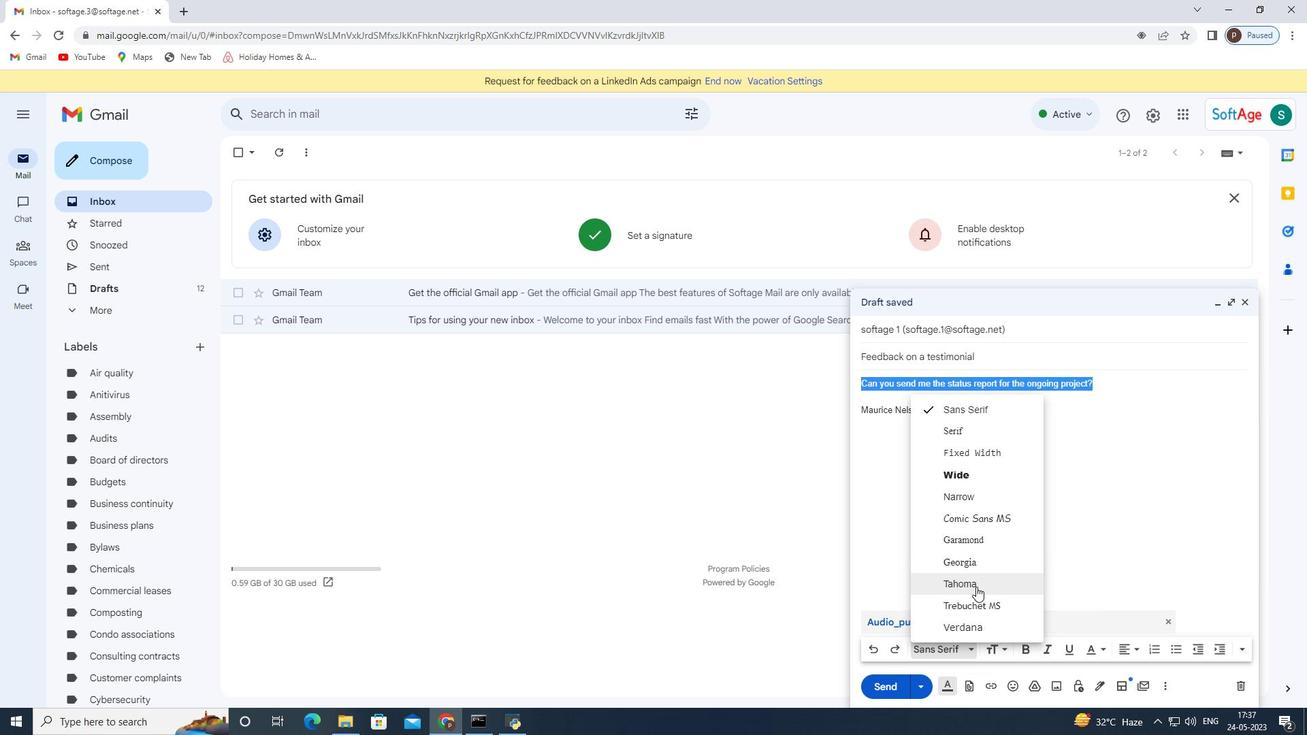 
Action: Mouse pressed left at (978, 585)
Screenshot: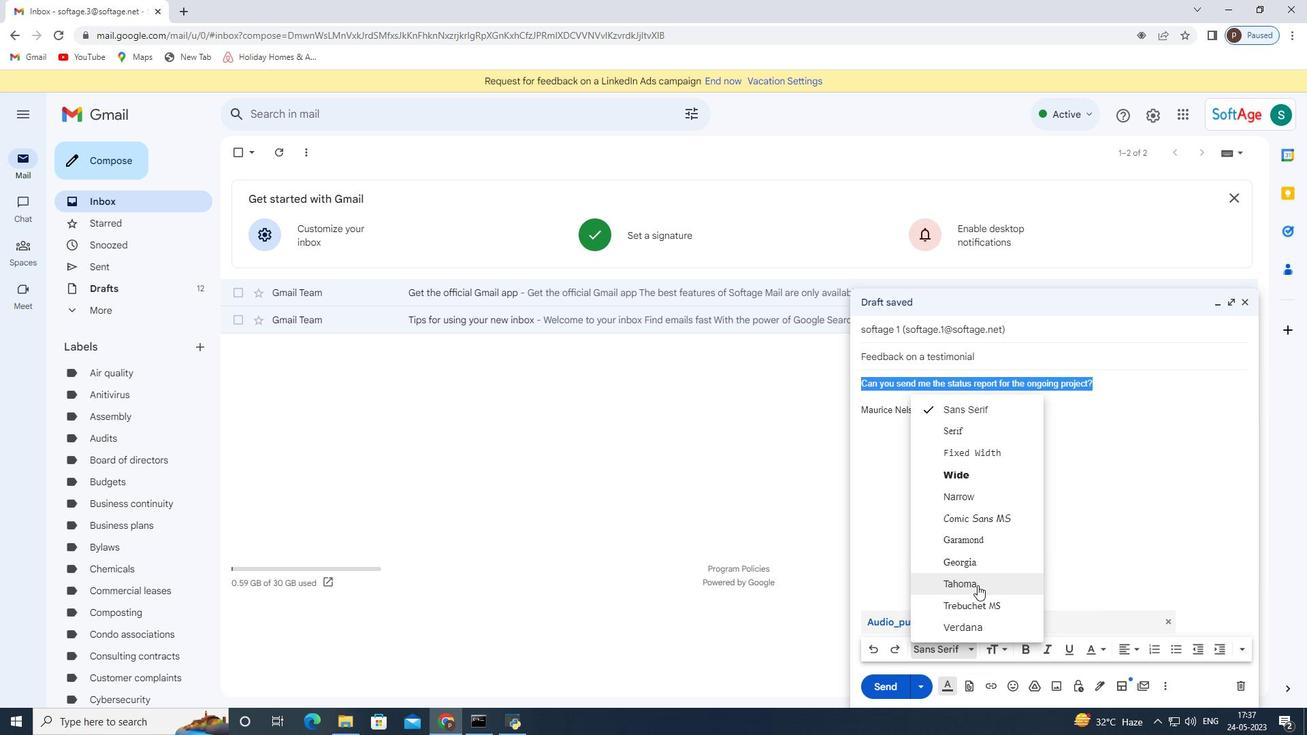 
Action: Mouse moved to (1025, 647)
Screenshot: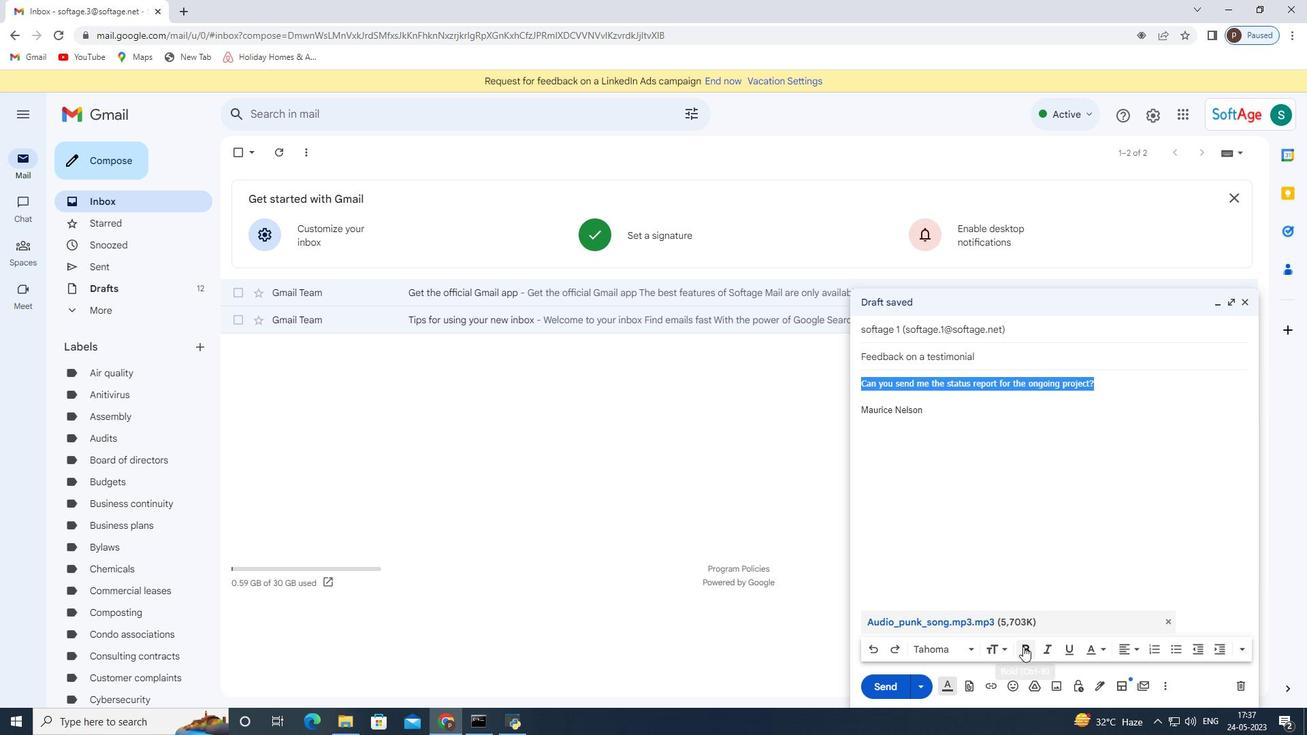 
Action: Mouse pressed left at (1025, 647)
Screenshot: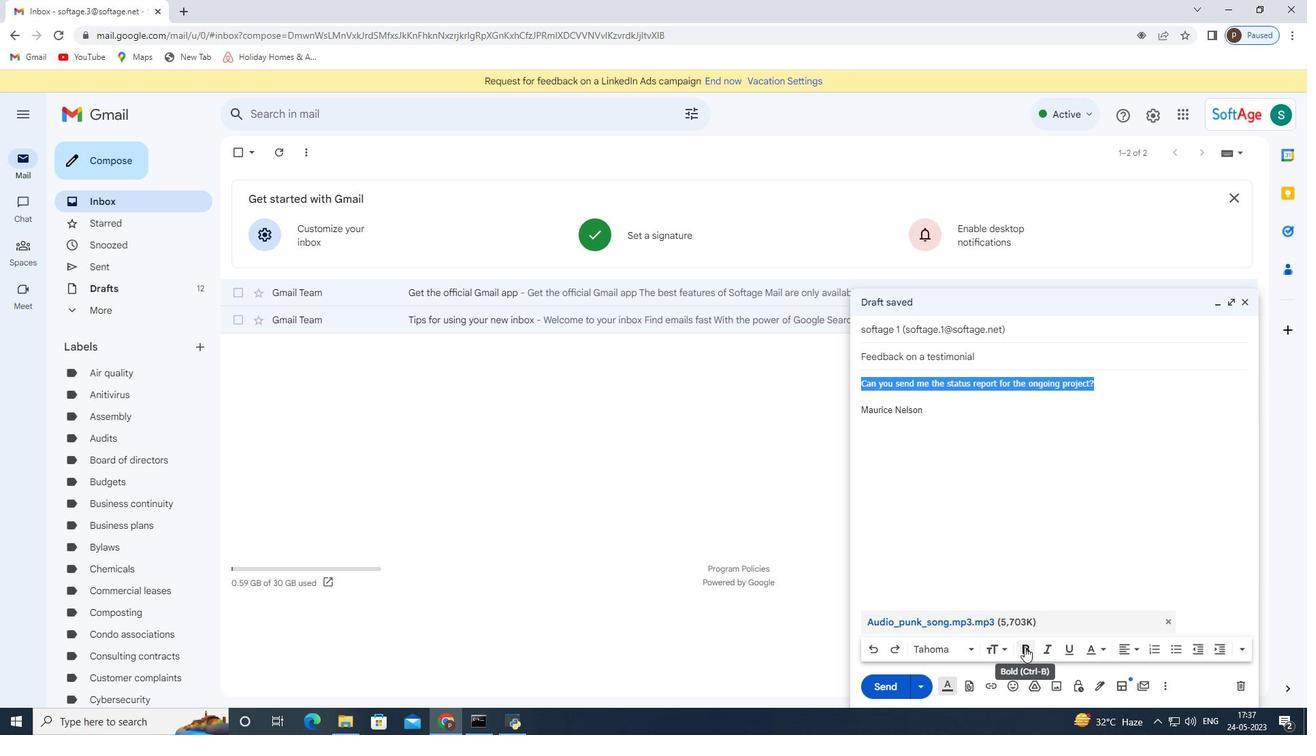 
Action: Mouse moved to (969, 530)
Screenshot: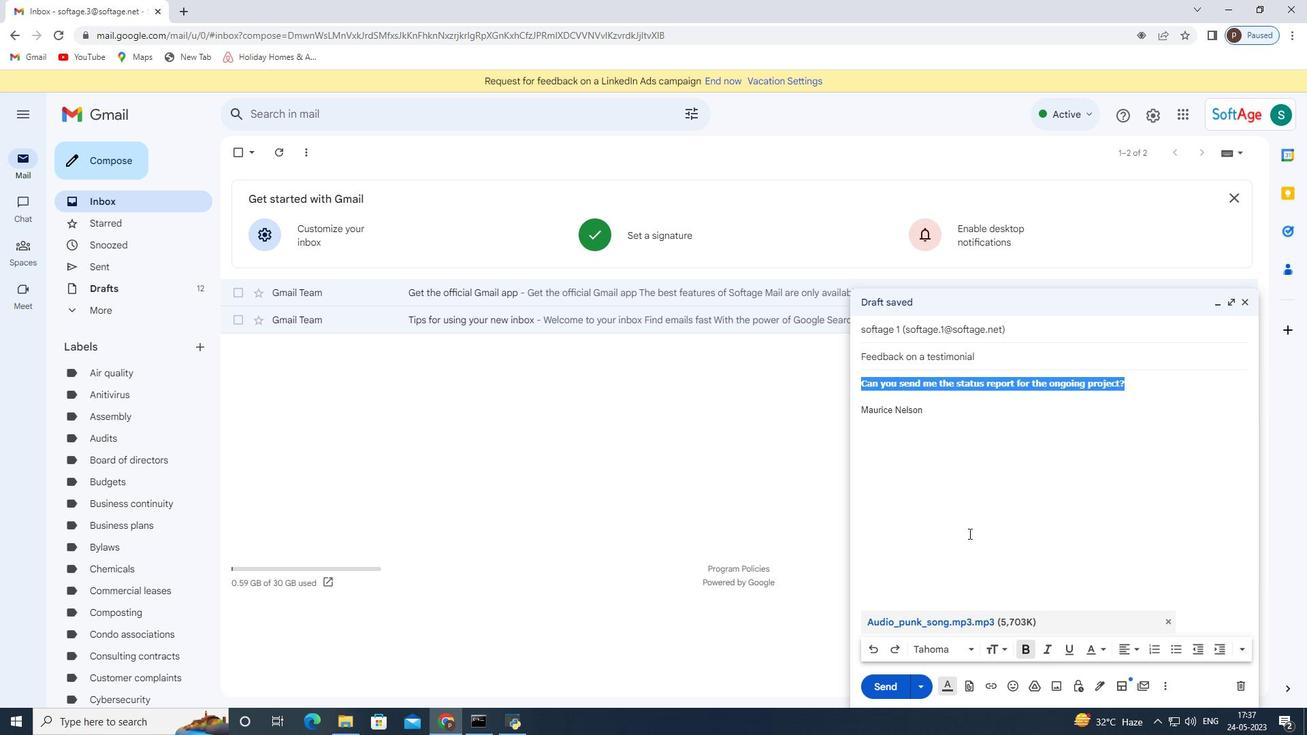 
Action: Mouse pressed left at (969, 530)
Screenshot: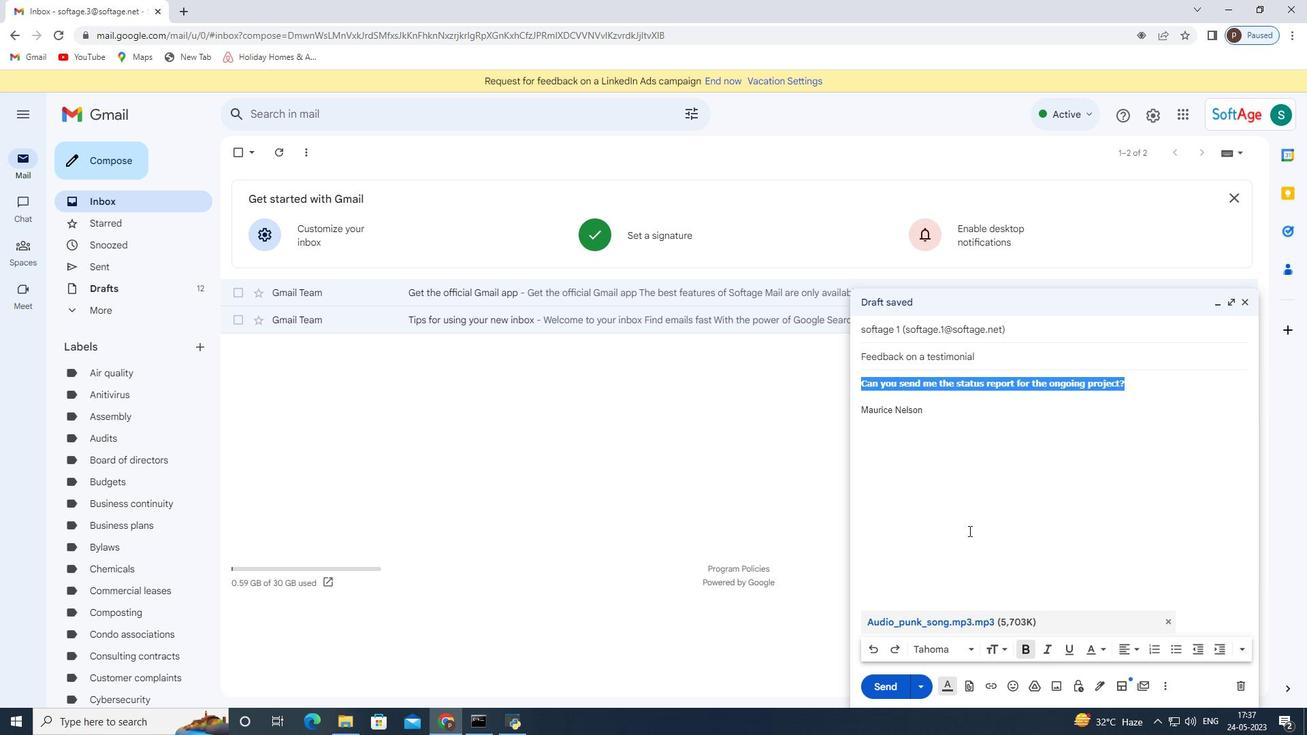 
Action: Mouse moved to (891, 692)
Screenshot: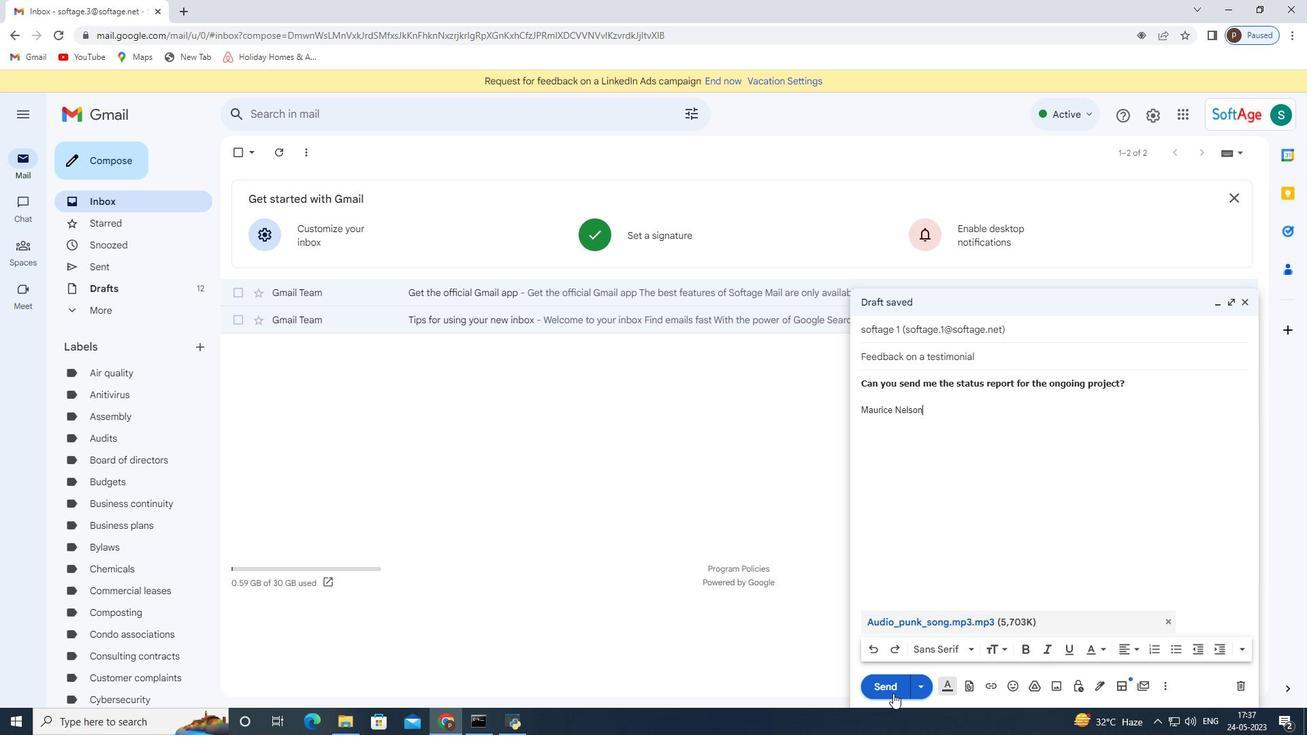 
Action: Mouse pressed left at (891, 692)
Screenshot: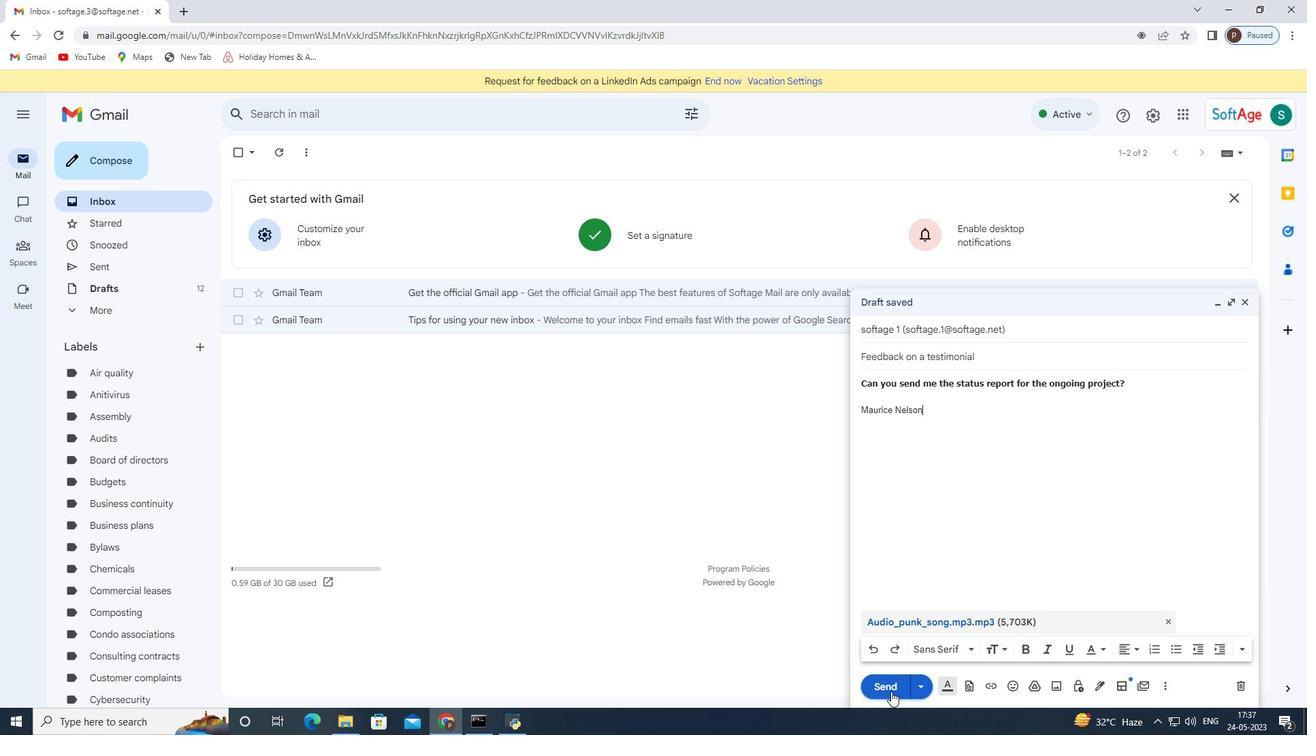 
Action: Mouse moved to (122, 260)
Screenshot: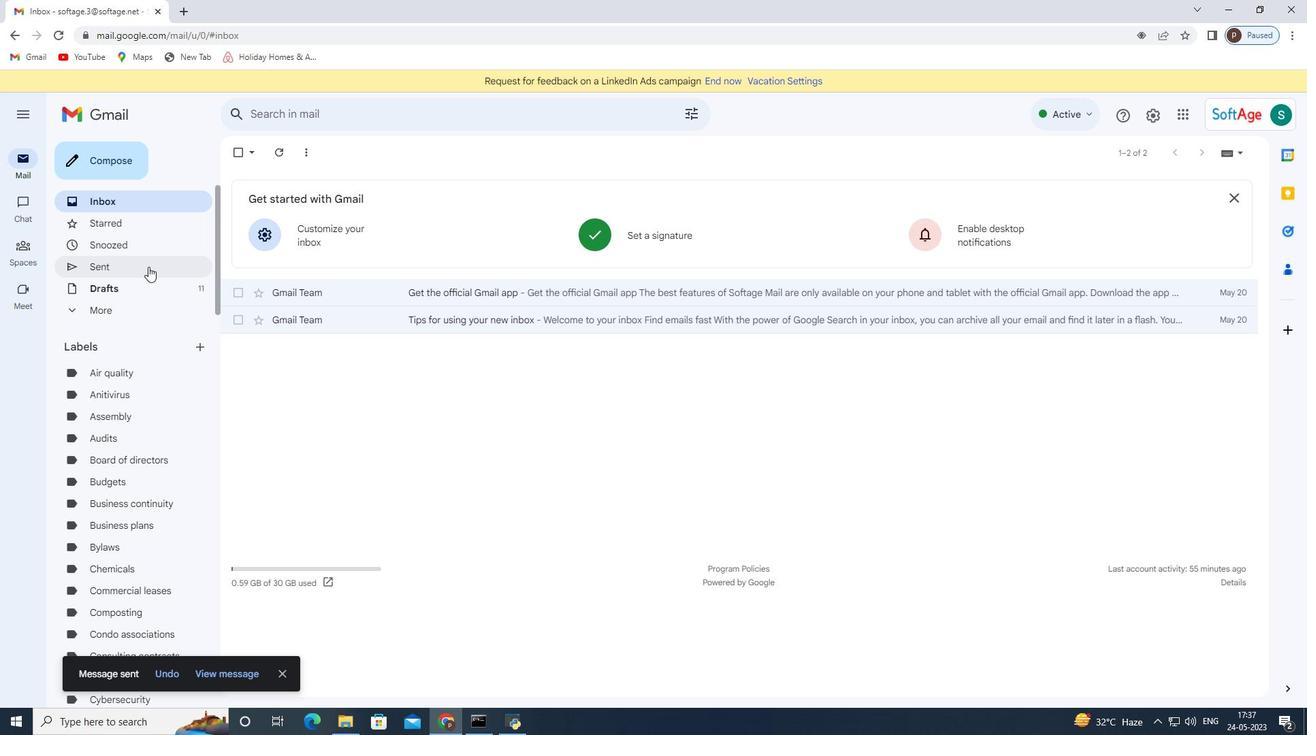 
Action: Mouse pressed left at (122, 260)
Screenshot: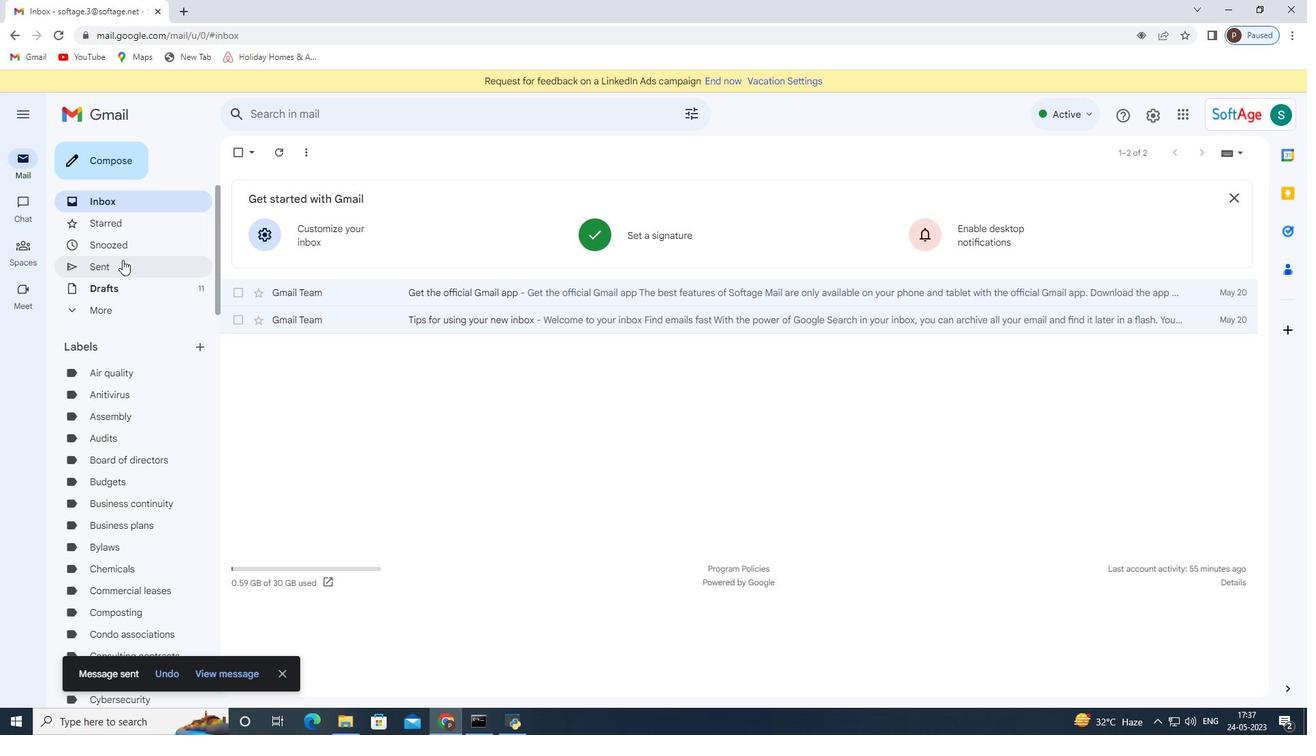 
Action: Mouse moved to (576, 243)
Screenshot: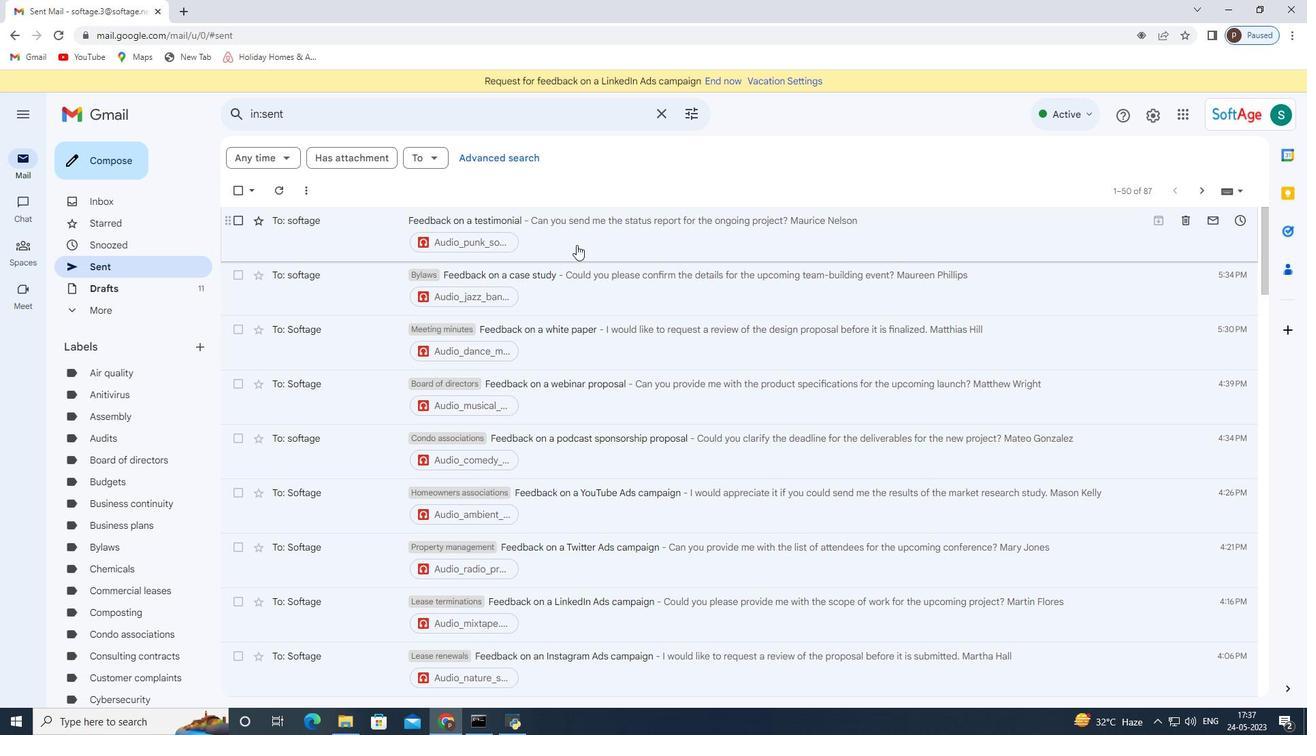 
Action: Mouse pressed right at (576, 243)
Screenshot: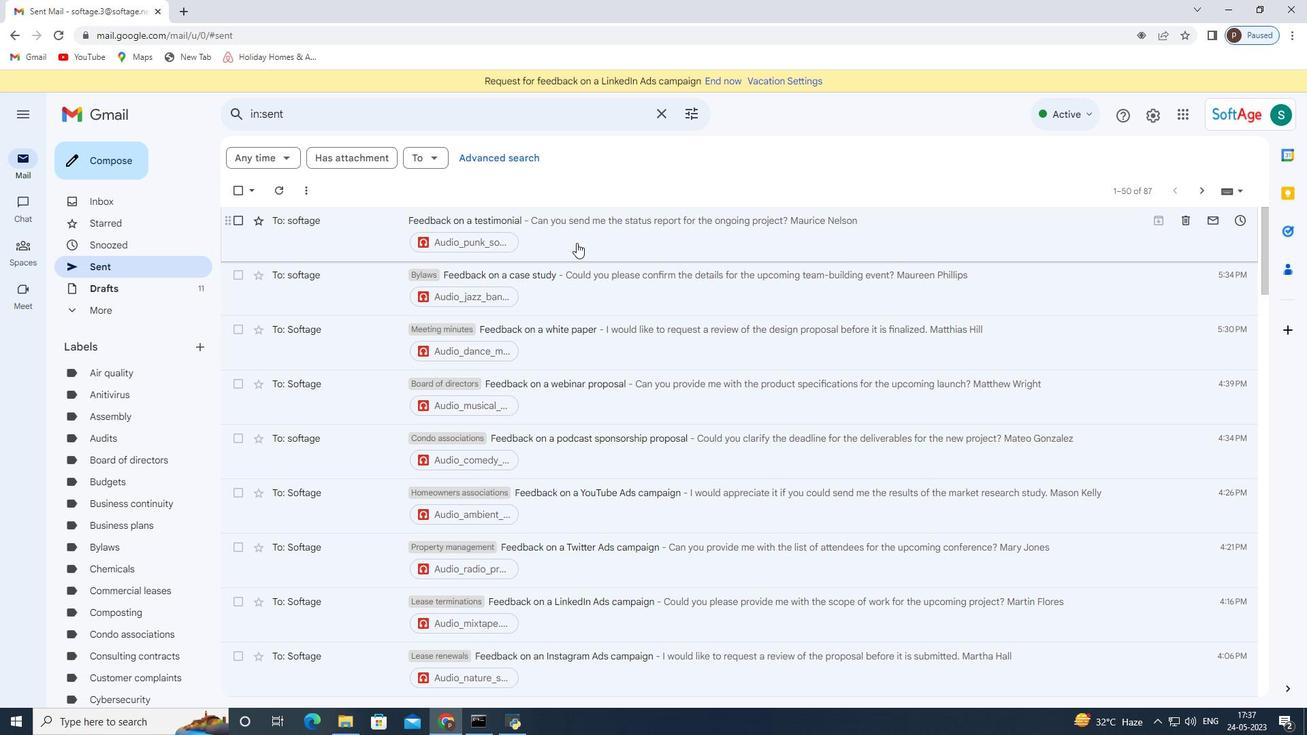 
Action: Mouse moved to (649, 472)
Screenshot: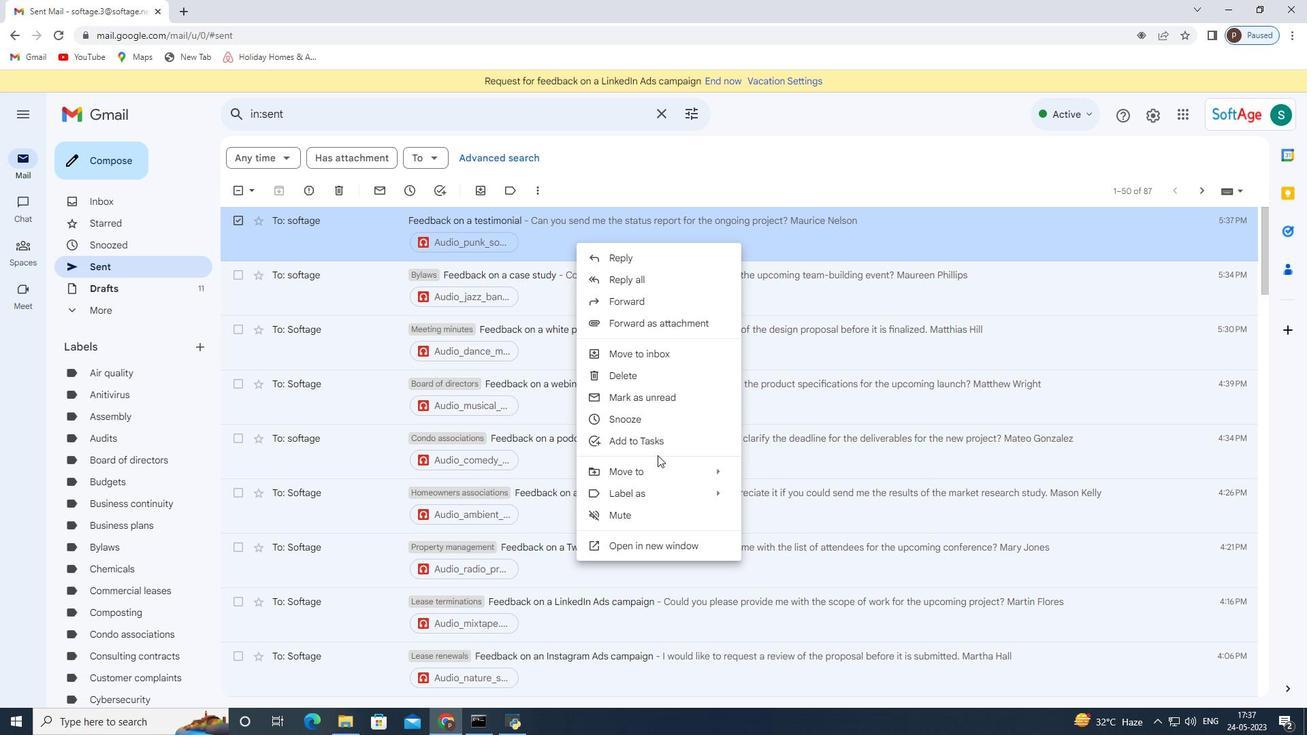 
Action: Mouse pressed left at (649, 472)
Screenshot: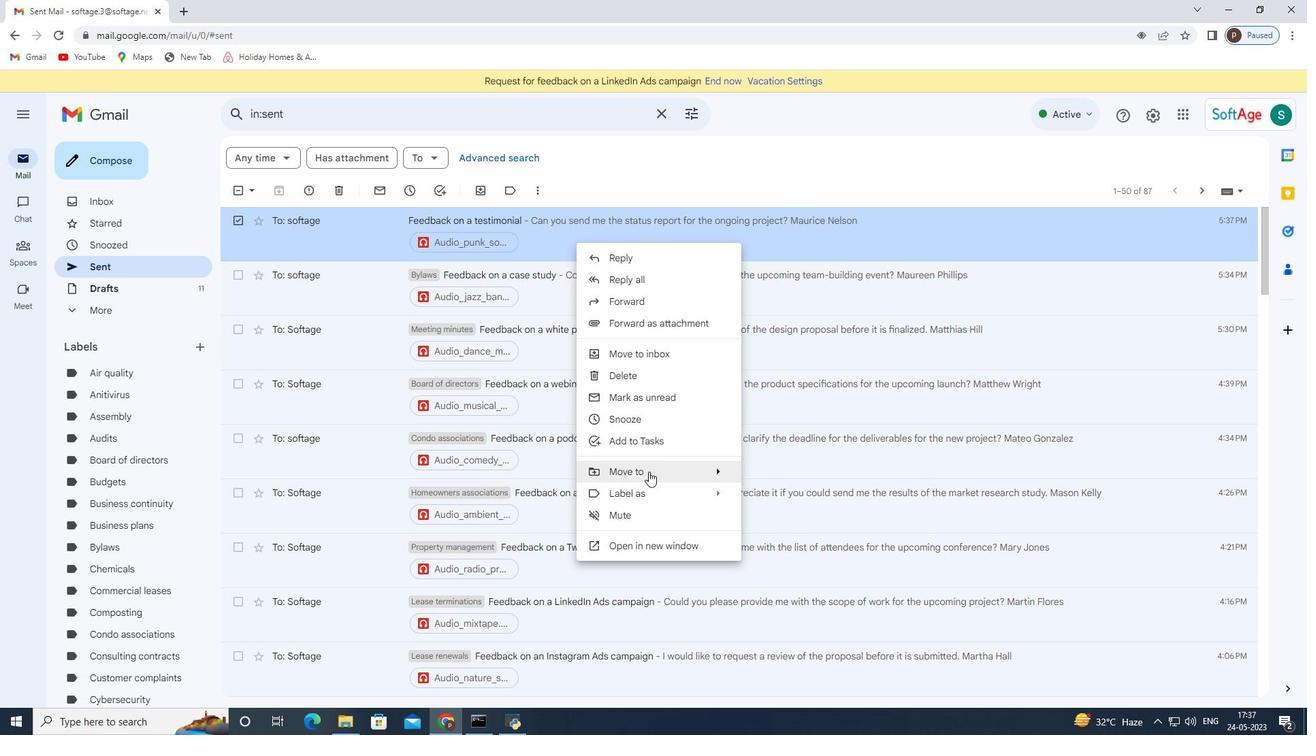 
Action: Mouse moved to (797, 442)
Screenshot: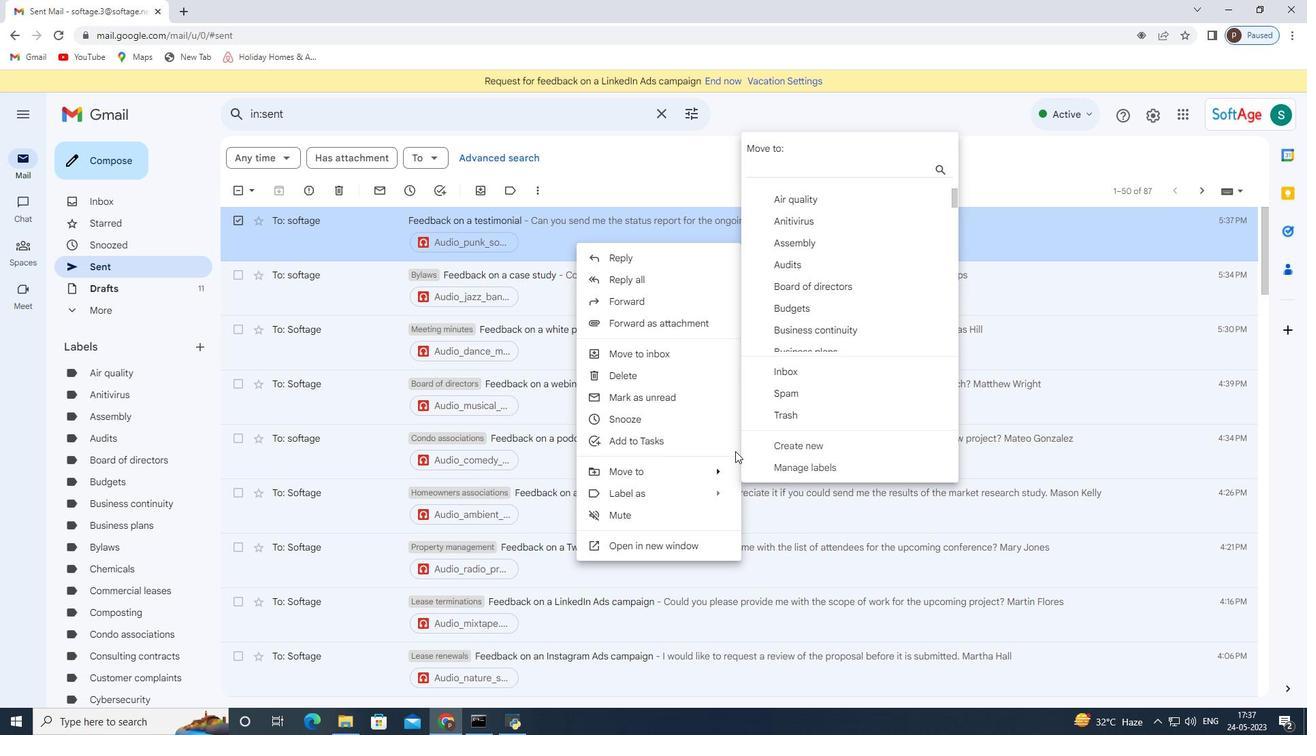 
Action: Mouse pressed left at (797, 442)
Screenshot: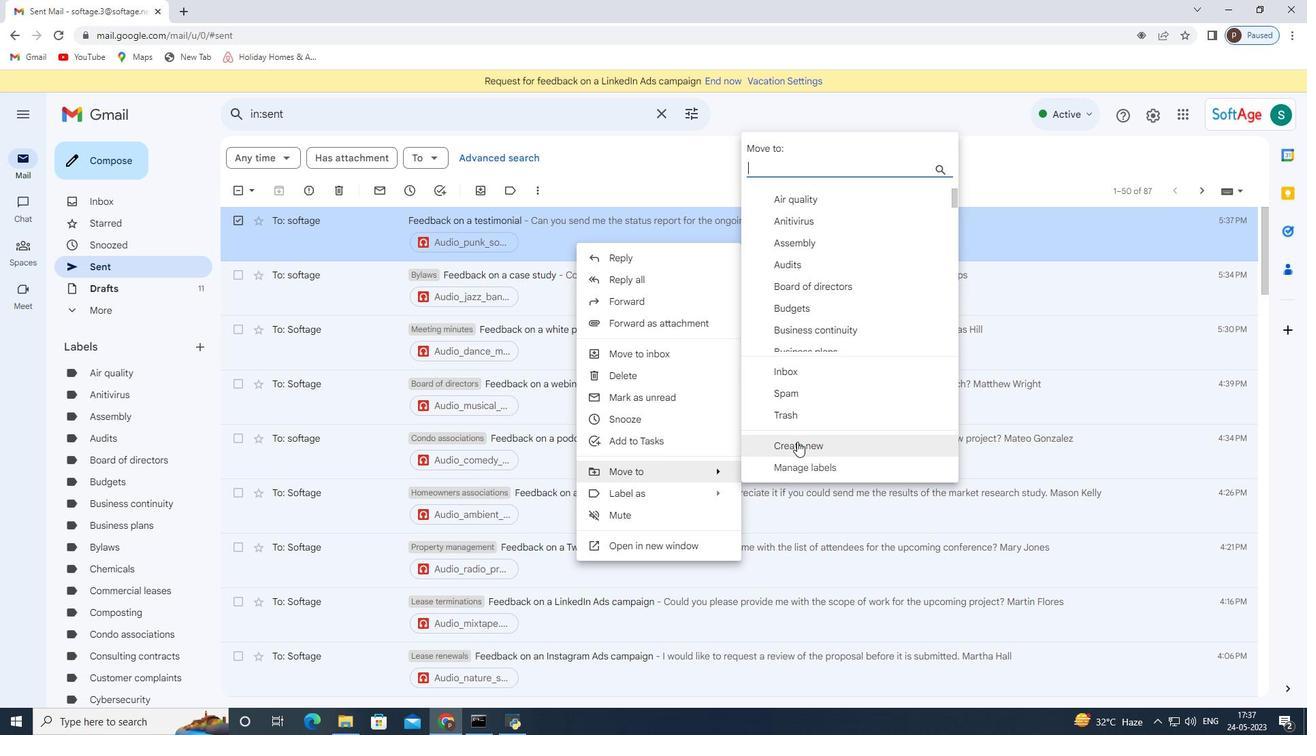 
Action: Mouse moved to (507, 373)
Screenshot: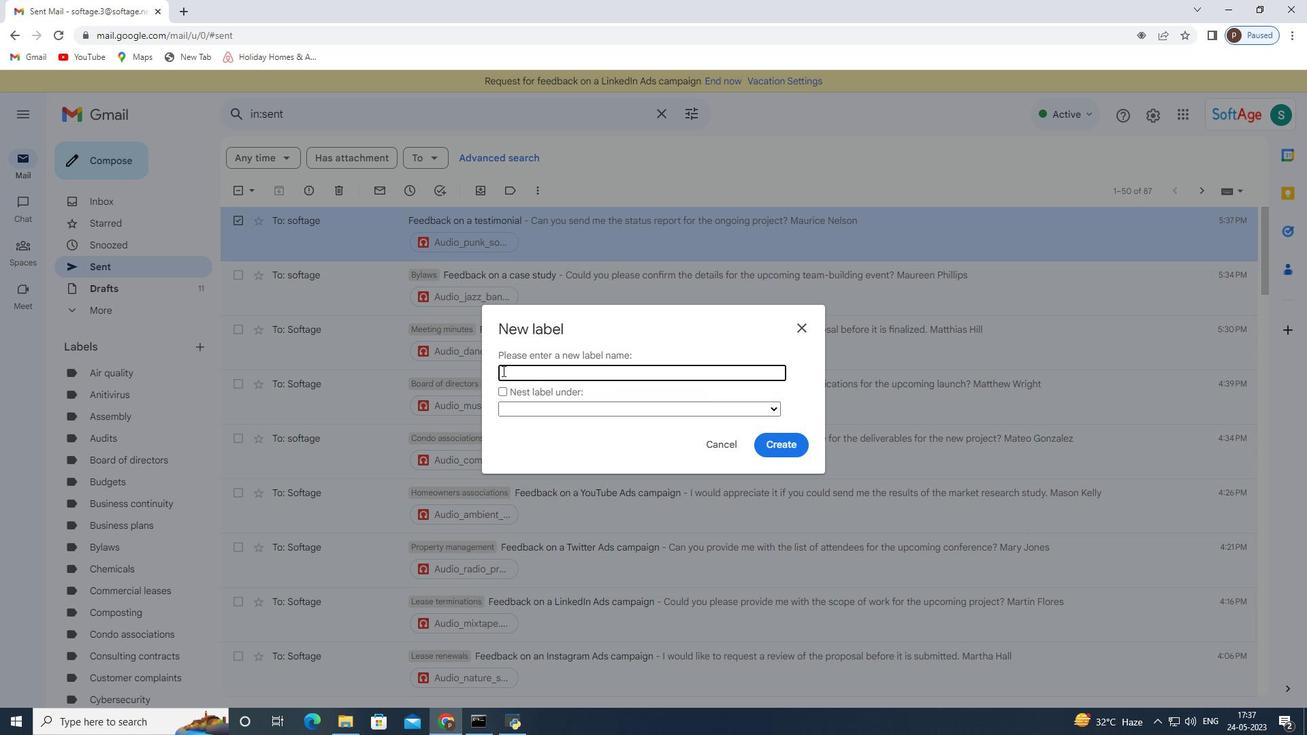 
Action: Mouse pressed left at (507, 373)
Screenshot: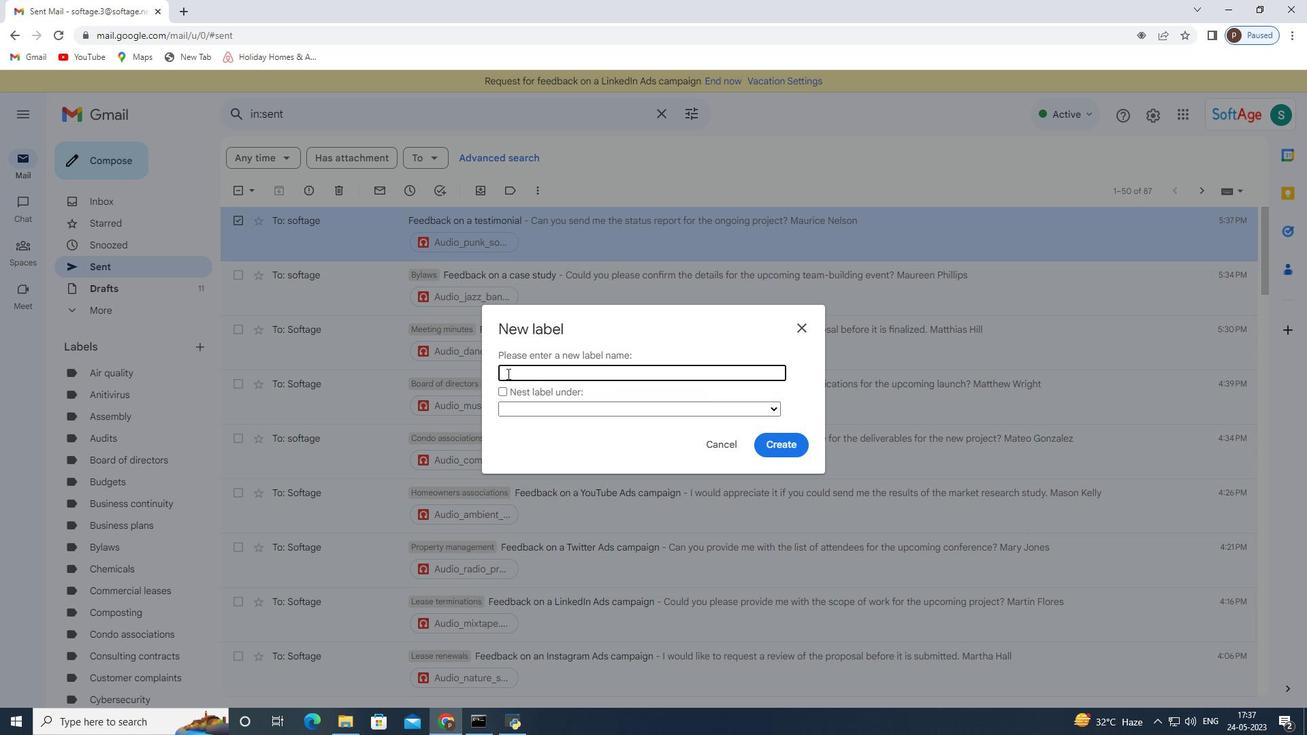 
Action: Key pressed <Key.shift>Rules<Key.space>and<Key.space>regulations
Screenshot: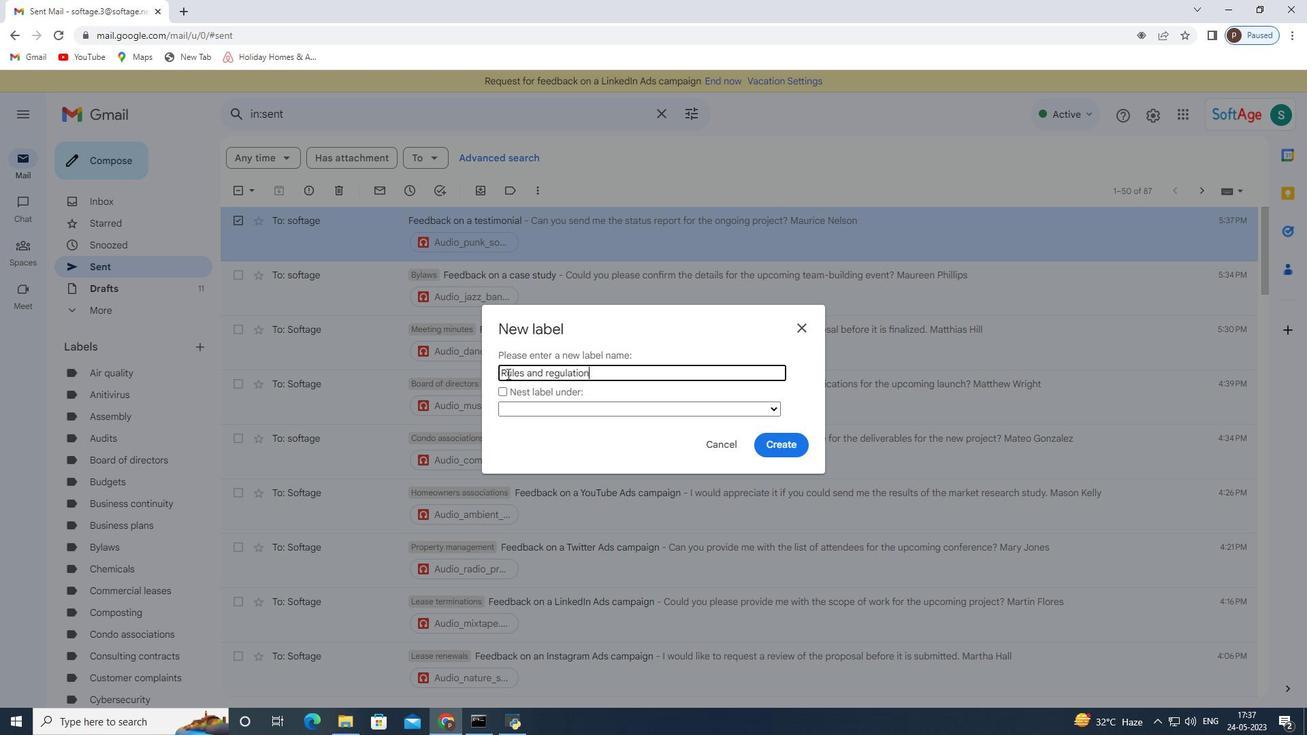 
Action: Mouse moved to (790, 444)
Screenshot: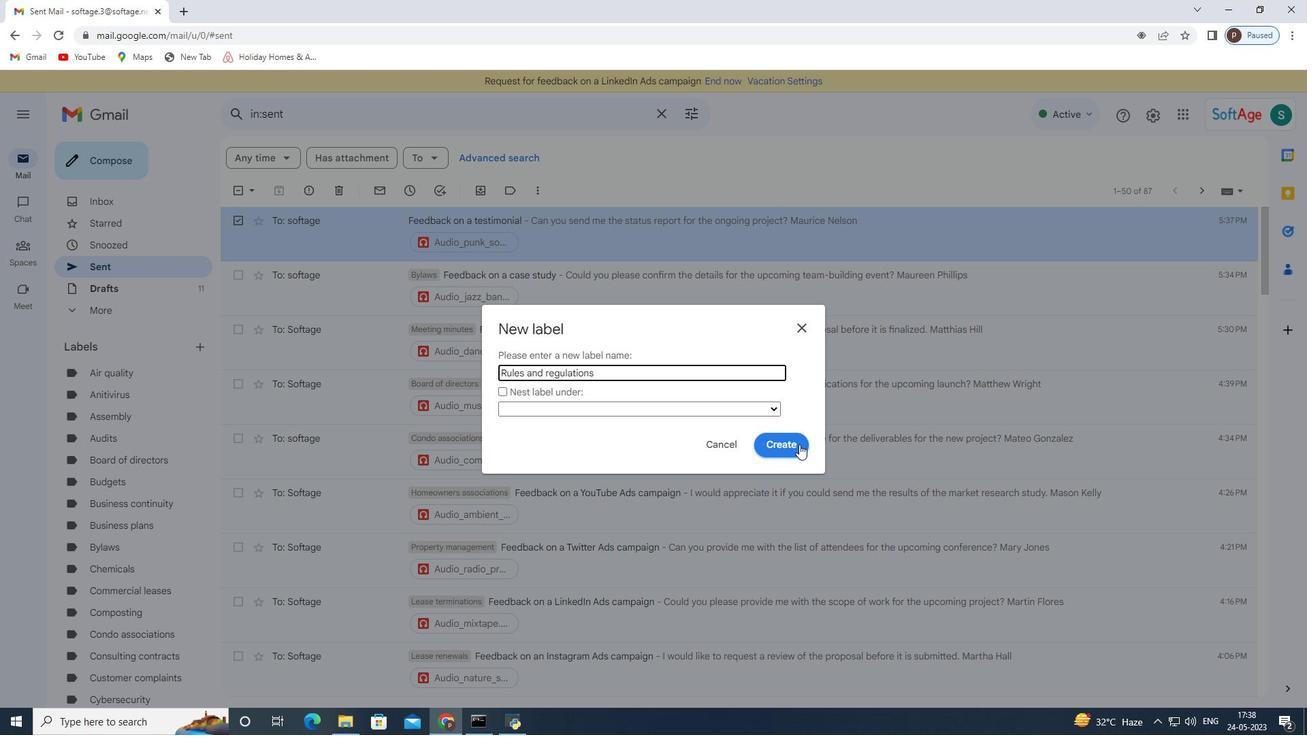 
Action: Mouse pressed left at (790, 444)
Screenshot: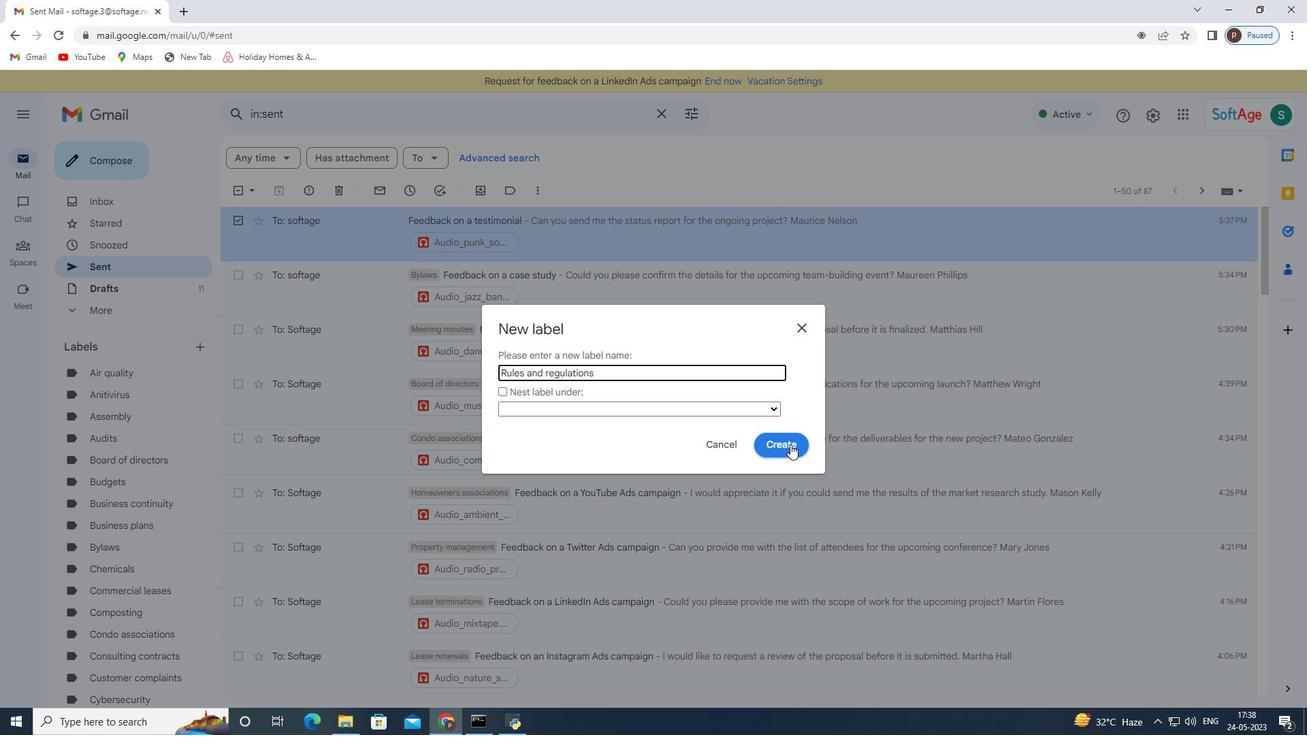 
Action: Mouse scrolled (790, 445) with delta (0, 0)
Screenshot: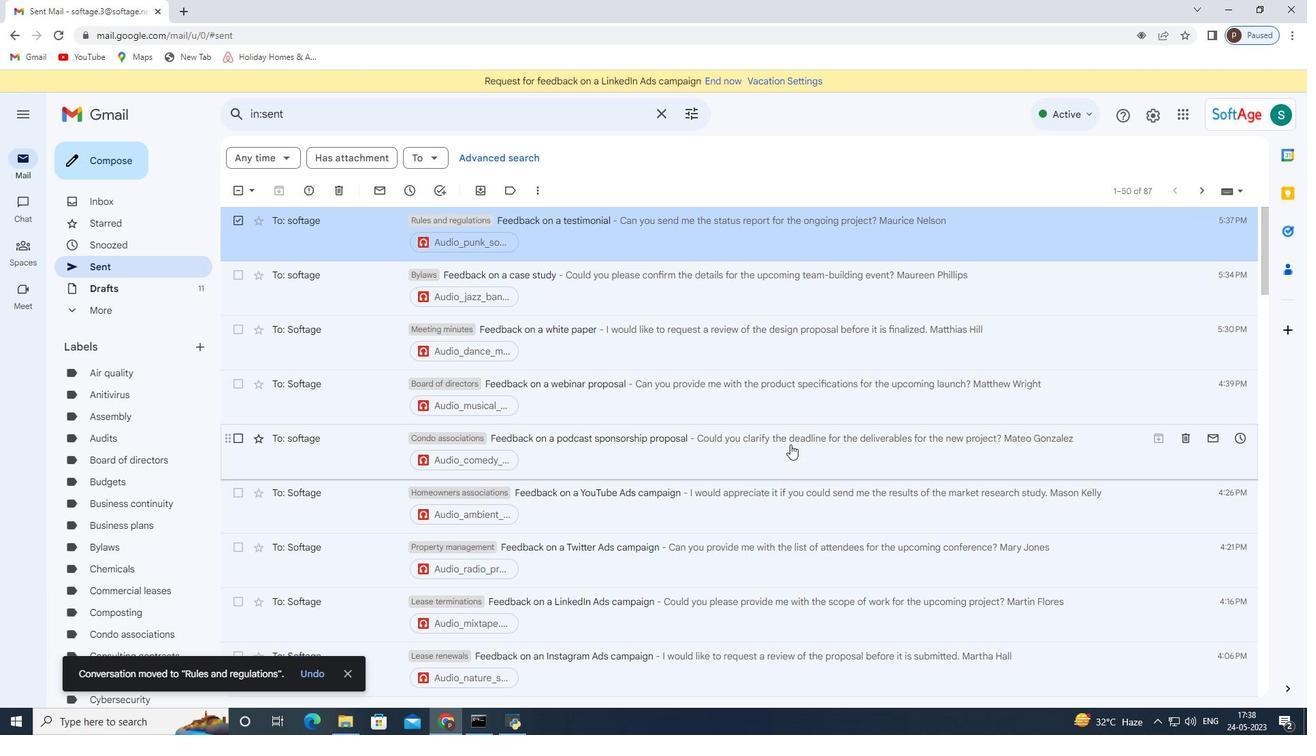 
Action: Mouse scrolled (790, 445) with delta (0, 0)
Screenshot: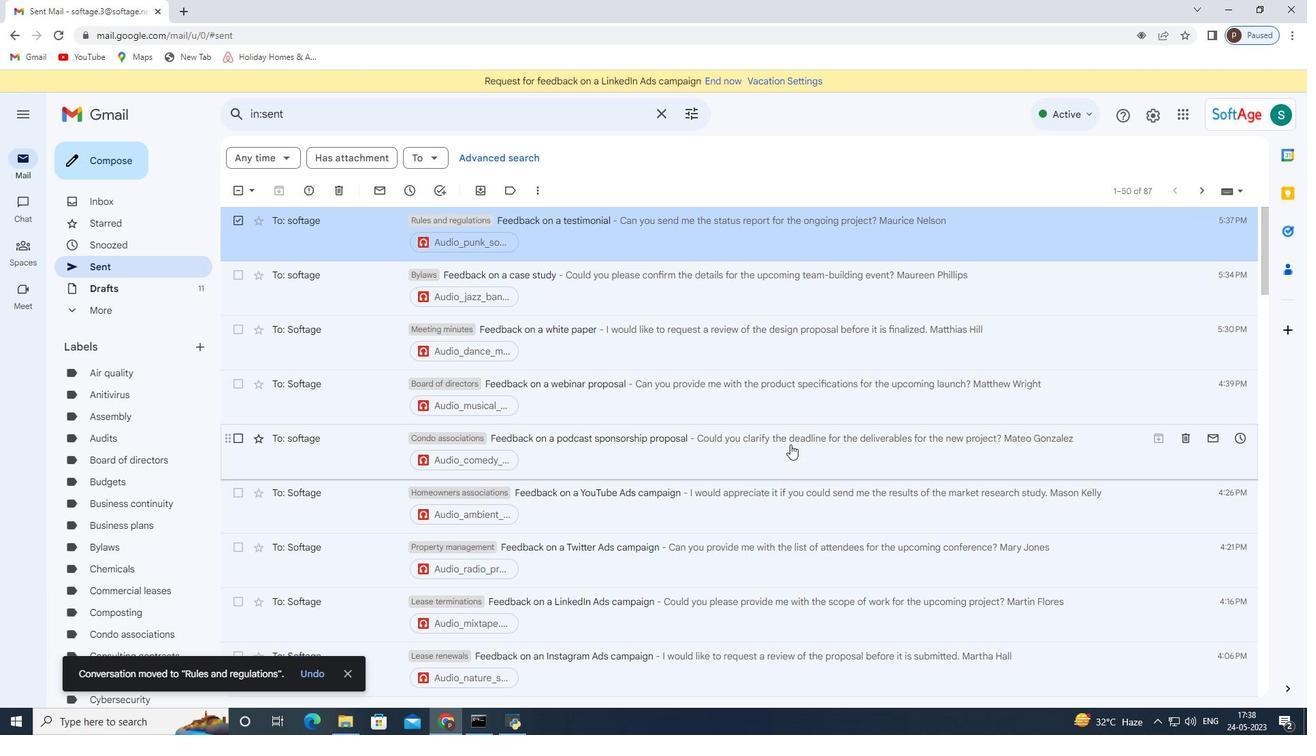 
Action: Mouse scrolled (790, 445) with delta (0, 0)
Screenshot: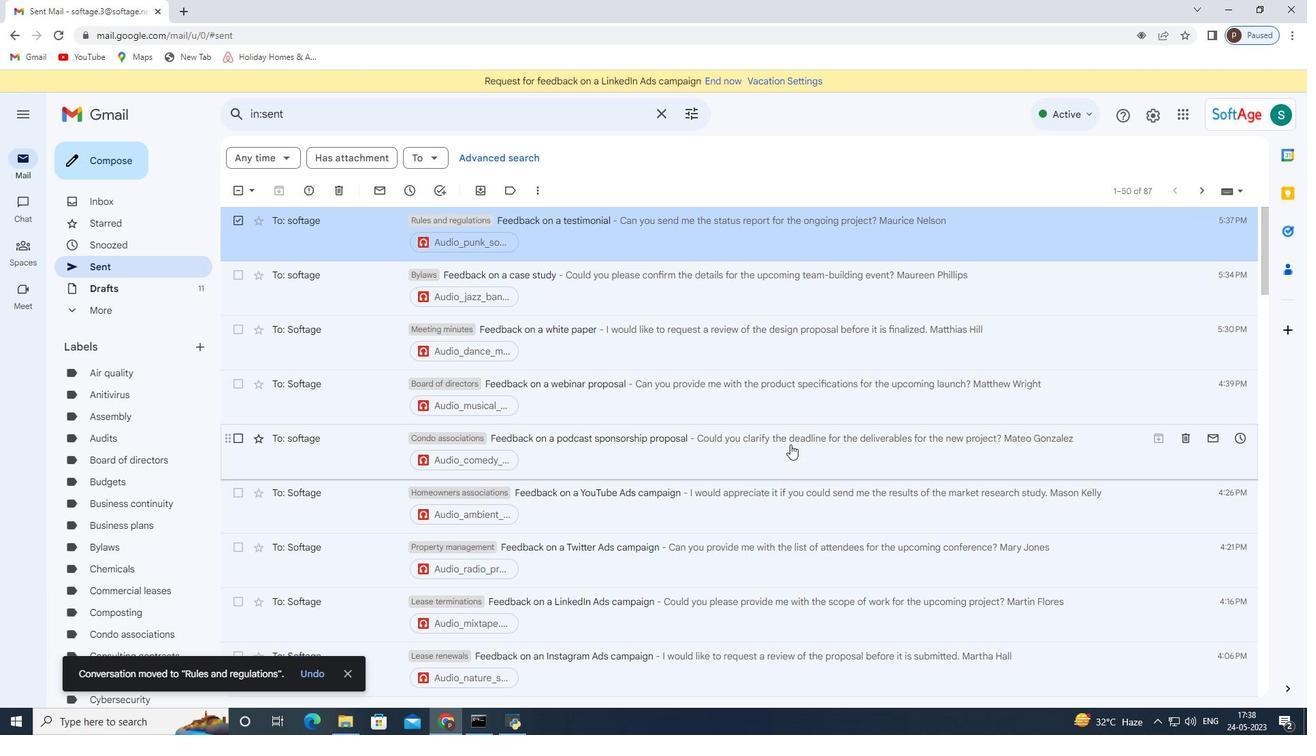 
Action: Mouse scrolled (790, 445) with delta (0, 0)
Screenshot: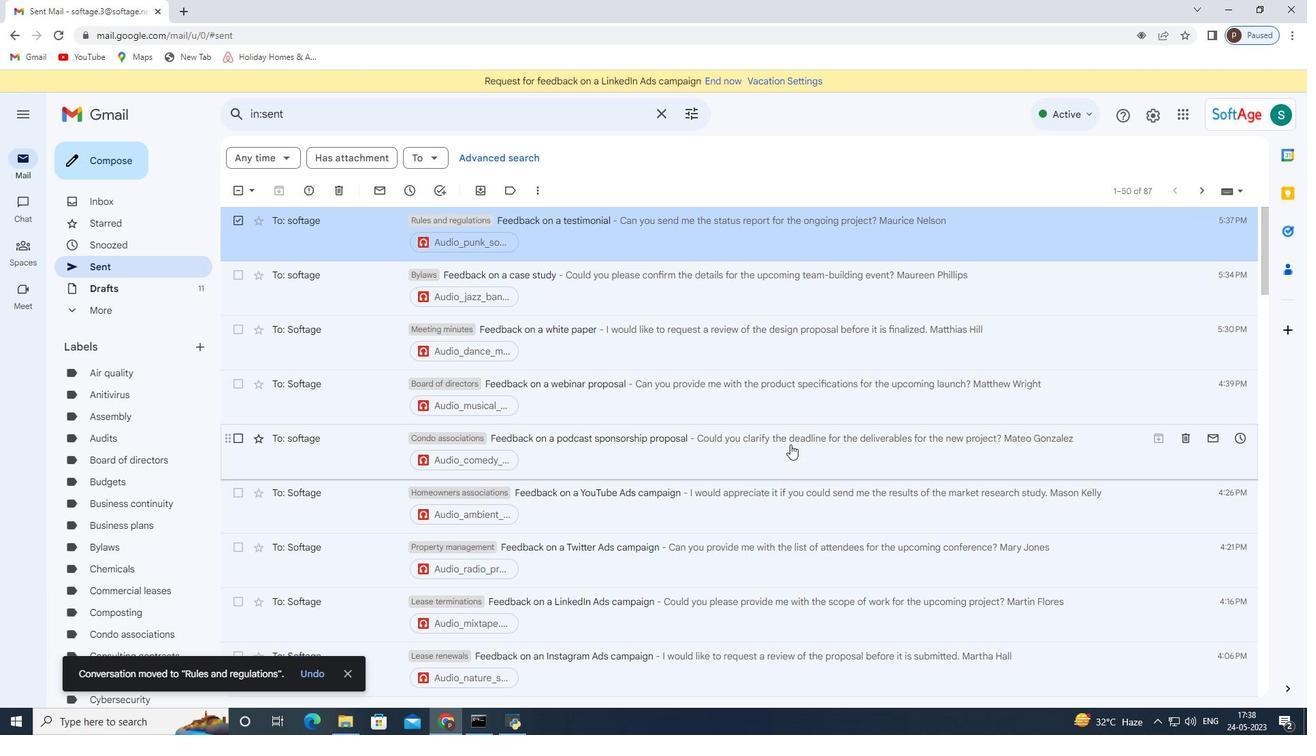 
Action: Mouse scrolled (790, 445) with delta (0, 0)
Screenshot: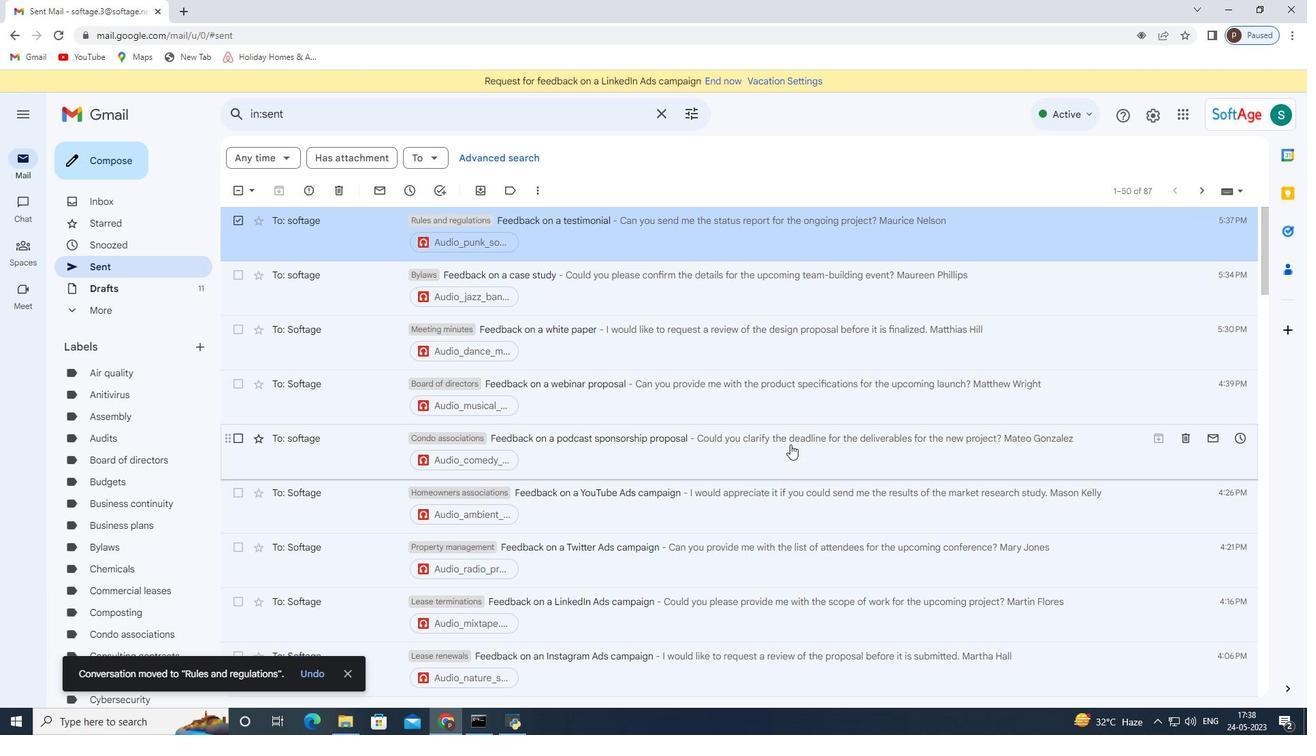
